 Task: Add an event  with title  Lunch and Learn: Public Speaking Skills, date '2023/11/09' to 2023/11/11 & Select Event type as  Collective. Add location for the event as  321 Versailles Palace, Versailles, France and add a description: Participants will explore the core principles and foundations of effective leadership, including establishing a clear vision, setting goals, and inspiring others to achieve success. They will learn how to balance the needs of the team with organizational objectives.Create an event link  http-lunchandlearn:publicspeakingskillscom & Select the event color as  Bright Yellow. , logged in from the account softage.1@softage.netand send the event invitation to softage.10@softage.net and softage.2@softage.net
Action: Mouse moved to (735, 107)
Screenshot: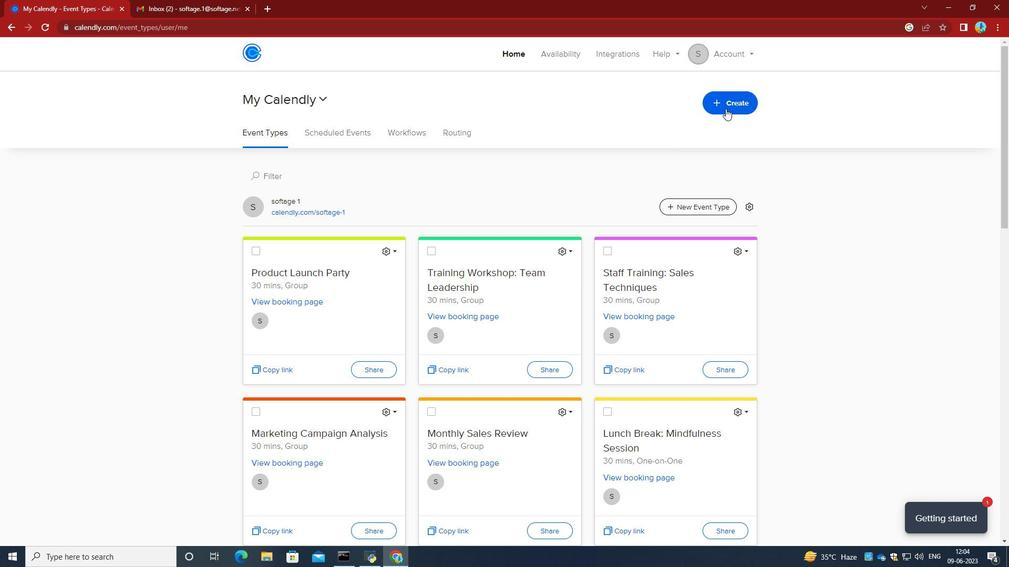 
Action: Mouse pressed left at (735, 107)
Screenshot: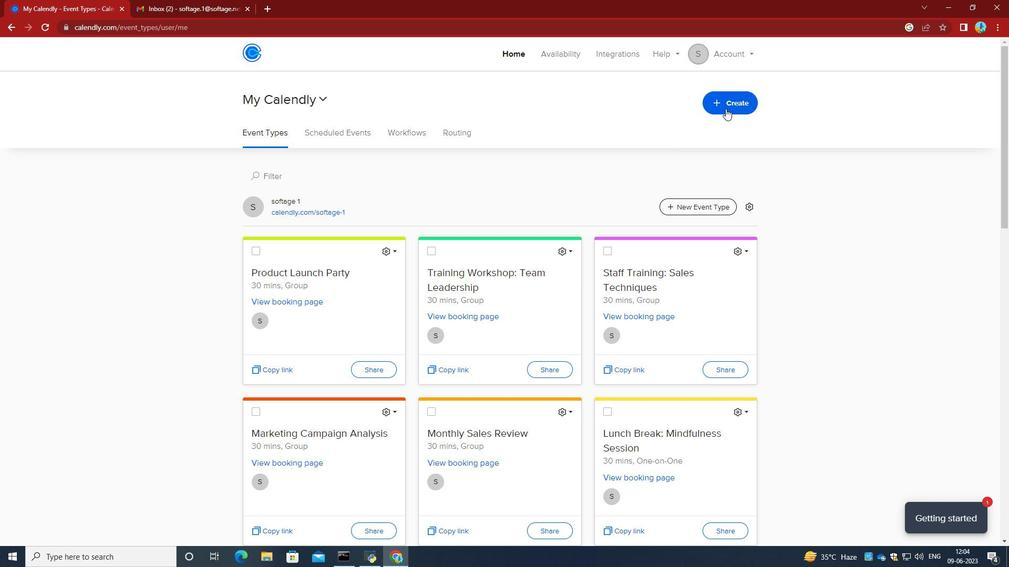 
Action: Mouse moved to (669, 133)
Screenshot: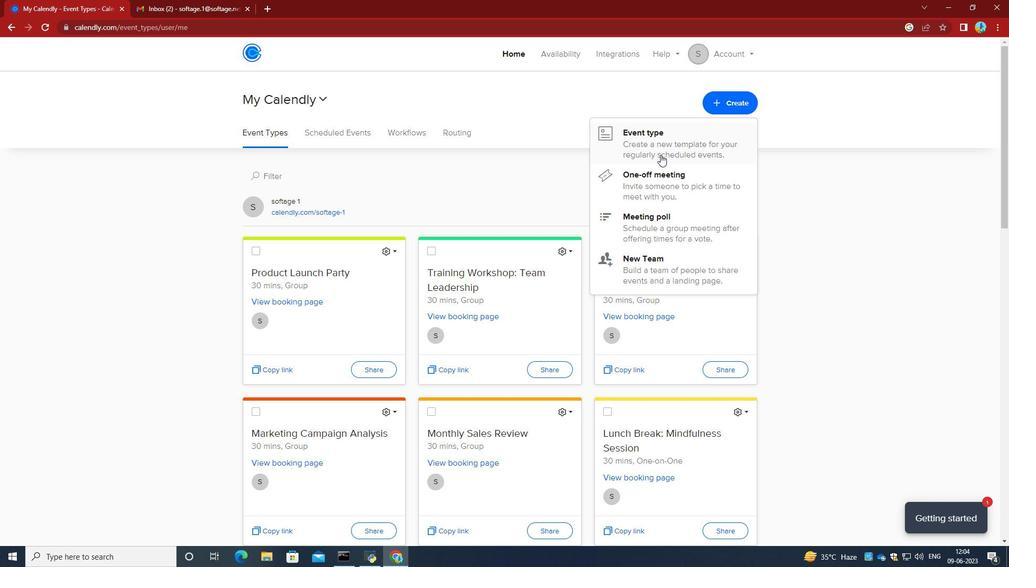 
Action: Mouse pressed left at (669, 133)
Screenshot: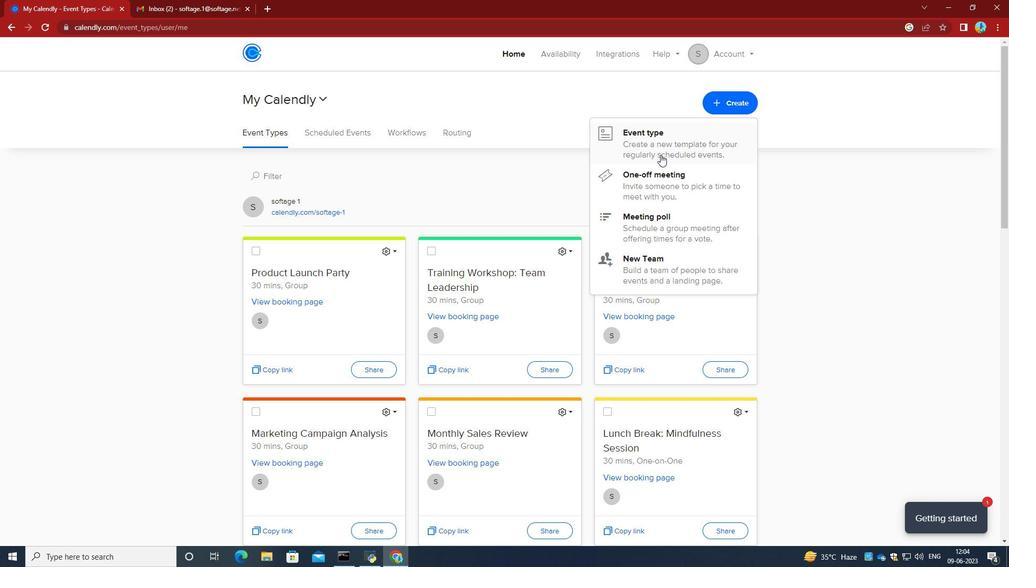 
Action: Mouse moved to (474, 324)
Screenshot: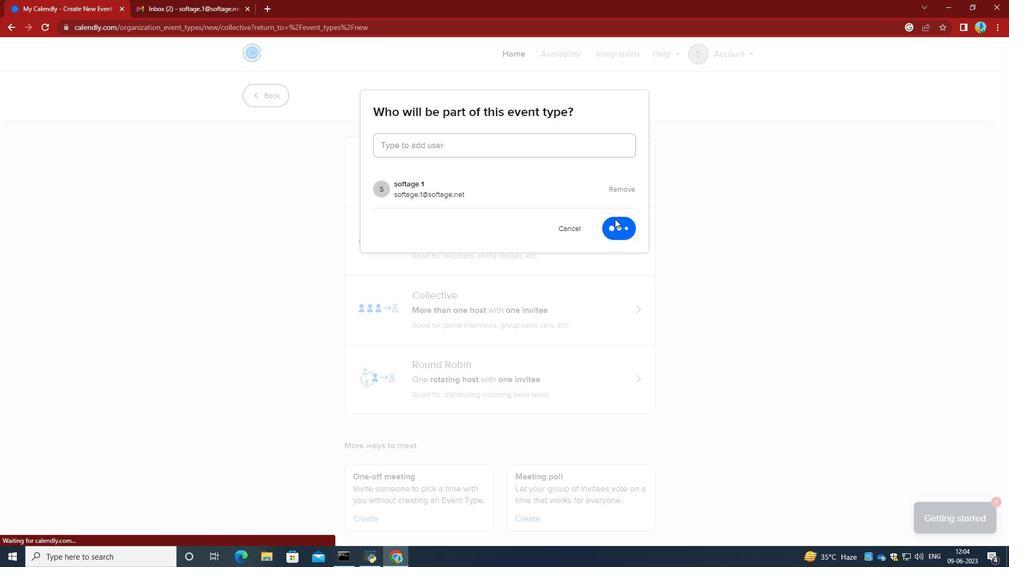 
Action: Mouse pressed left at (474, 324)
Screenshot: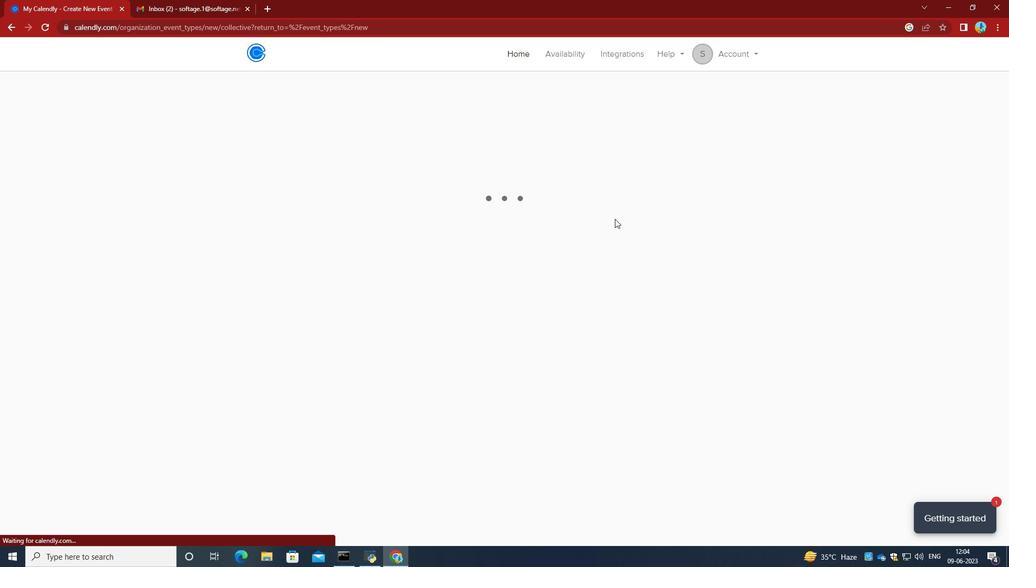 
Action: Mouse moved to (481, 153)
Screenshot: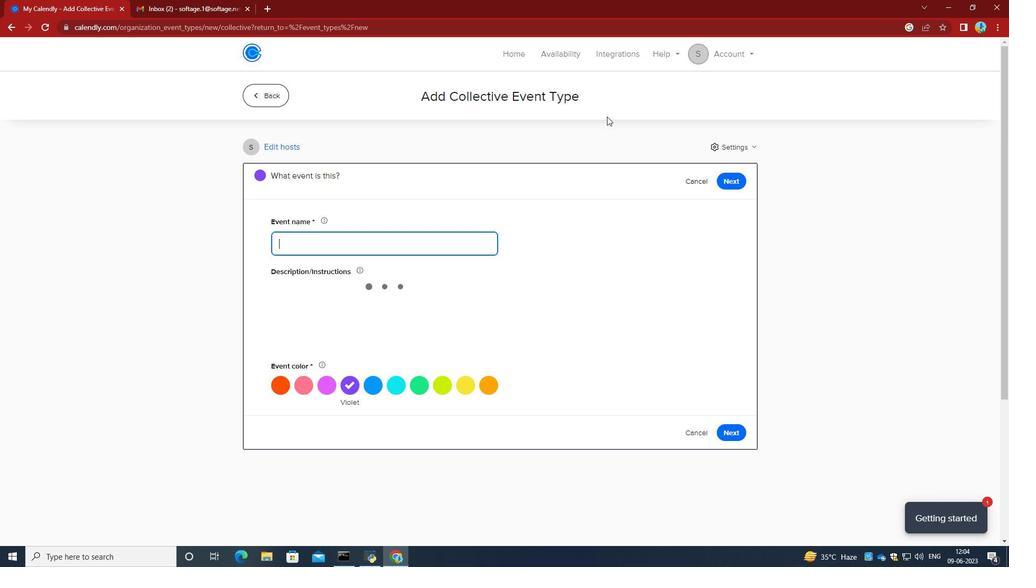 
Action: Mouse pressed left at (481, 153)
Screenshot: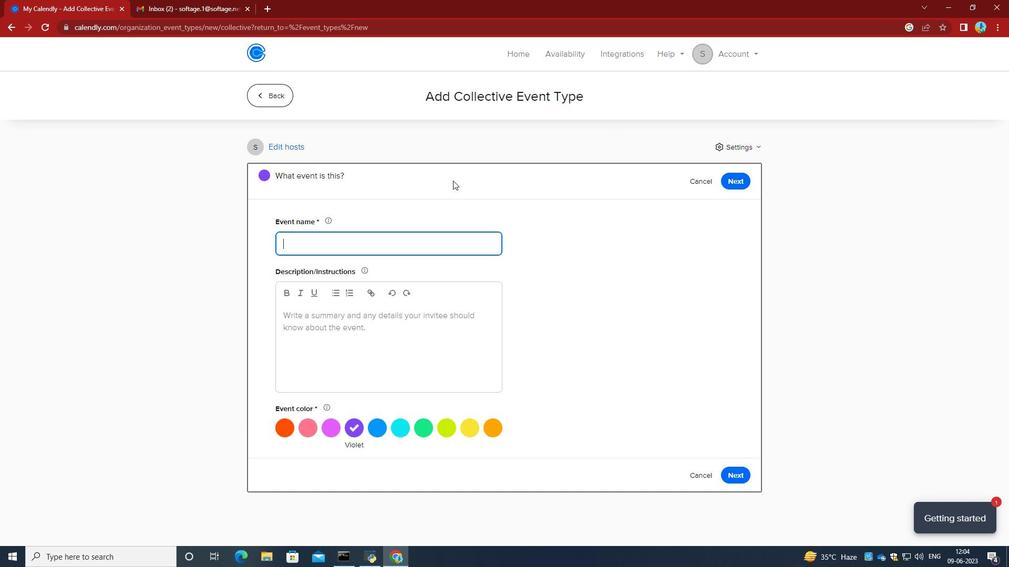 
Action: Key pressed <Key.caps_lock>L<Key.caps_lock>unch<Key.space>and<Key.space><Key.caps_lock>L<Key.caps_lock>earn<Key.shift_r>:<Key.space><Key.caps_lock>P<Key.caps_lock>ublic<Key.space><Key.caps_lock>S<Key.caps_lock>peaking<Key.space><Key.caps_lock>S<Key.caps_lock>kills<Key.space>
Screenshot: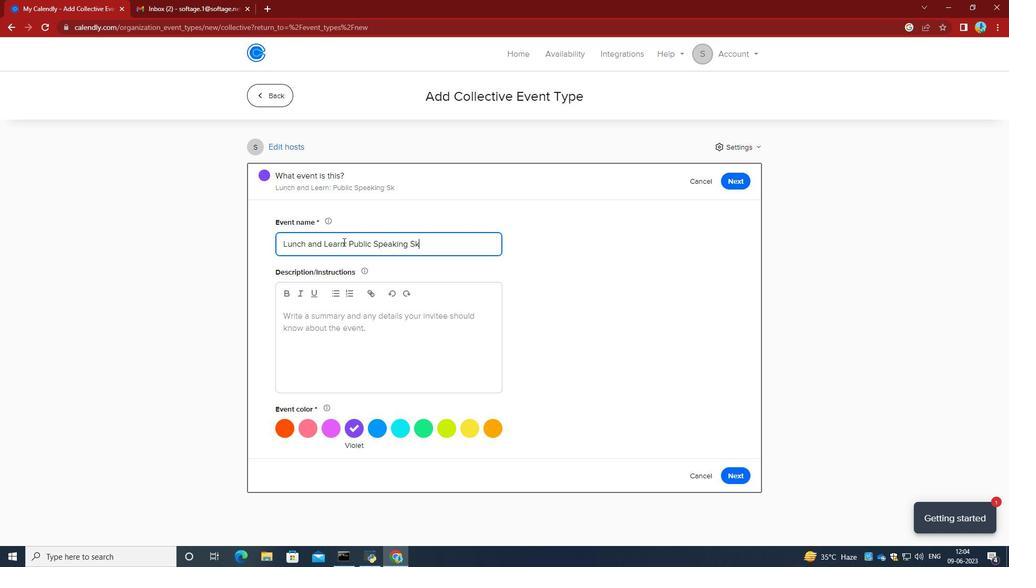 
Action: Mouse moved to (574, 230)
Screenshot: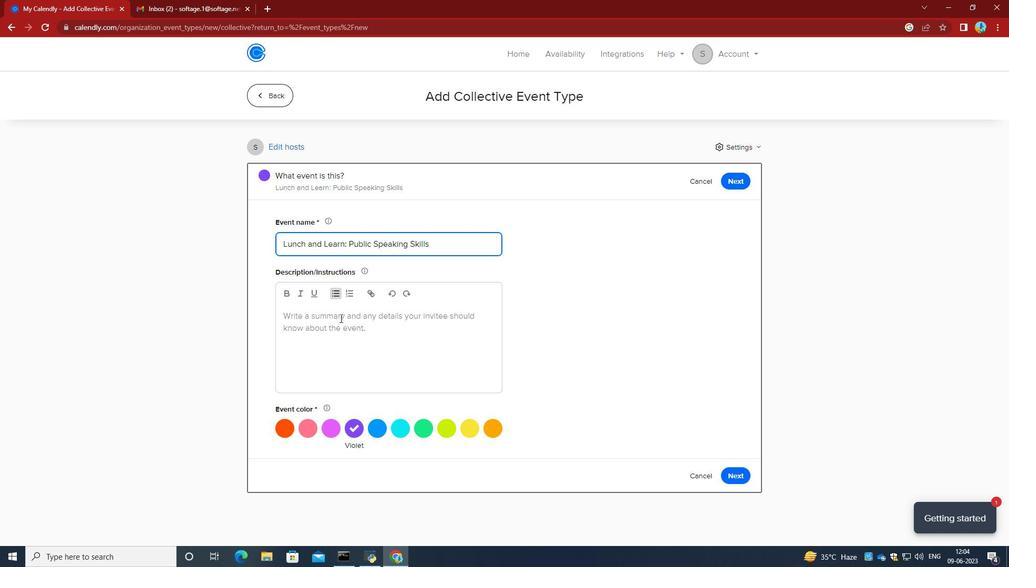 
Action: Mouse pressed left at (574, 230)
Screenshot: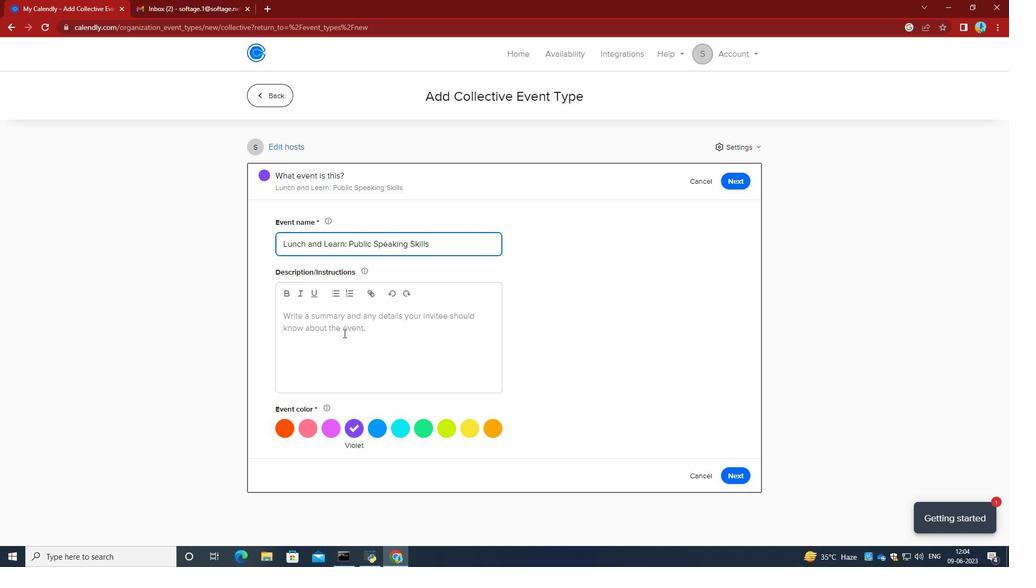 
Action: Mouse moved to (726, 108)
Screenshot: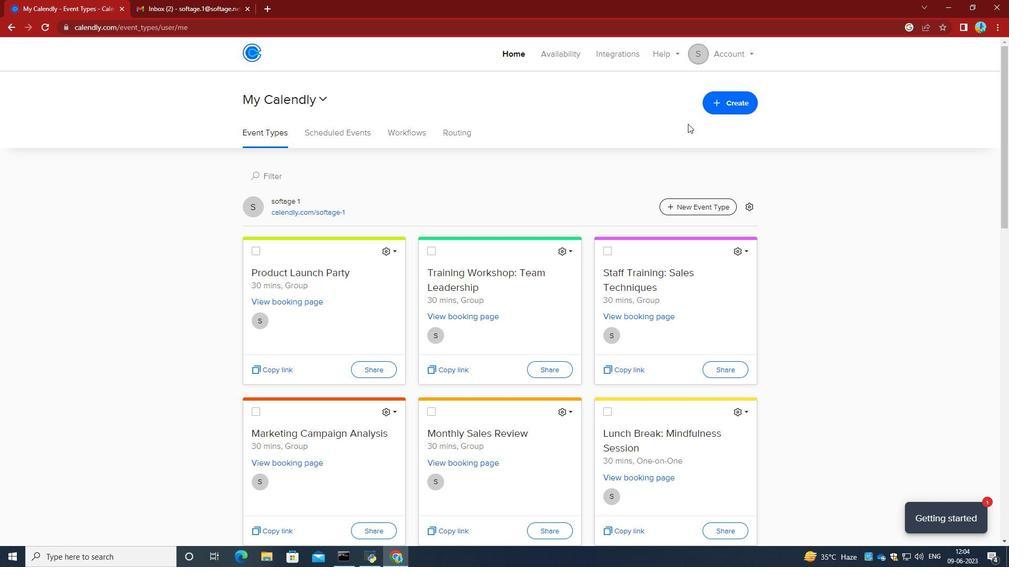 
Action: Mouse pressed left at (726, 108)
Screenshot: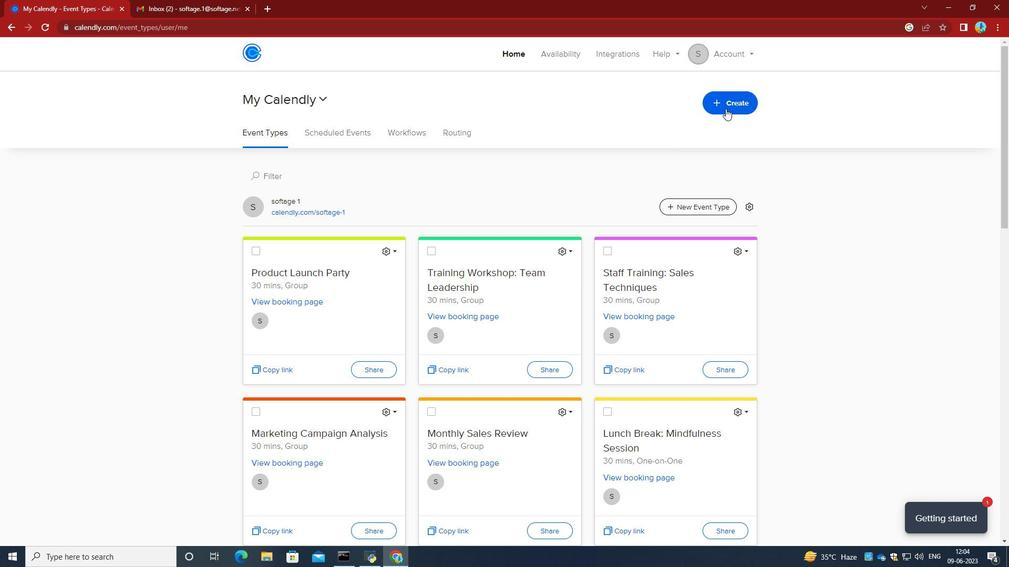 
Action: Mouse moved to (660, 155)
Screenshot: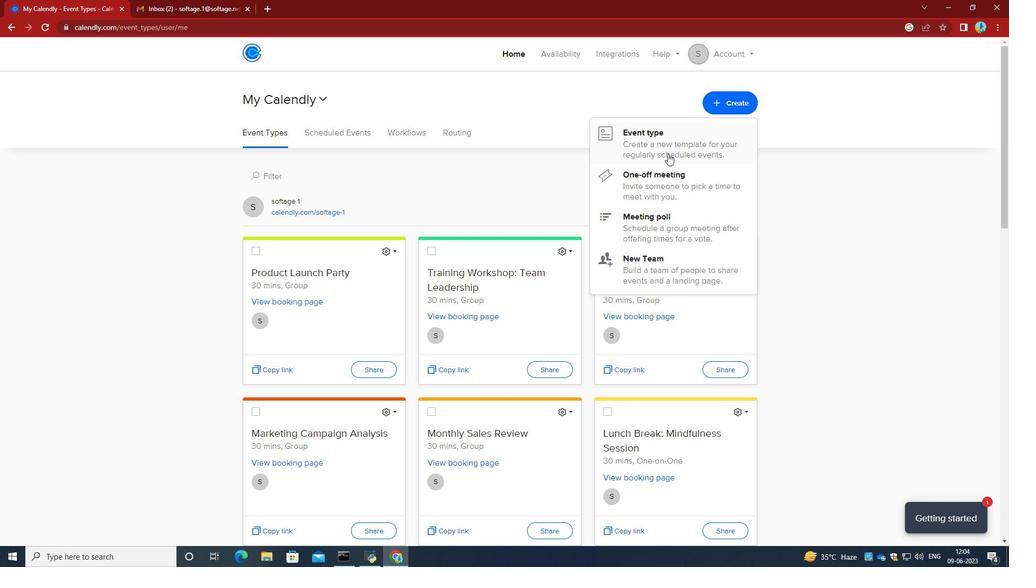 
Action: Mouse pressed left at (660, 155)
Screenshot: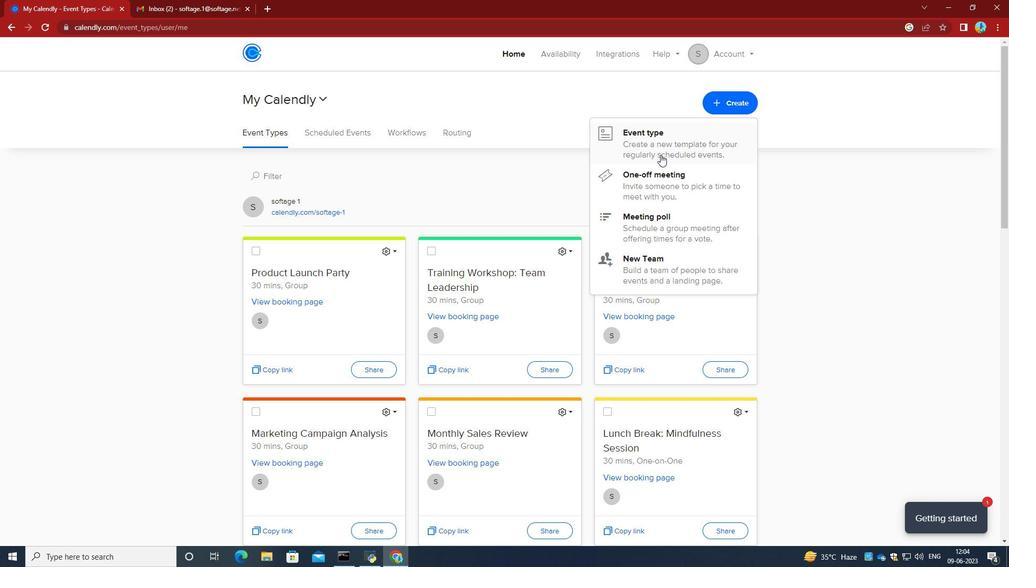 
Action: Mouse moved to (471, 315)
Screenshot: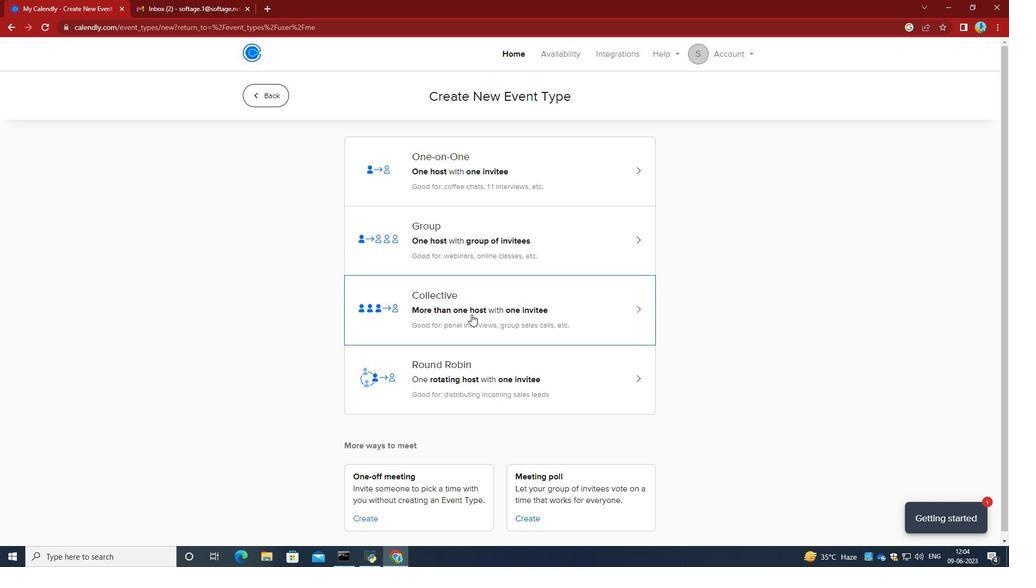 
Action: Mouse pressed left at (471, 315)
Screenshot: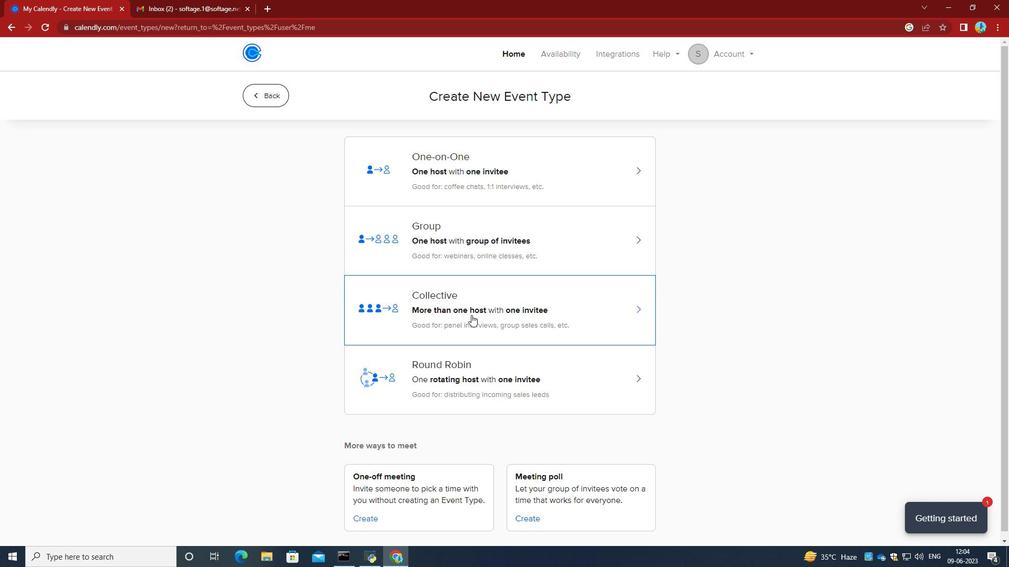 
Action: Mouse moved to (615, 217)
Screenshot: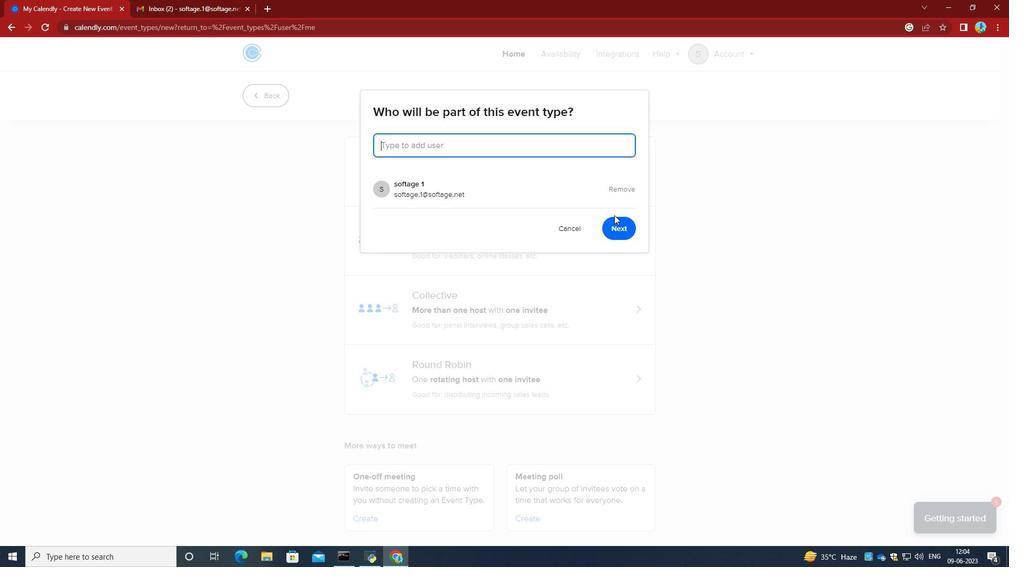 
Action: Mouse pressed left at (615, 217)
Screenshot: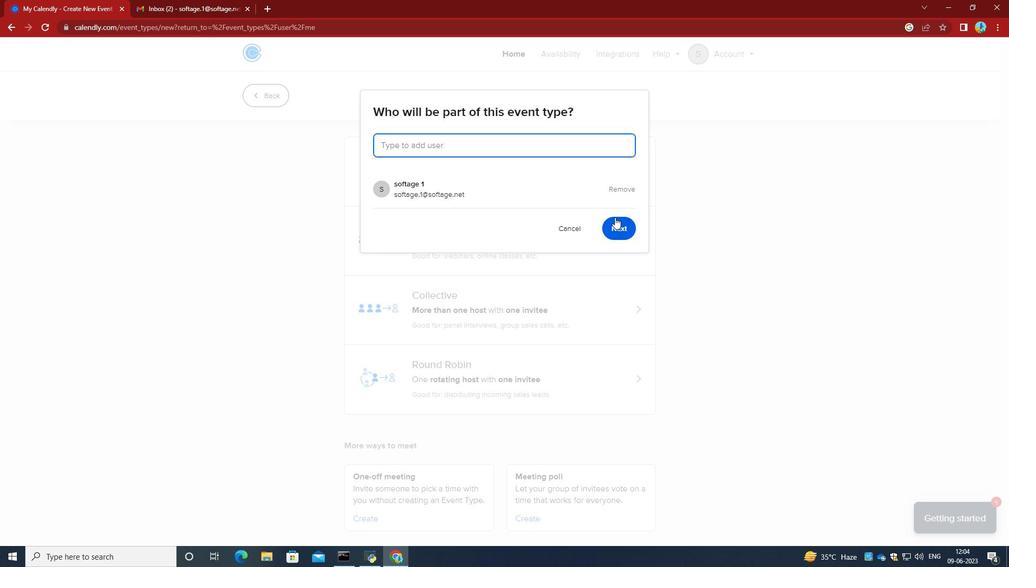 
Action: Mouse moved to (343, 242)
Screenshot: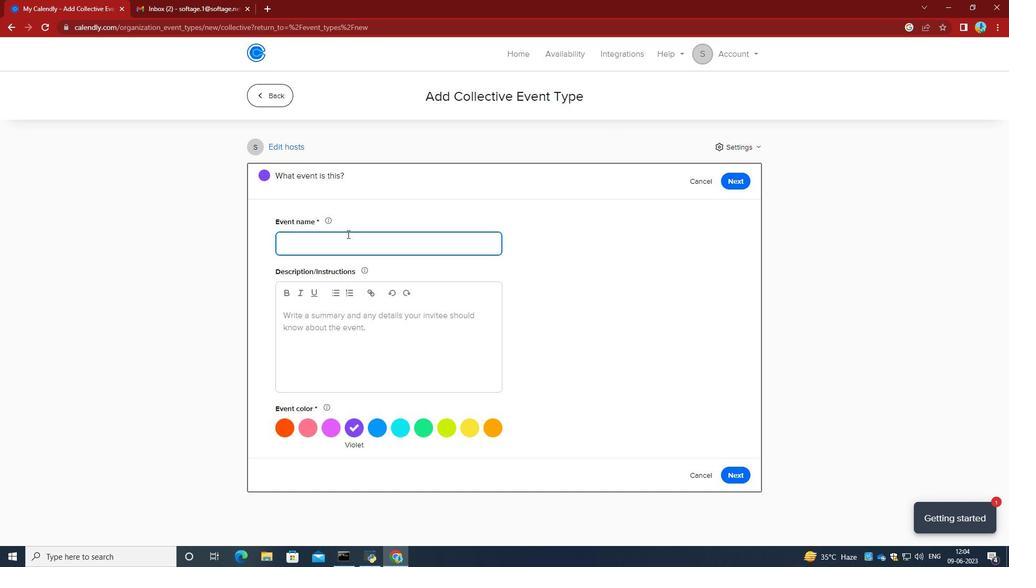 
Action: Mouse pressed left at (343, 242)
Screenshot: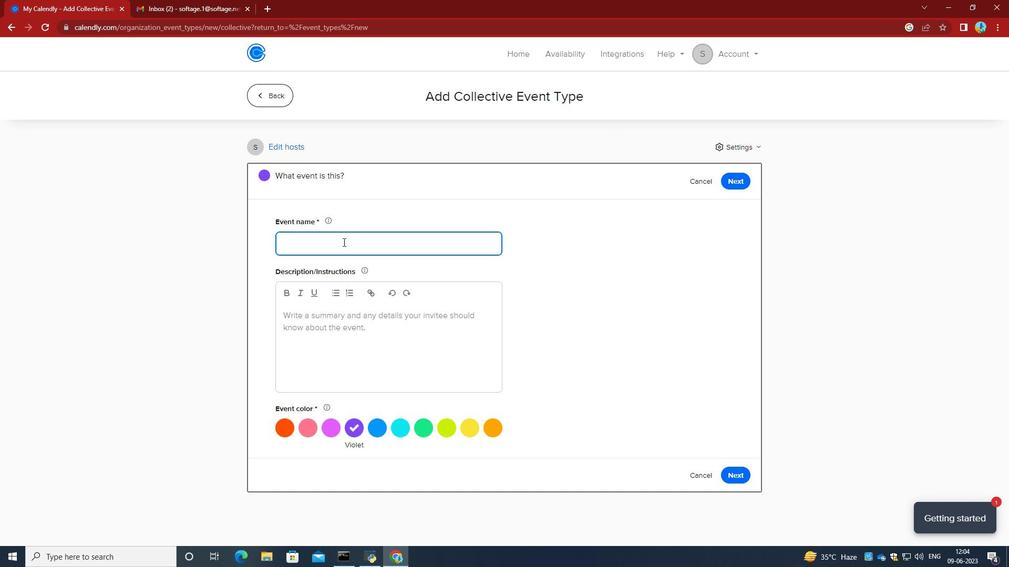 
Action: Key pressed <Key.caps_lock>L<Key.caps_lock>unch<Key.space>and<Key.space><Key.caps_lock>L<Key.caps_lock>eaen<Key.backspace><Key.backspace>rn<Key.shift_r>:<Key.space><Key.caps_lock>P<Key.caps_lock>ublic<Key.space><Key.caps_lock>S<Key.caps_lock>peaking<Key.space><Key.caps_lock>S<Key.caps_lock>kills
Screenshot: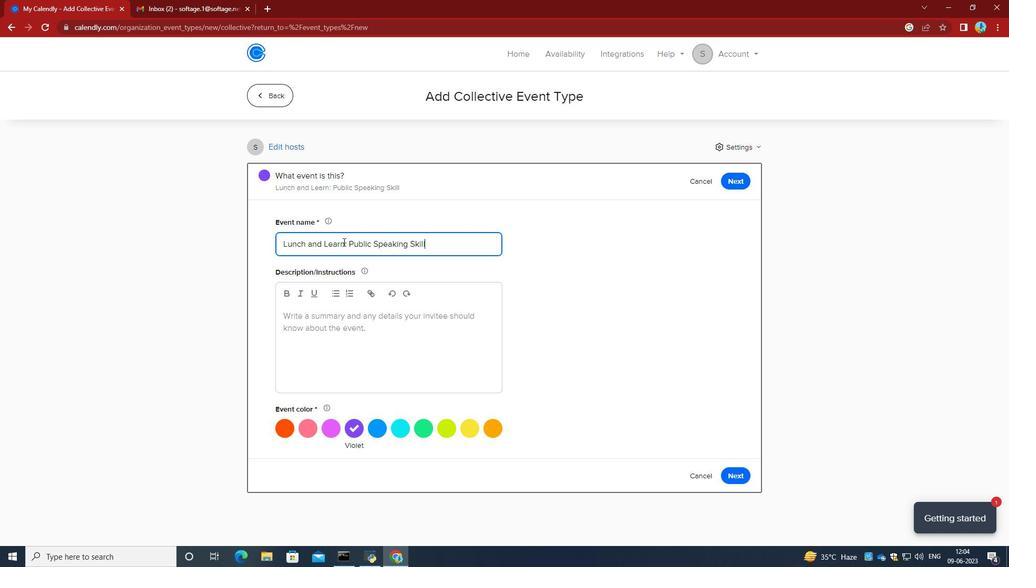
Action: Mouse moved to (343, 334)
Screenshot: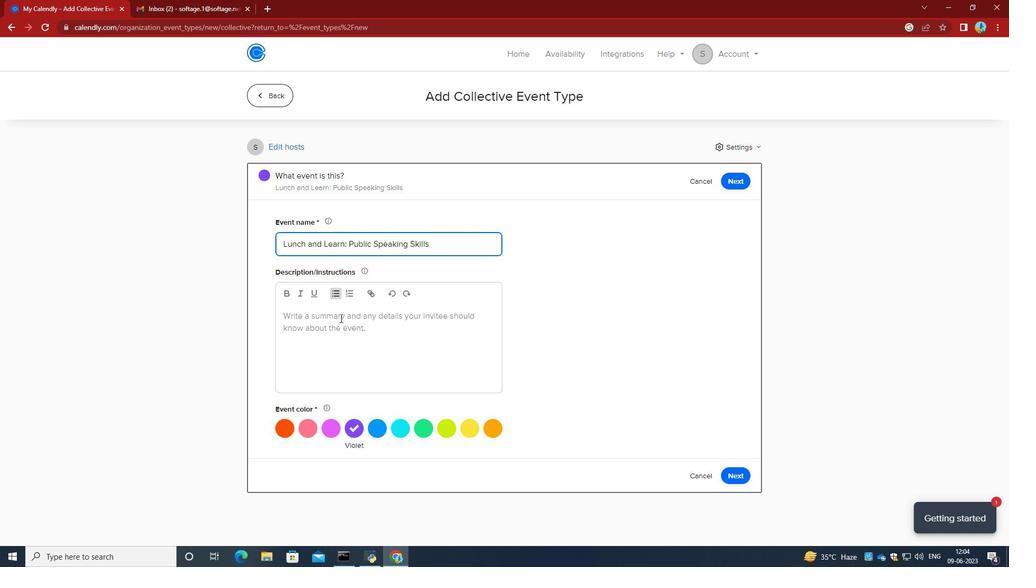
Action: Mouse pressed left at (343, 334)
Screenshot: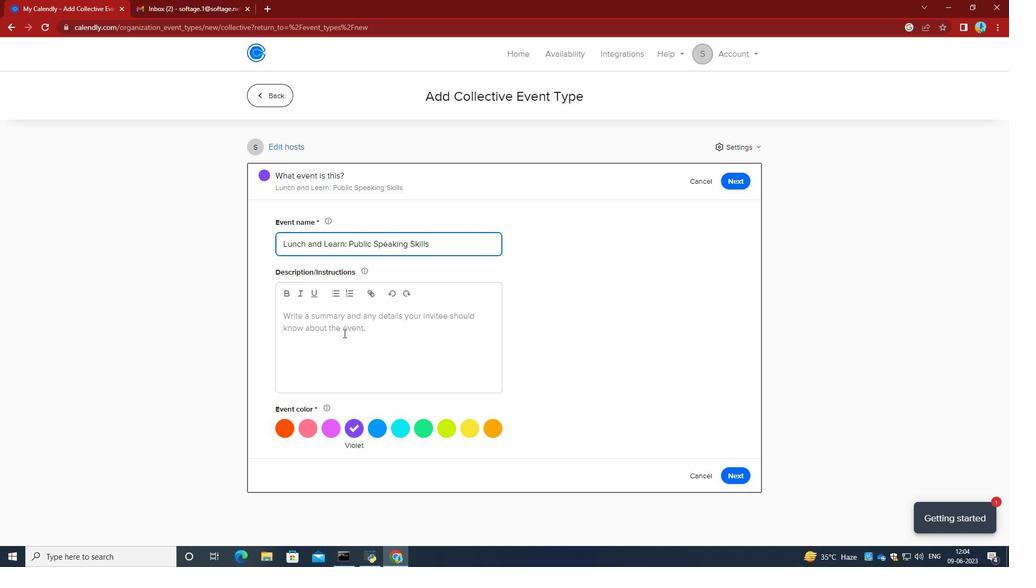 
Action: Key pressed <Key.caps_lock>P<Key.caps_lock>articipants<Key.space>will<Key.space>explore<Key.space>the<Key.space>core<Key.space>priniciple<Key.backspace>s<Key.space><Key.backspace><Key.backspace><Key.backspace><Key.backspace><Key.backspace><Key.backspace><Key.backspace>cio<Key.backspace>ples<Key.space>and<Key.space>foundation<Key.space>of<Key.space>effective<Key.space>leadership,<Key.space>including<Key.space>establishing<Key.space>a<Key.space>clear<Key.space>vision,<Key.space>setting<Key.space>goals,<Key.space>and<Key.space>inspiritn<Key.space><Key.backspace><Key.backspace>g<Key.backspace><Key.backspace>ng<Key.space>other<Key.space><Key.backspace>s<Key.space>to<Key.space>acheive<Key.space>s<Key.backspace><Key.backspace><Key.backspace><Key.backspace><Key.backspace>i<Key.backspace><Key.backspace>ieve<Key.space>success.<Key.space><Key.caps_lock><Key.caps_lock>h<Key.backspace><Key.caps_lock>T<Key.caps_lock>hey<Key.space>will<Key.space>learn<Key.space>how<Key.space>to<Key.space>balance<Key.space>the<Key.space>nees<Key.backspace>ds<Key.space>of<Key.space>the<Key.space>team<Key.space>with<Key.space>organizational<Key.space>objectisve<Key.backspace><Key.backspace><Key.backspace>vess<Key.backspace>.
Screenshot: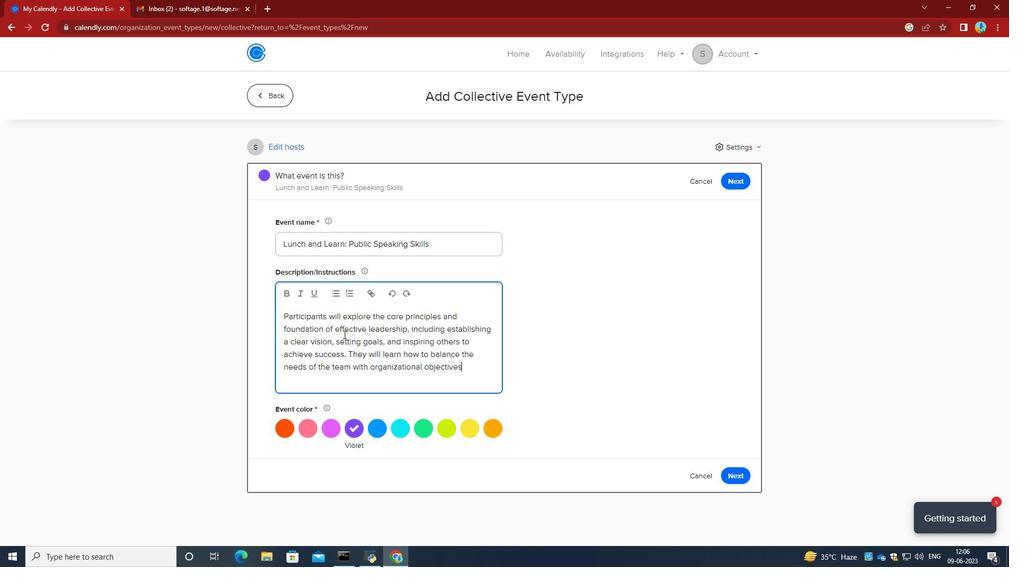 
Action: Mouse moved to (389, 349)
Screenshot: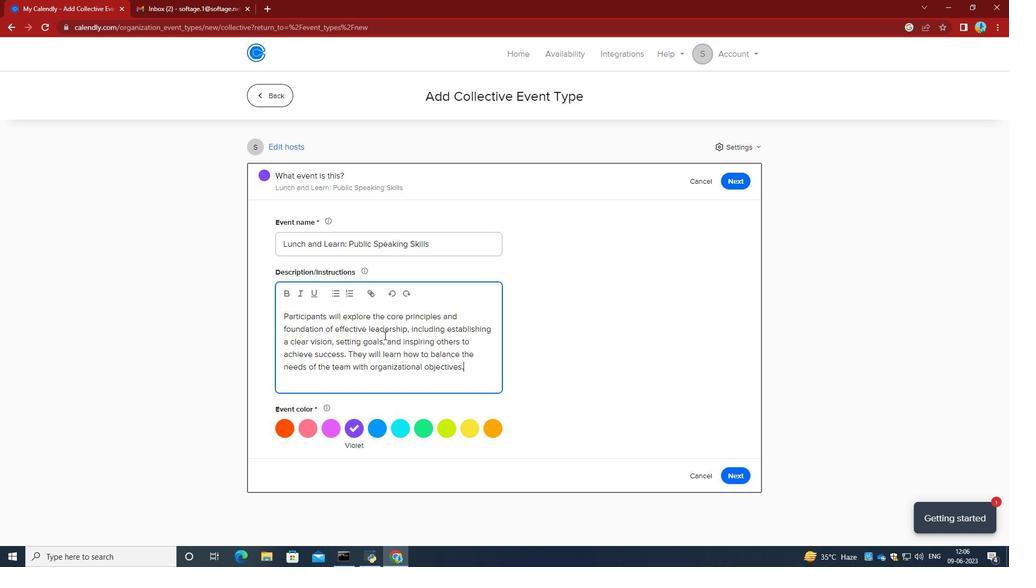 
Action: Mouse scrolled (389, 349) with delta (0, 0)
Screenshot: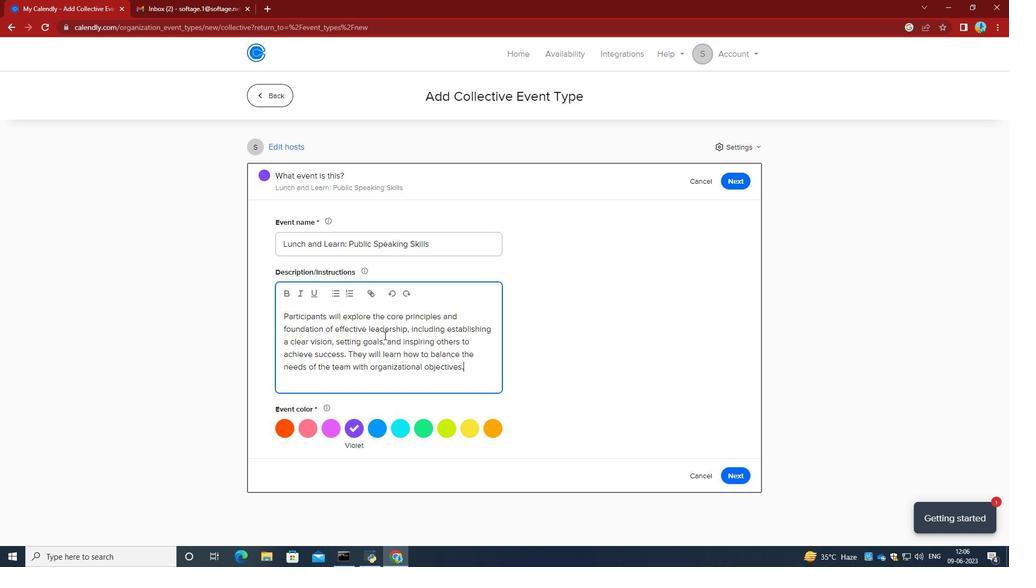 
Action: Mouse scrolled (389, 349) with delta (0, 0)
Screenshot: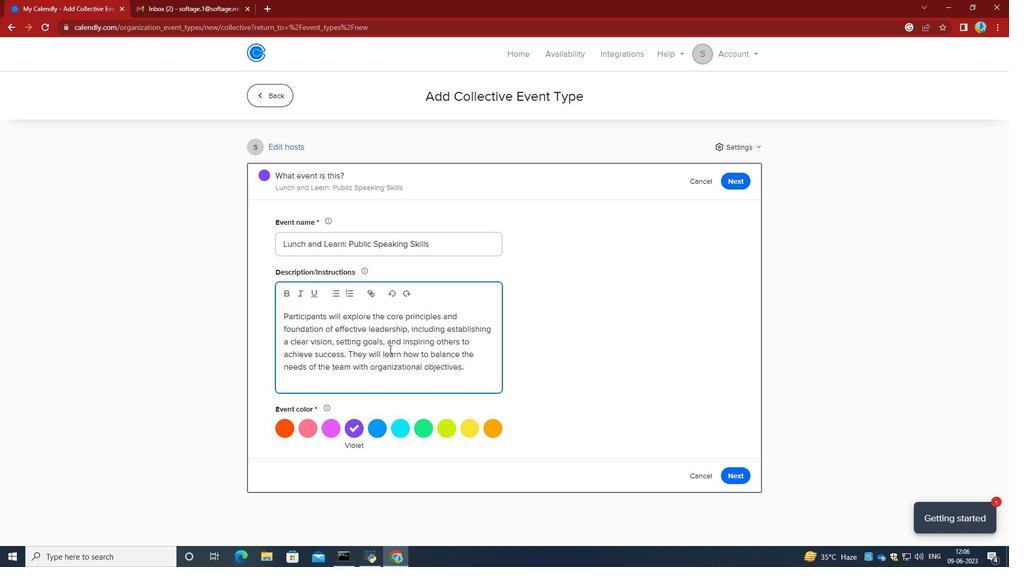 
Action: Mouse moved to (471, 430)
Screenshot: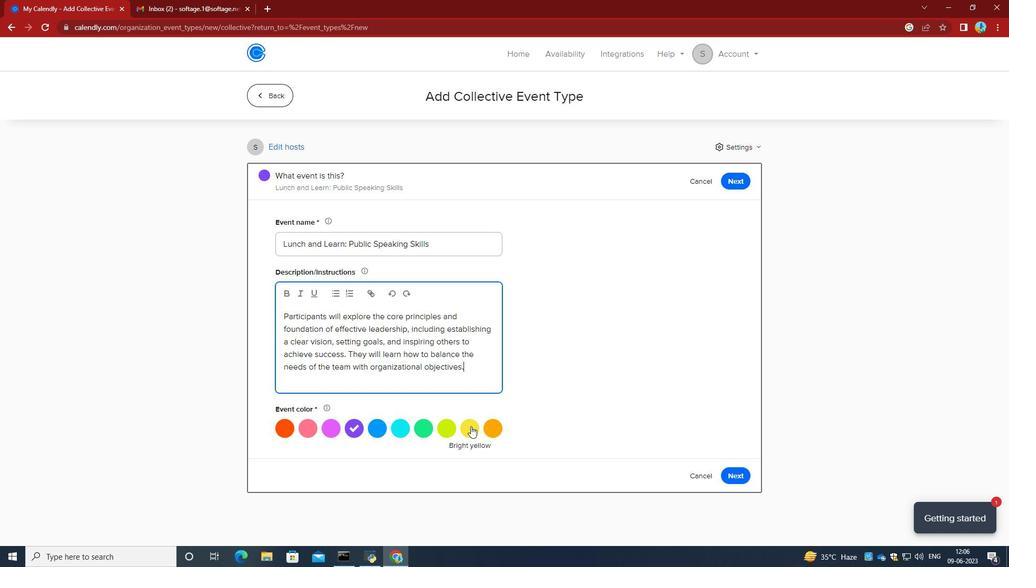 
Action: Mouse pressed left at (471, 430)
Screenshot: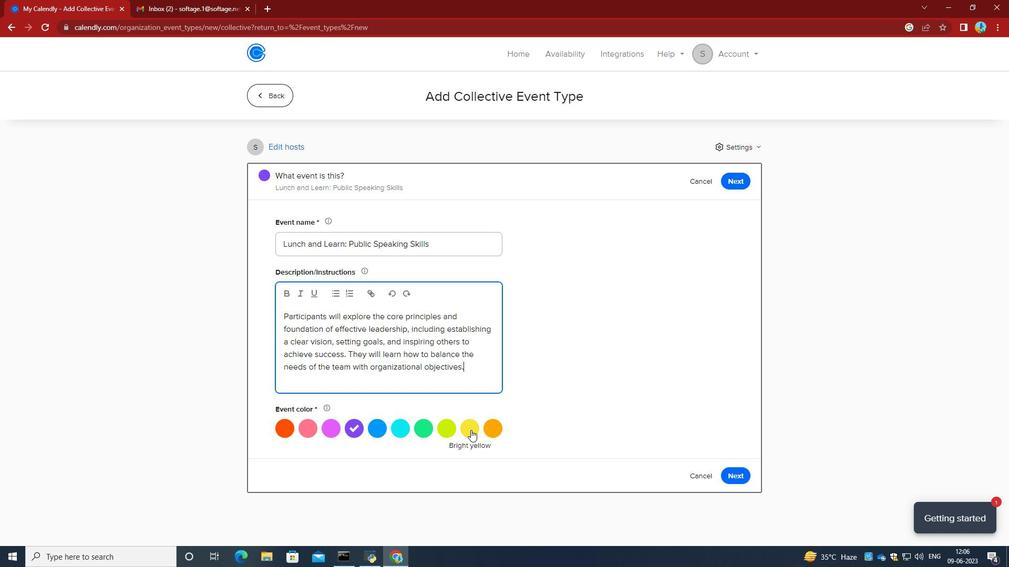 
Action: Mouse moved to (730, 475)
Screenshot: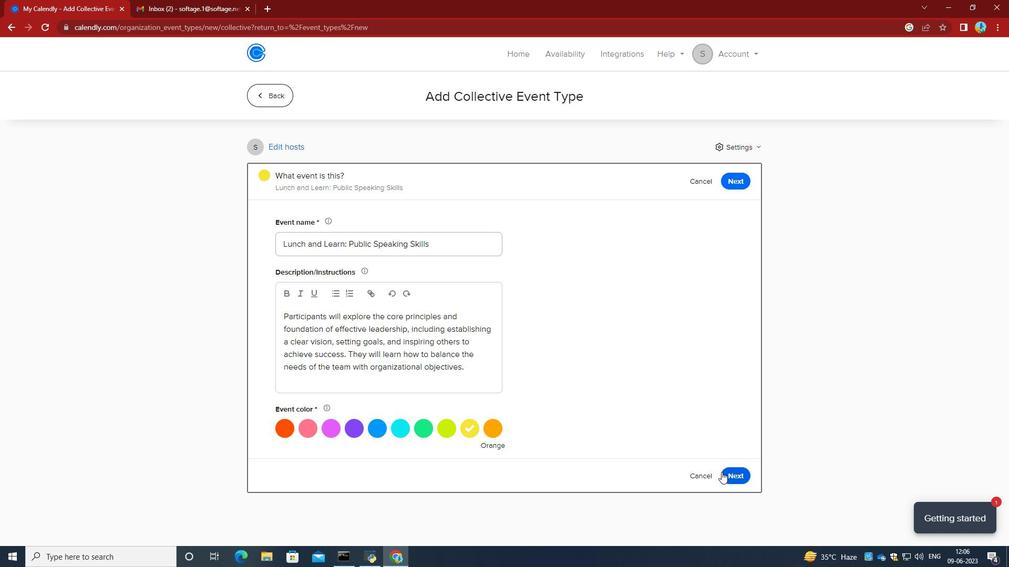 
Action: Mouse pressed left at (730, 475)
Screenshot: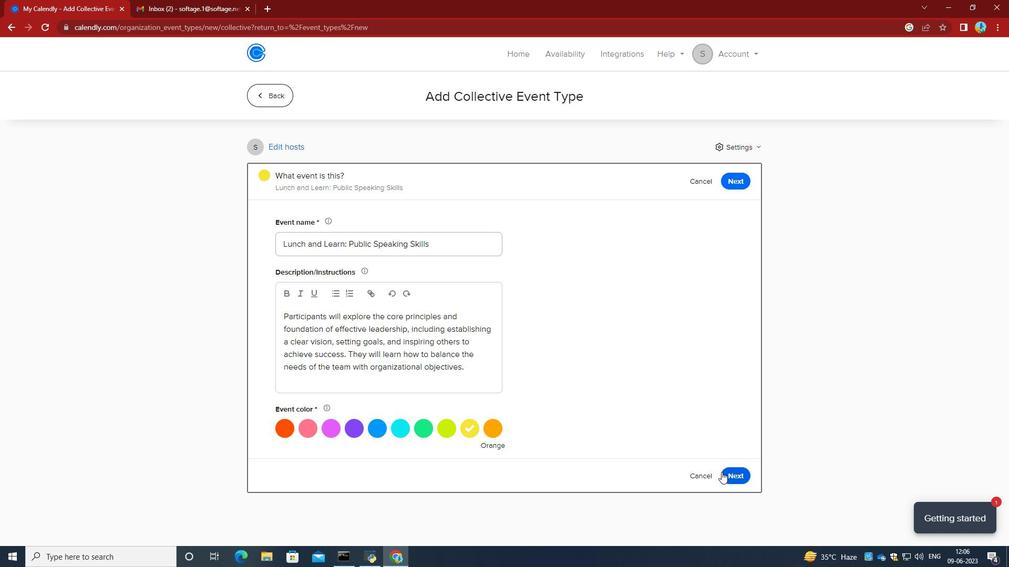 
Action: Mouse moved to (327, 306)
Screenshot: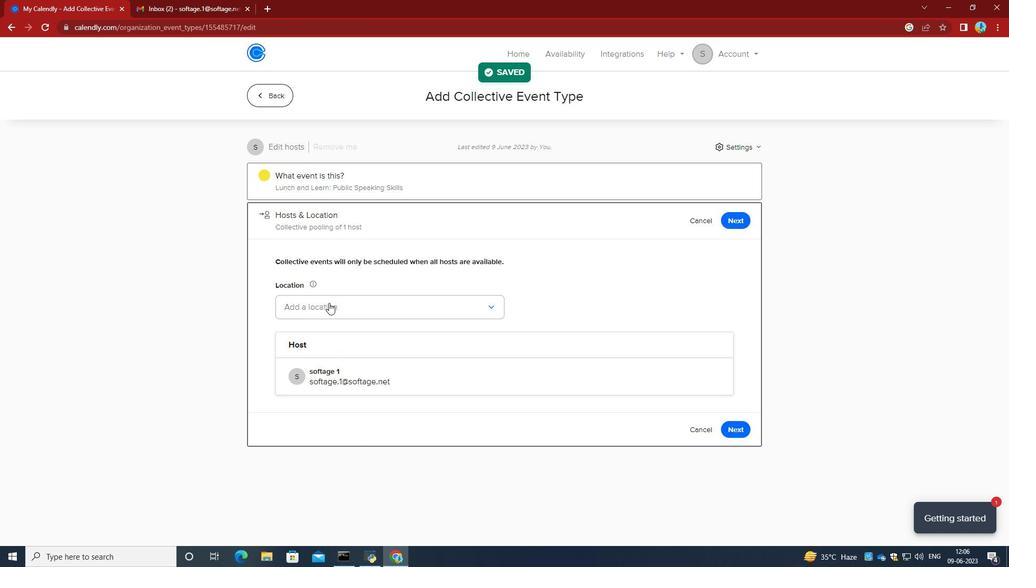 
Action: Mouse pressed left at (327, 306)
Screenshot: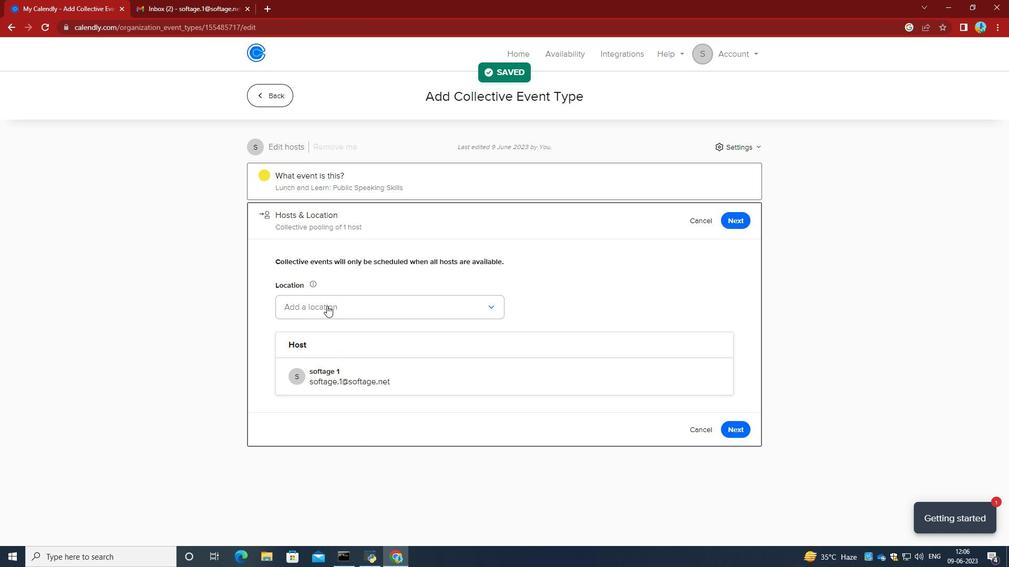 
Action: Mouse moved to (337, 347)
Screenshot: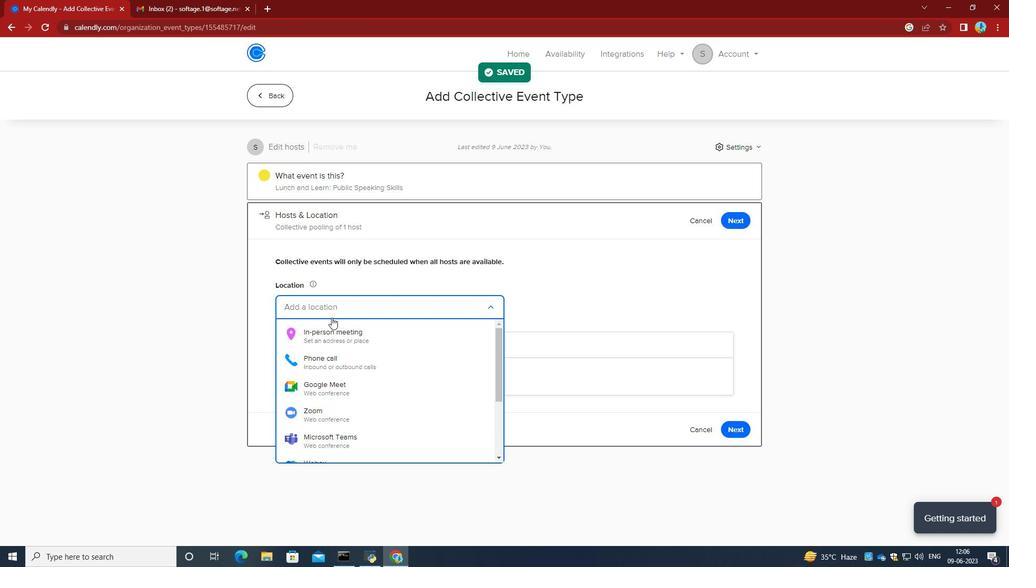 
Action: Mouse pressed left at (337, 347)
Screenshot: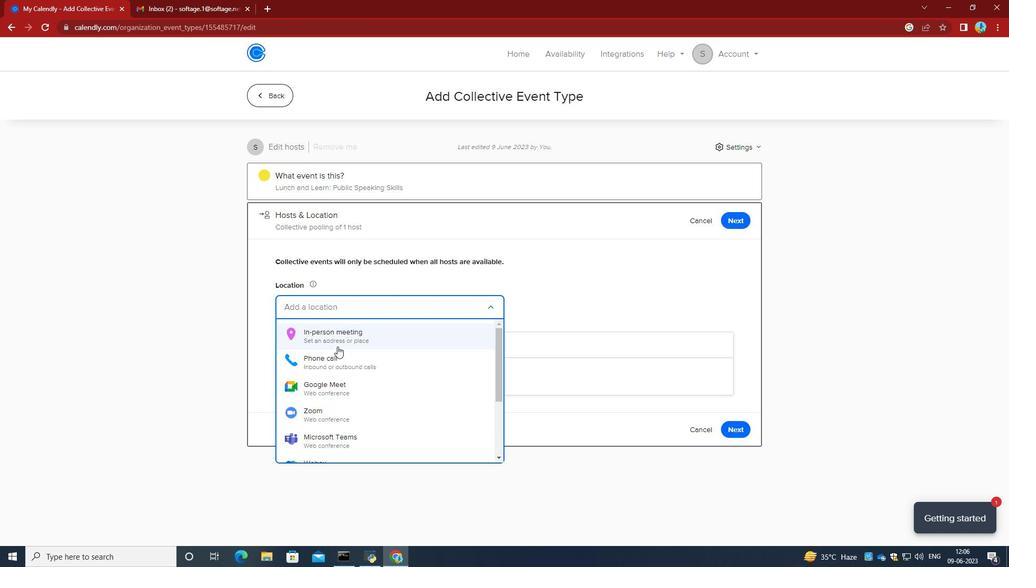 
Action: Mouse moved to (467, 170)
Screenshot: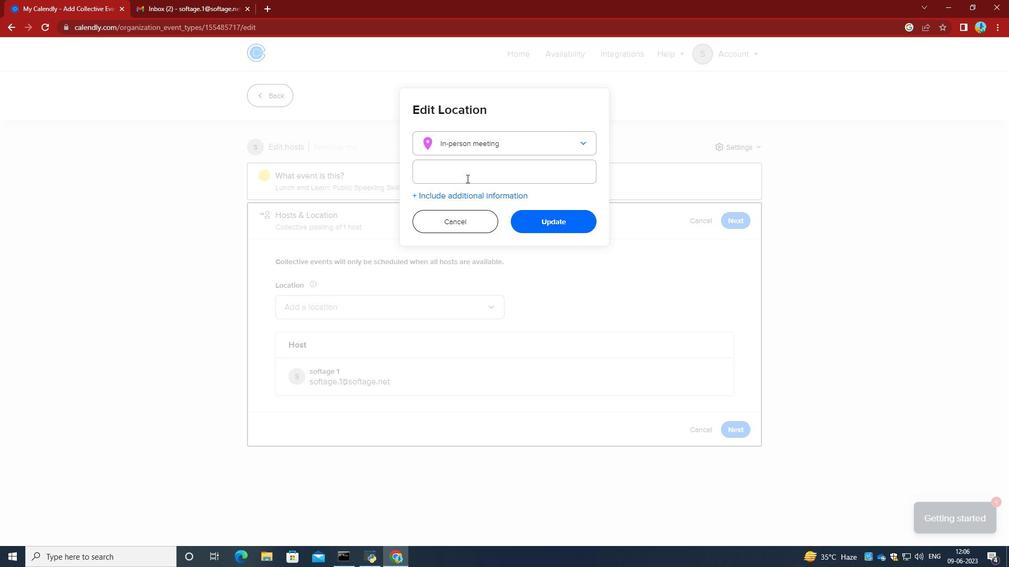 
Action: Mouse pressed left at (467, 170)
Screenshot: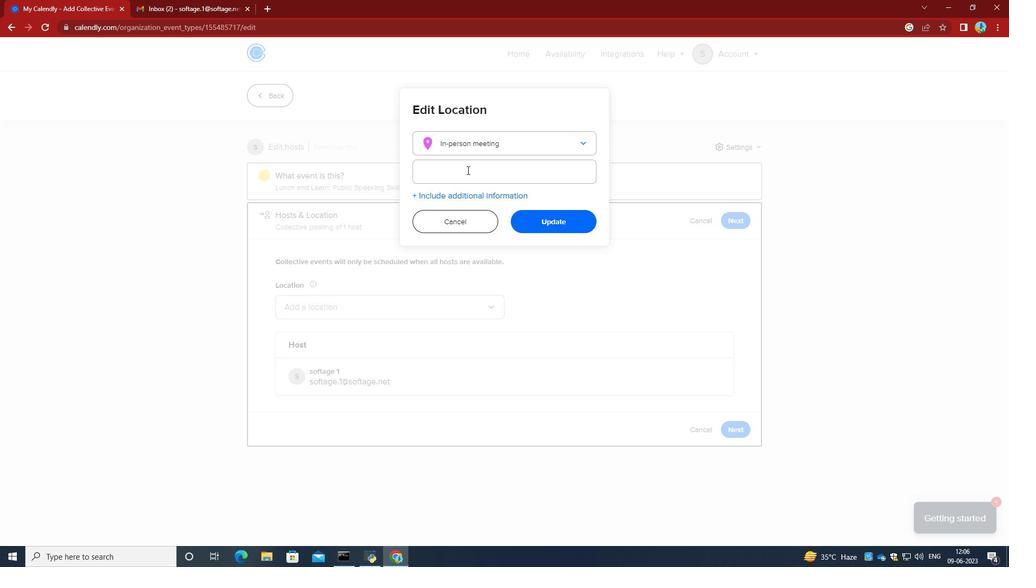 
Action: Key pressed 321<Key.space><Key.caps_lock>V<Key.caps_lock>ersailles<Key.space><Key.caps_lock>P<Key.caps_lock>alace,<Key.space><Key.caps_lock>V<Key.caps_lock>ersailles,<Key.space><Key.caps_lock>F<Key.caps_lock>rance
Screenshot: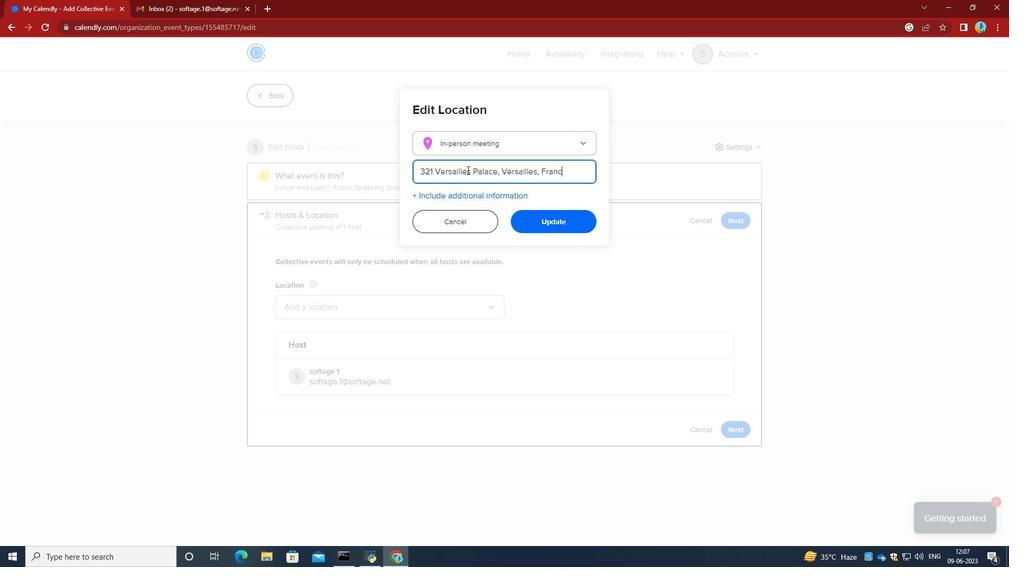 
Action: Mouse moved to (548, 219)
Screenshot: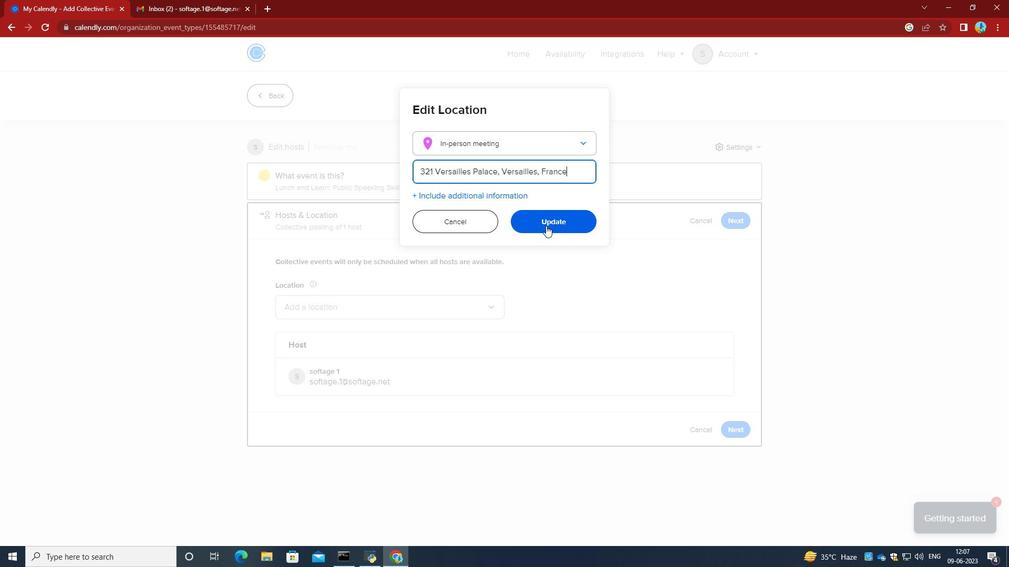 
Action: Mouse pressed left at (548, 219)
Screenshot: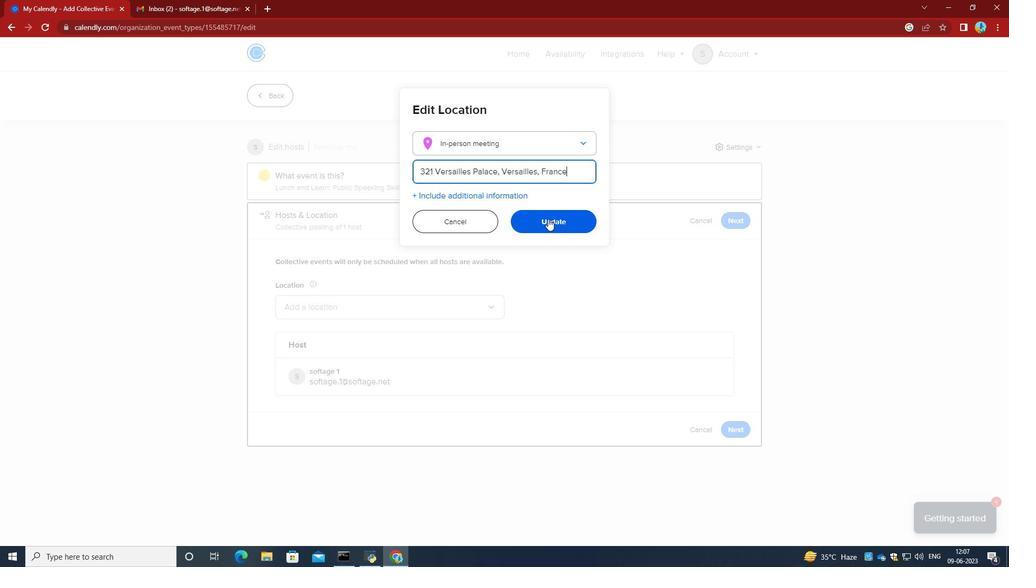 
Action: Mouse moved to (732, 432)
Screenshot: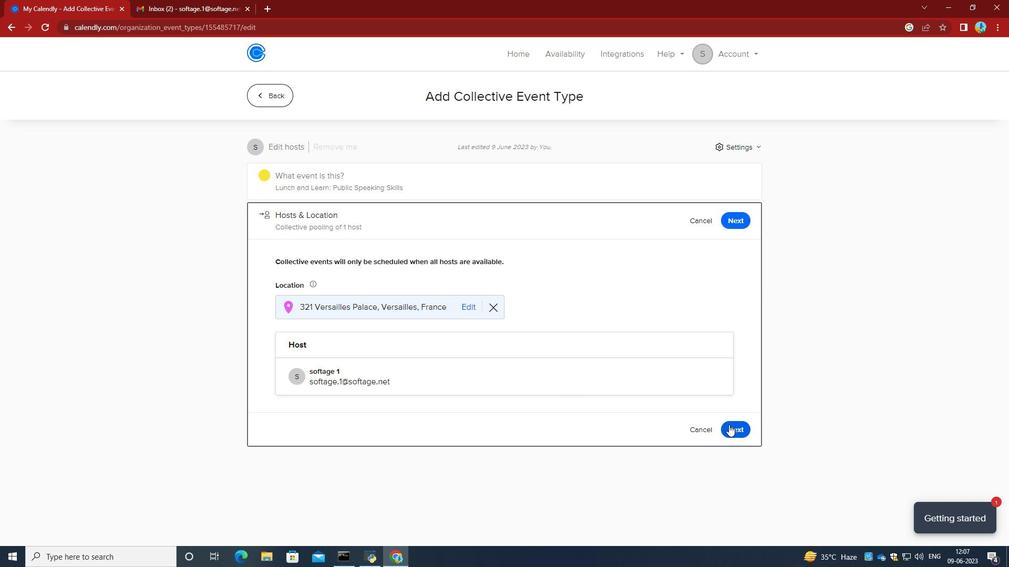 
Action: Mouse pressed left at (732, 432)
Screenshot: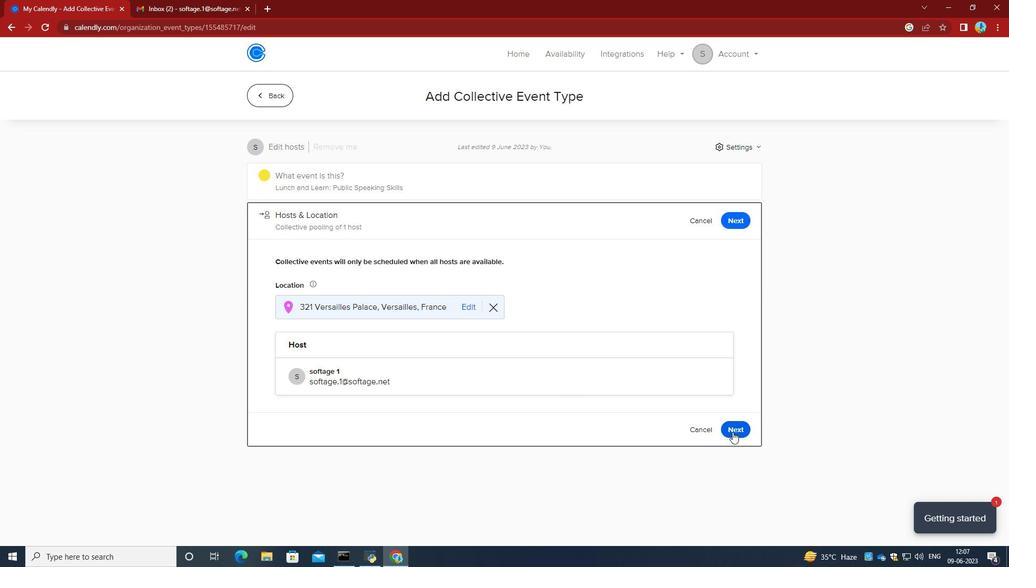 
Action: Mouse moved to (595, 329)
Screenshot: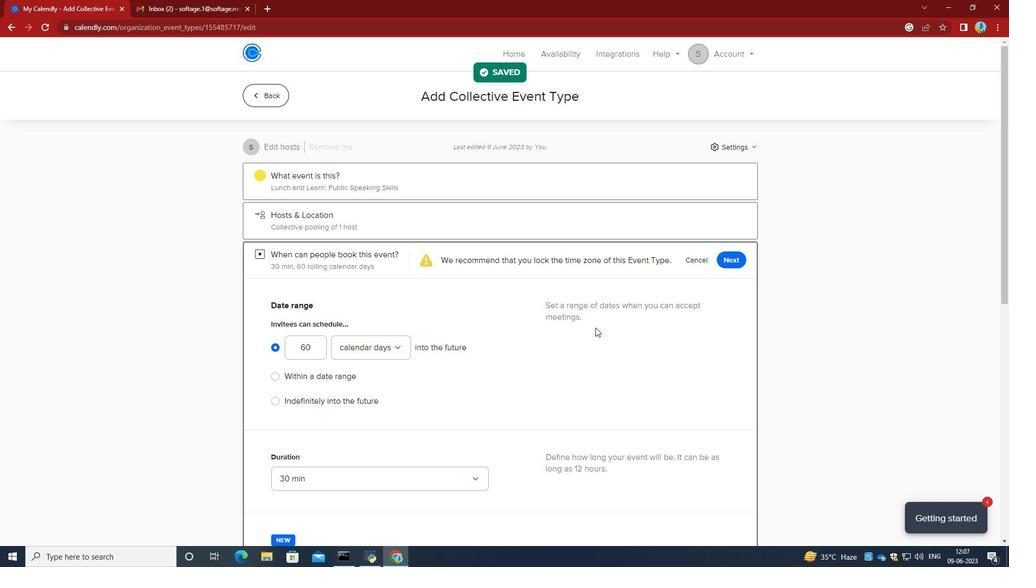
Action: Mouse scrolled (595, 328) with delta (0, 0)
Screenshot: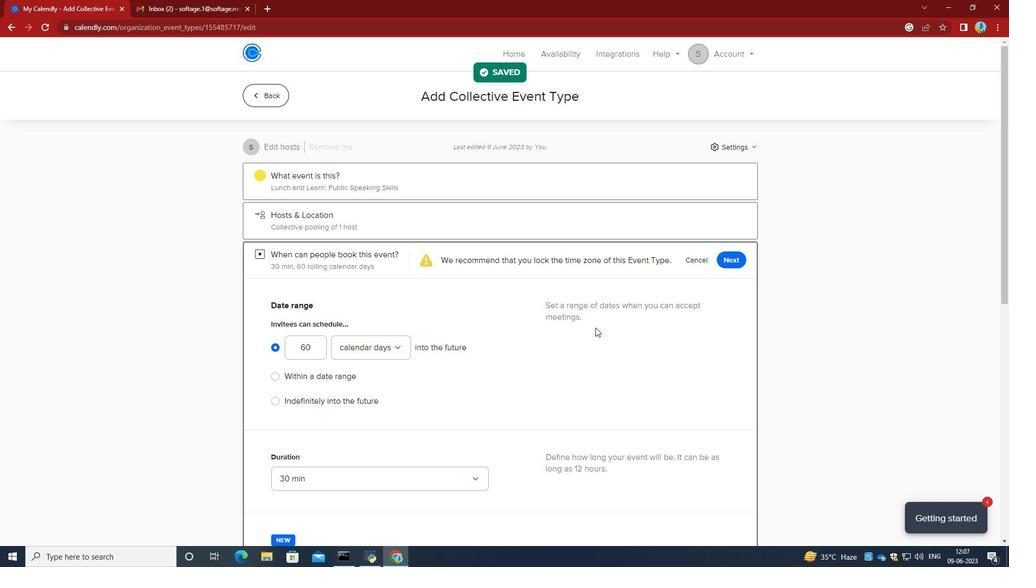 
Action: Mouse scrolled (595, 328) with delta (0, 0)
Screenshot: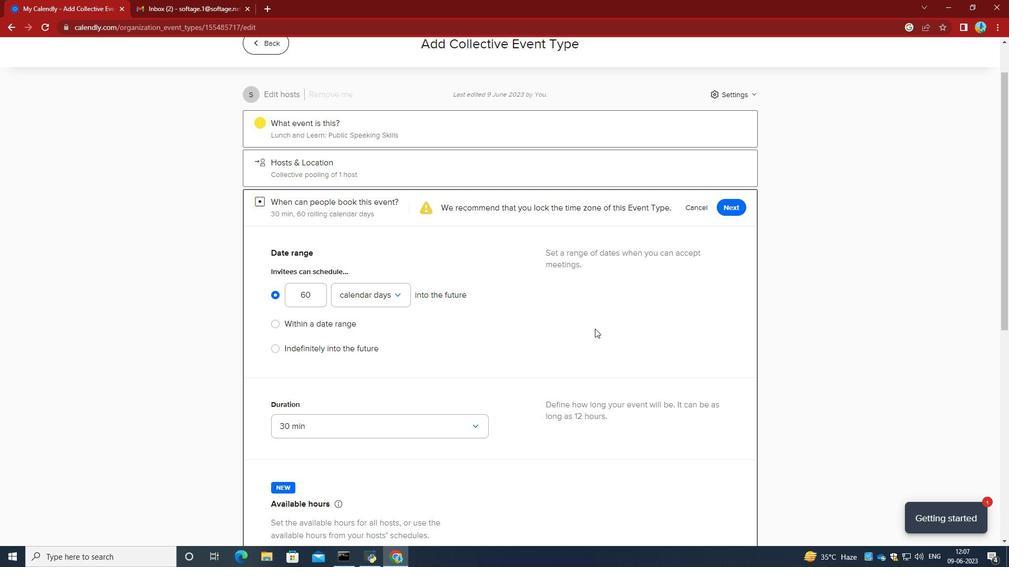 
Action: Mouse scrolled (595, 328) with delta (0, 0)
Screenshot: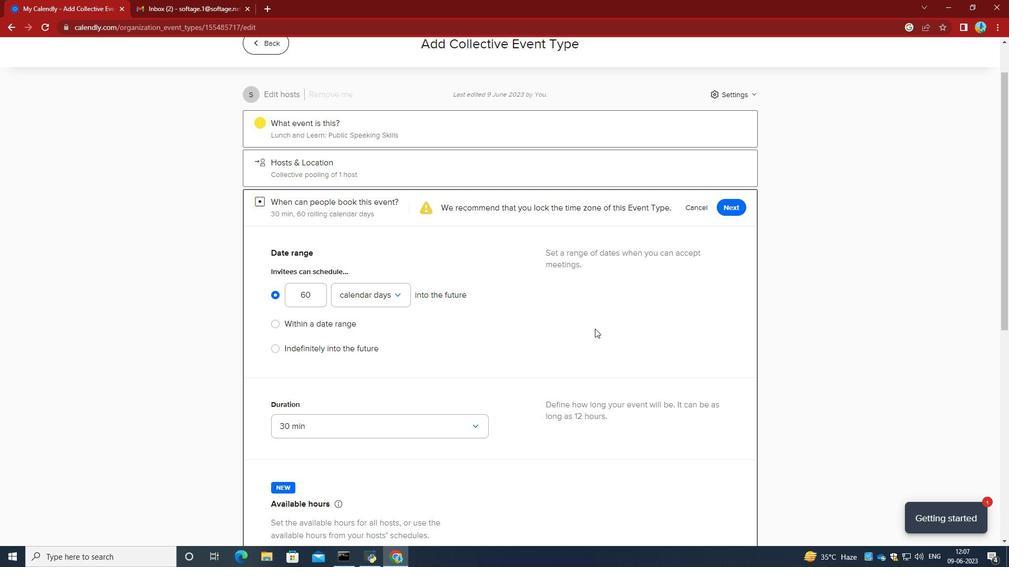 
Action: Mouse moved to (595, 326)
Screenshot: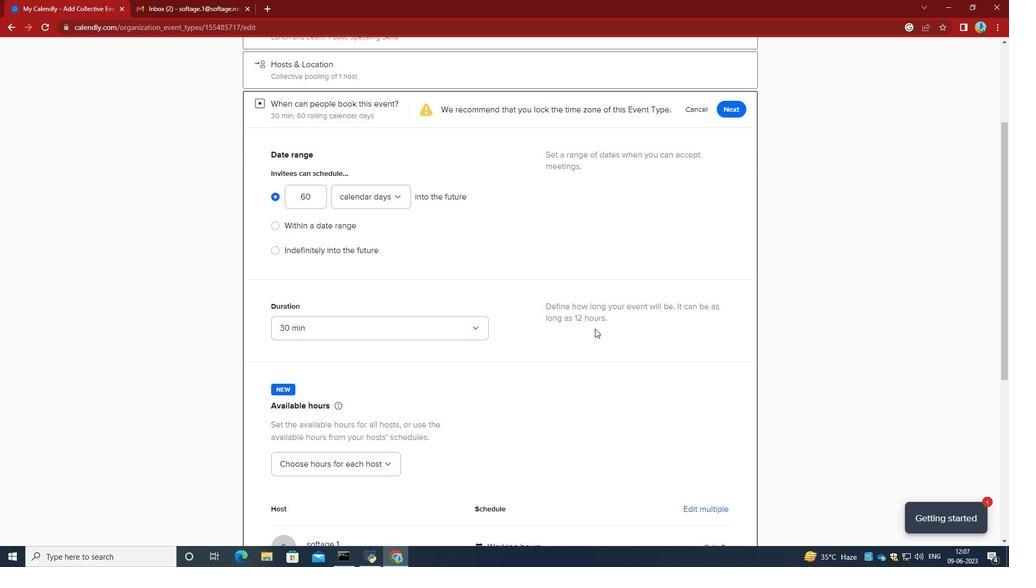 
Action: Mouse scrolled (595, 326) with delta (0, 0)
Screenshot: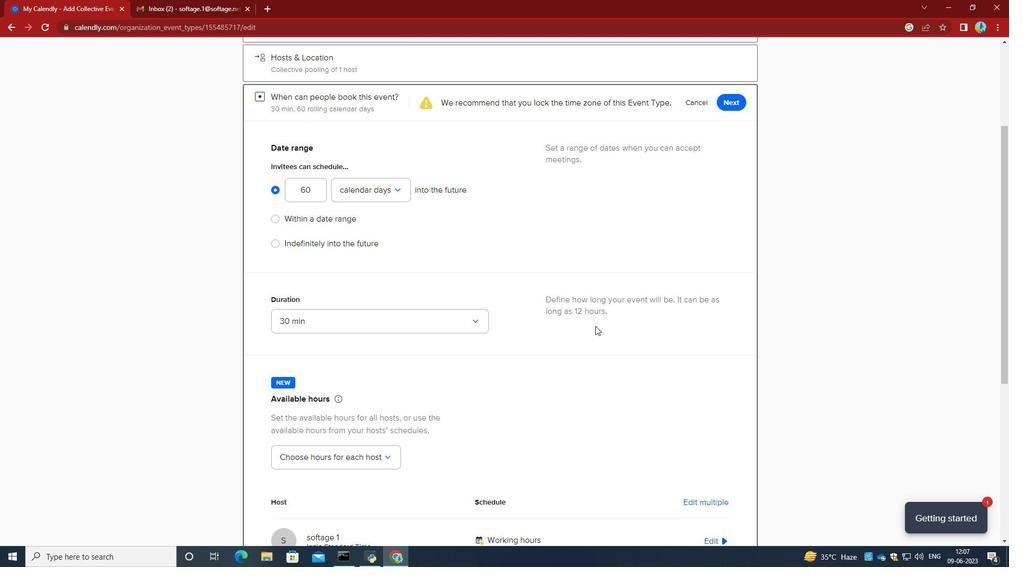 
Action: Mouse scrolled (595, 326) with delta (0, 0)
Screenshot: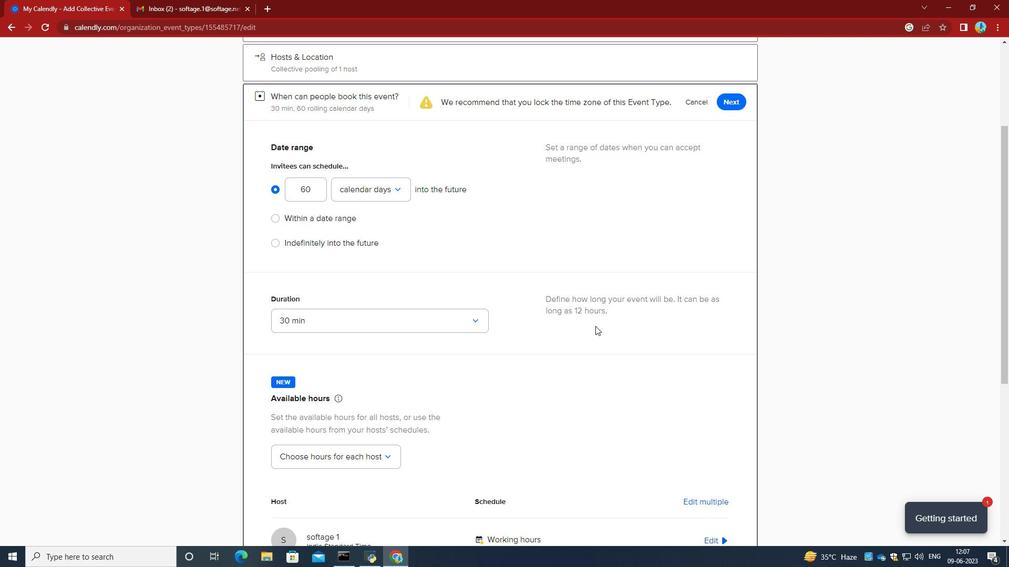 
Action: Mouse moved to (594, 330)
Screenshot: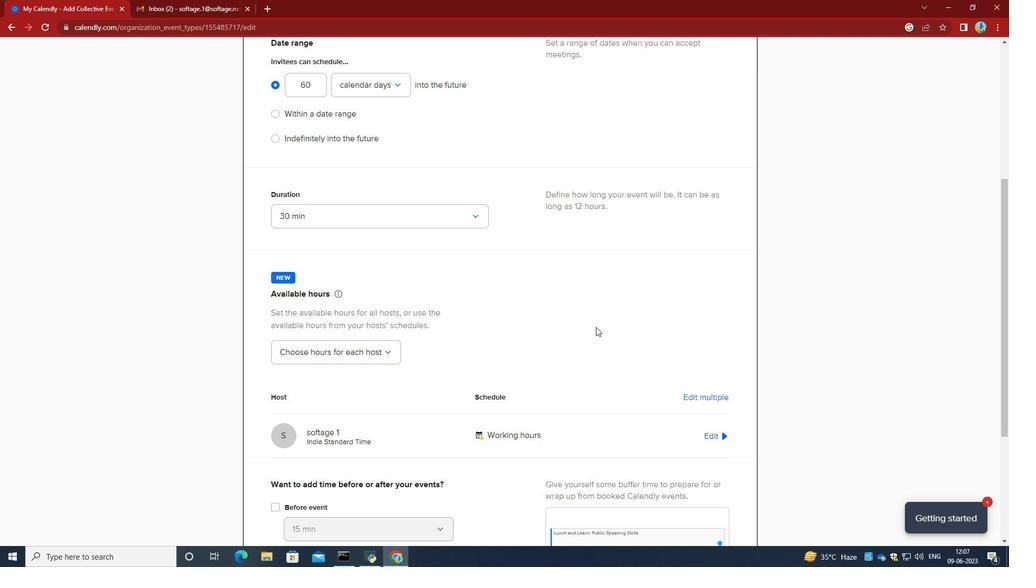 
Action: Mouse scrolled (594, 330) with delta (0, 0)
Screenshot: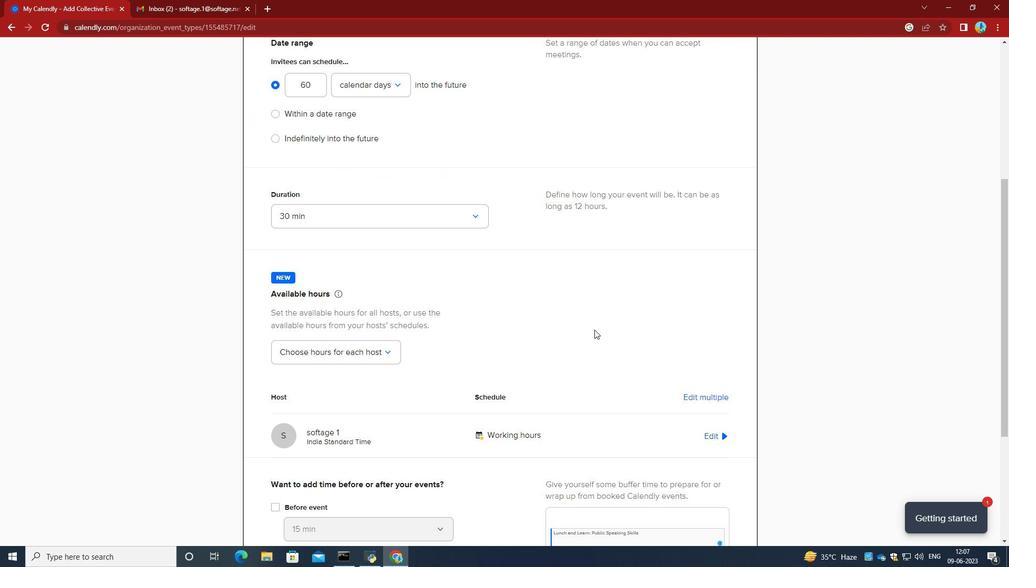 
Action: Mouse moved to (594, 330)
Screenshot: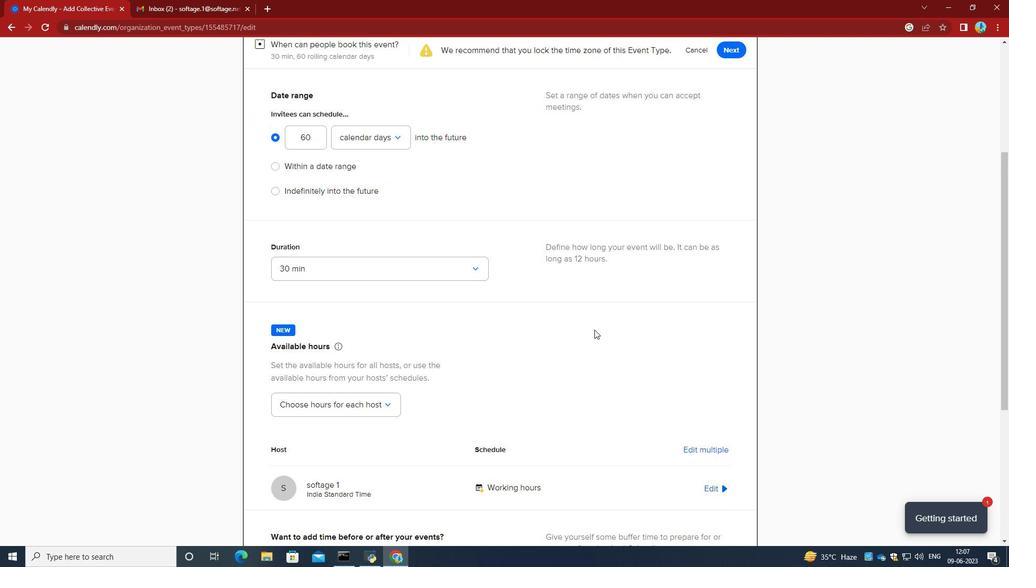 
Action: Mouse scrolled (594, 329) with delta (0, 0)
Screenshot: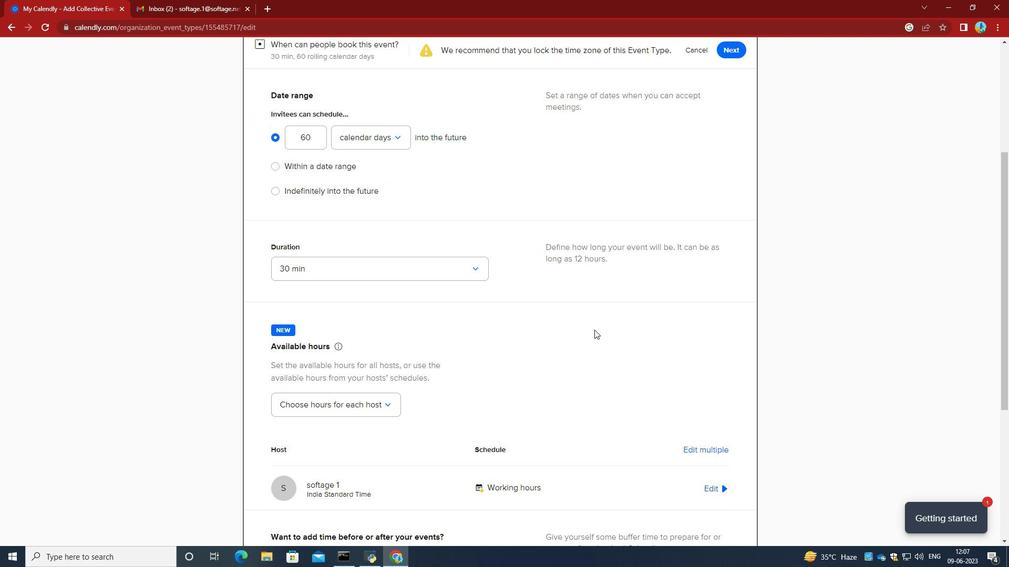 
Action: Mouse moved to (501, 272)
Screenshot: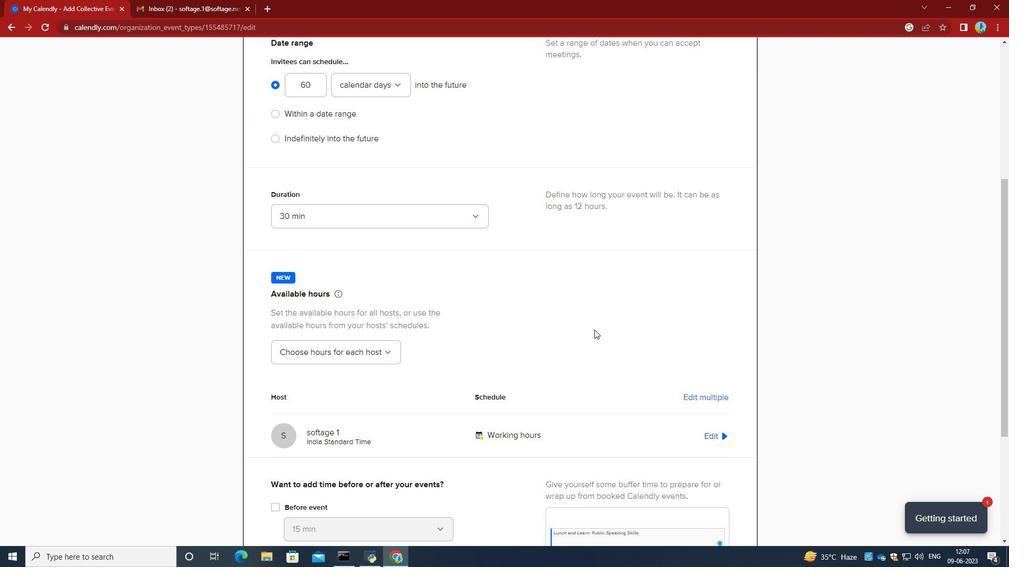 
Action: Mouse scrolled (501, 272) with delta (0, 0)
Screenshot: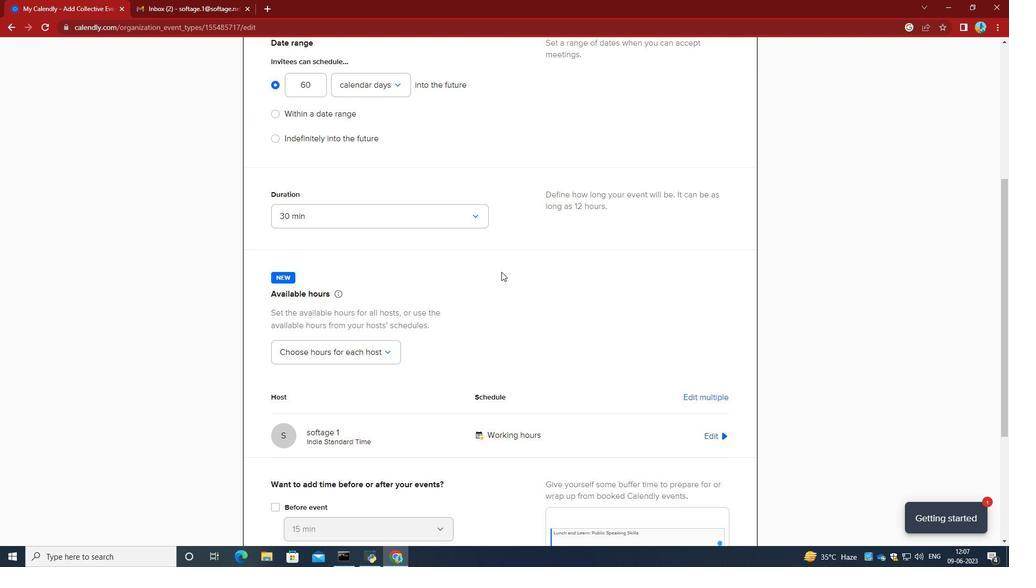 
Action: Mouse scrolled (501, 272) with delta (0, 0)
Screenshot: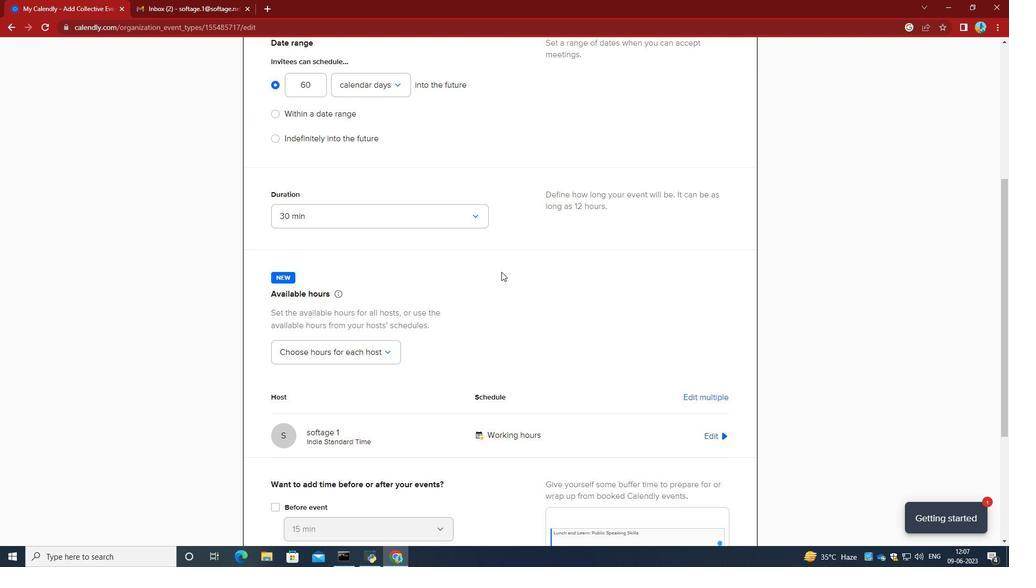 
Action: Mouse scrolled (501, 272) with delta (0, 0)
Screenshot: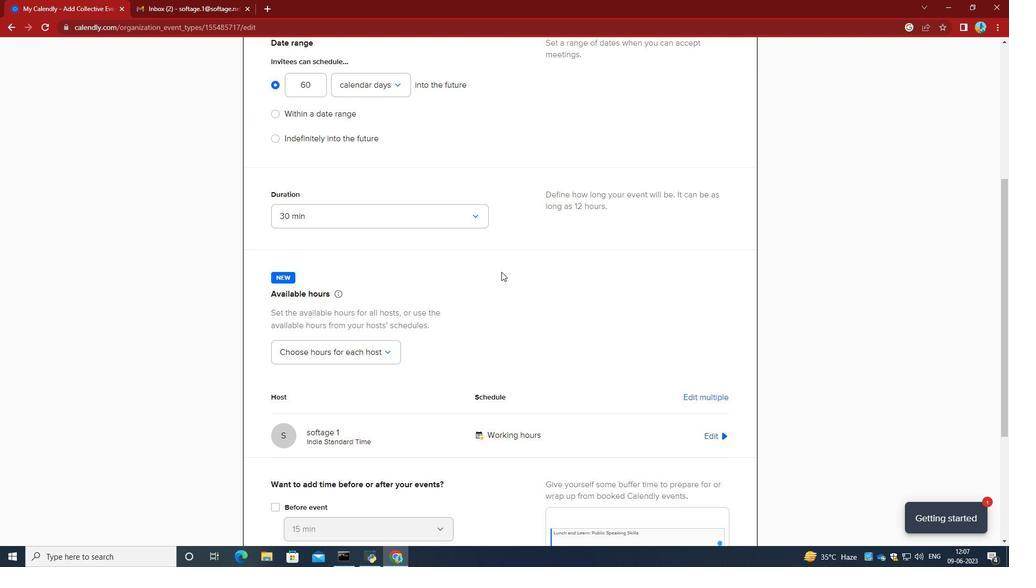 
Action: Mouse scrolled (501, 272) with delta (0, 0)
Screenshot: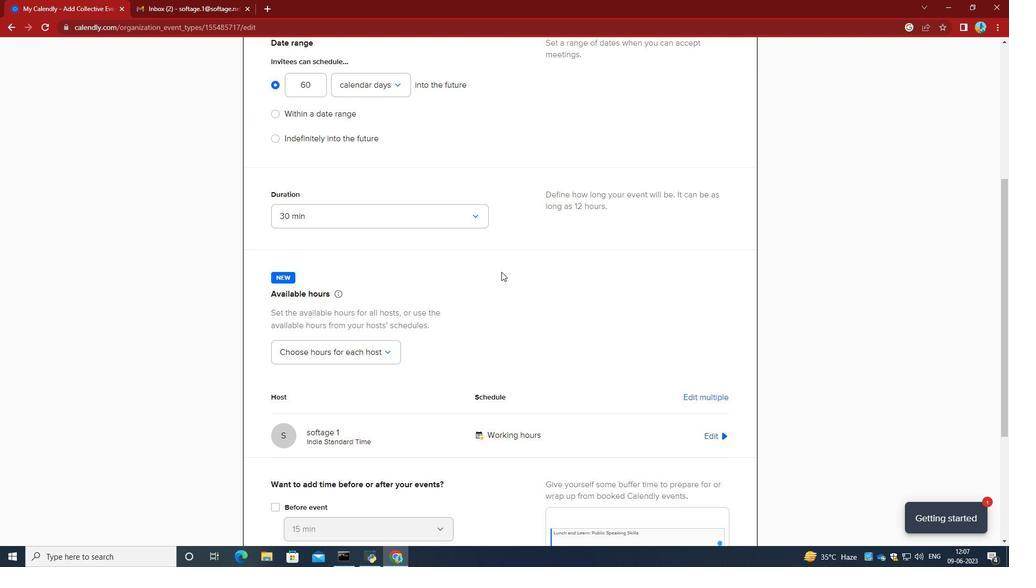 
Action: Mouse moved to (283, 326)
Screenshot: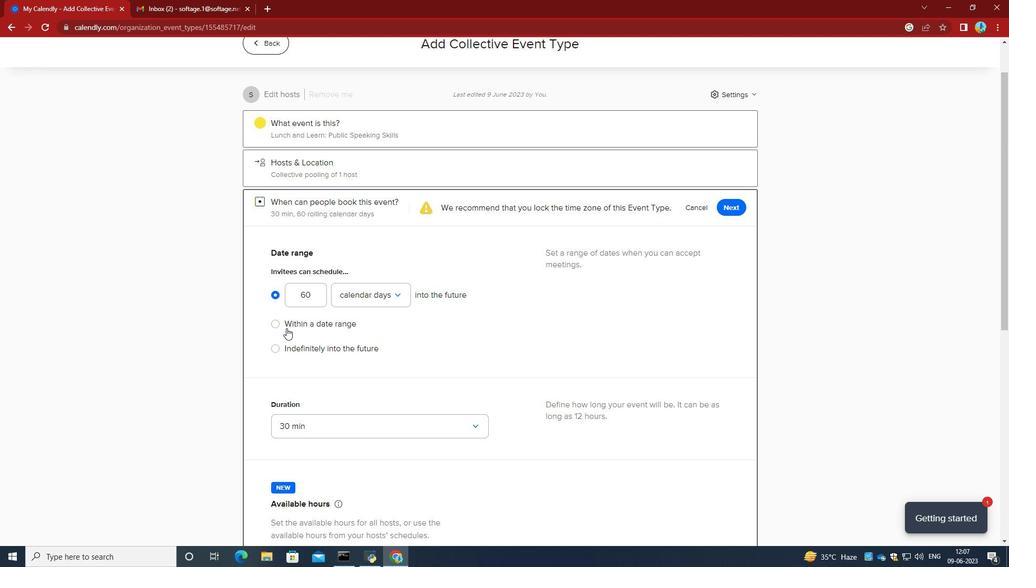 
Action: Mouse pressed left at (283, 326)
Screenshot: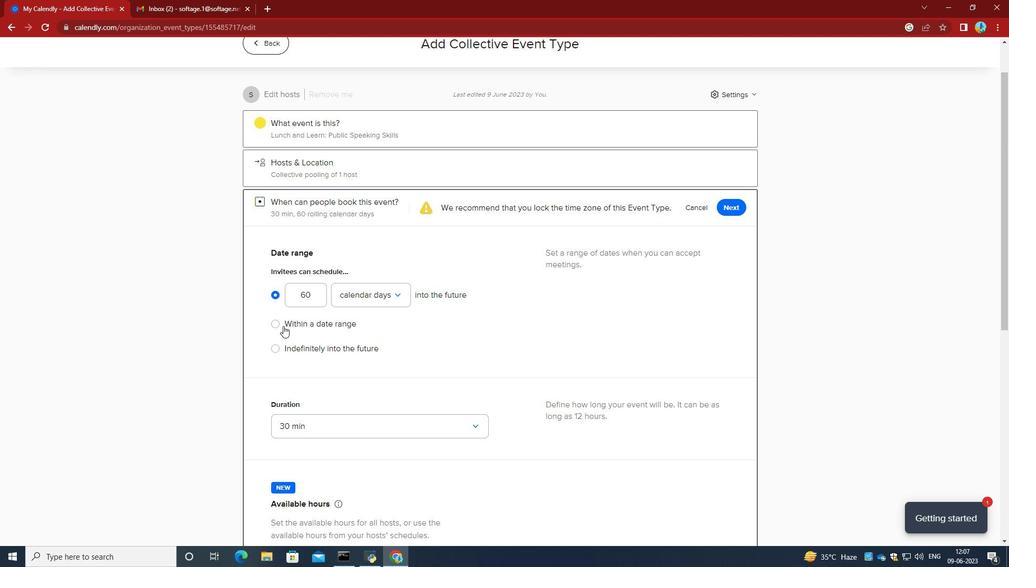 
Action: Mouse moved to (398, 319)
Screenshot: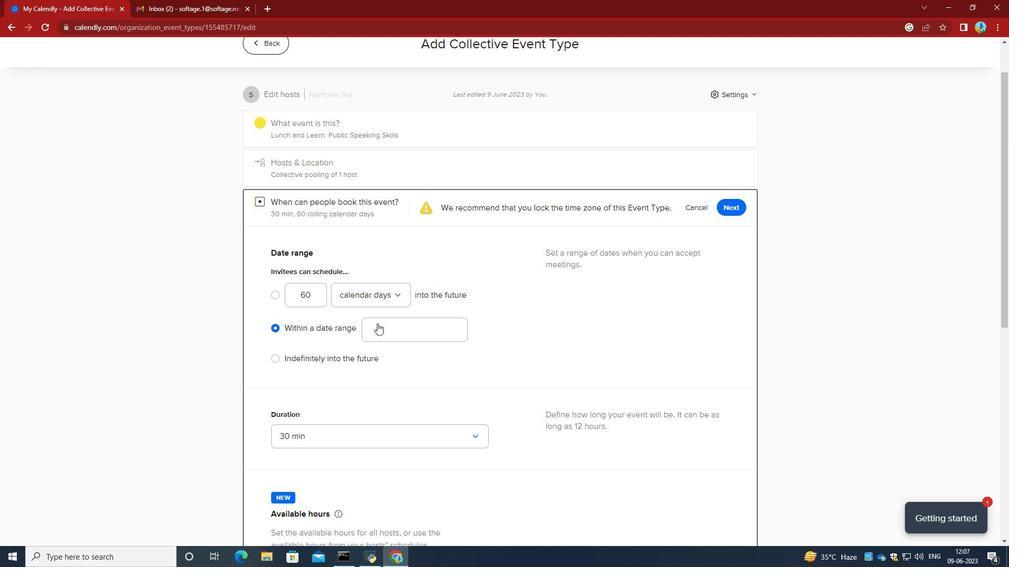 
Action: Mouse pressed left at (398, 319)
Screenshot: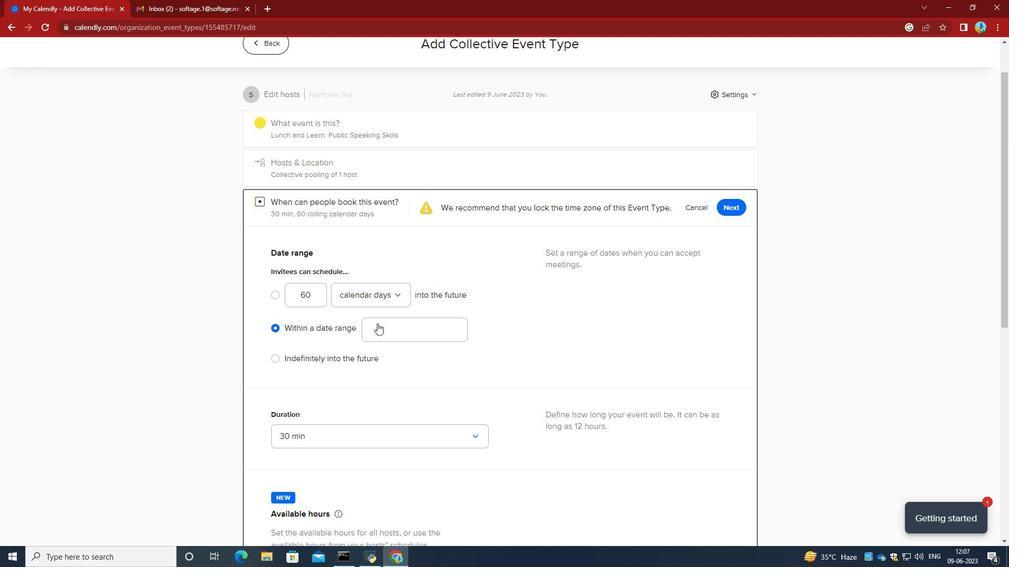 
Action: Mouse moved to (430, 413)
Screenshot: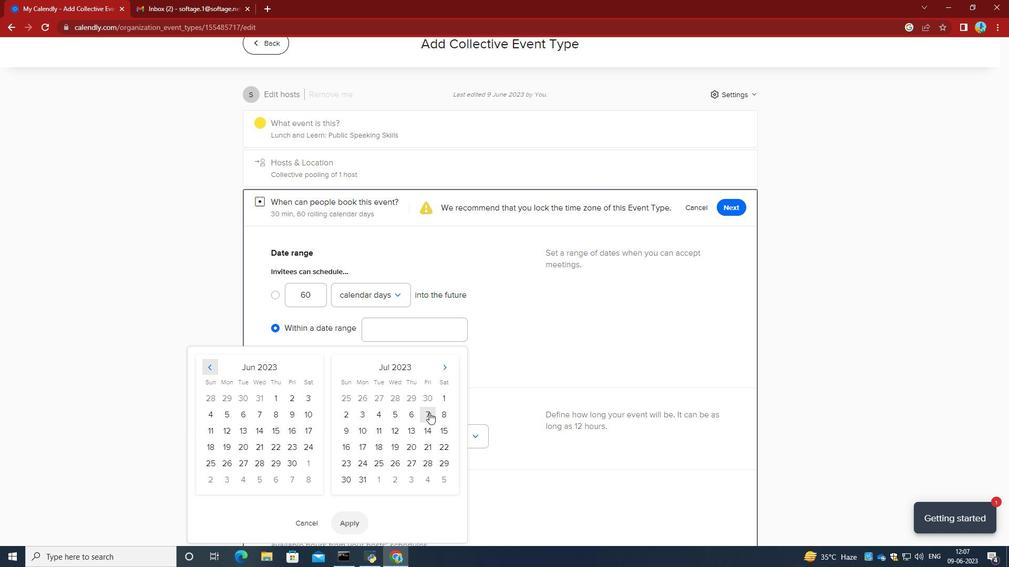 
Action: Mouse scrolled (430, 413) with delta (0, 0)
Screenshot: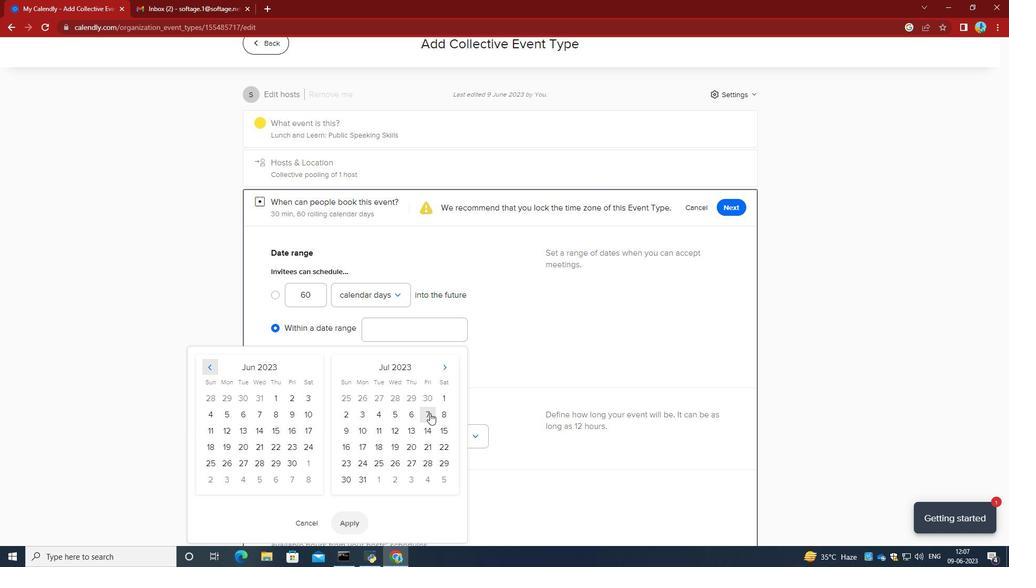 
Action: Mouse moved to (447, 366)
Screenshot: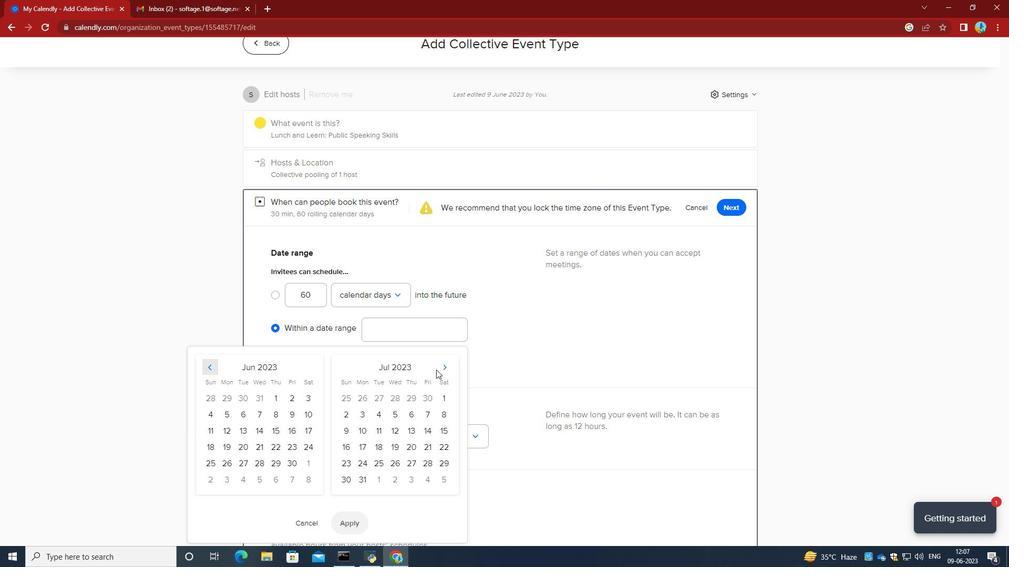 
Action: Mouse pressed left at (447, 366)
Screenshot: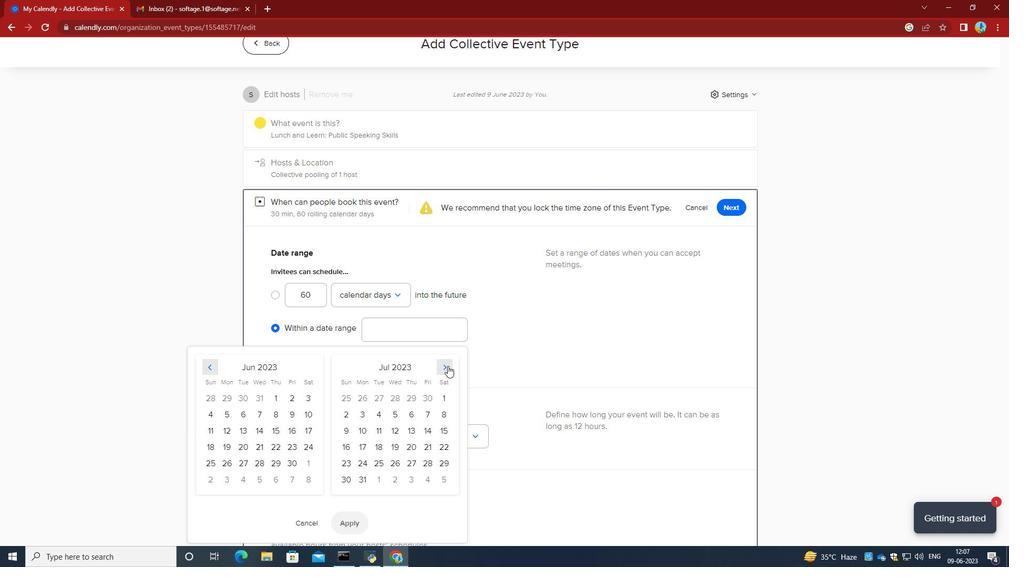 
Action: Mouse pressed left at (447, 366)
Screenshot: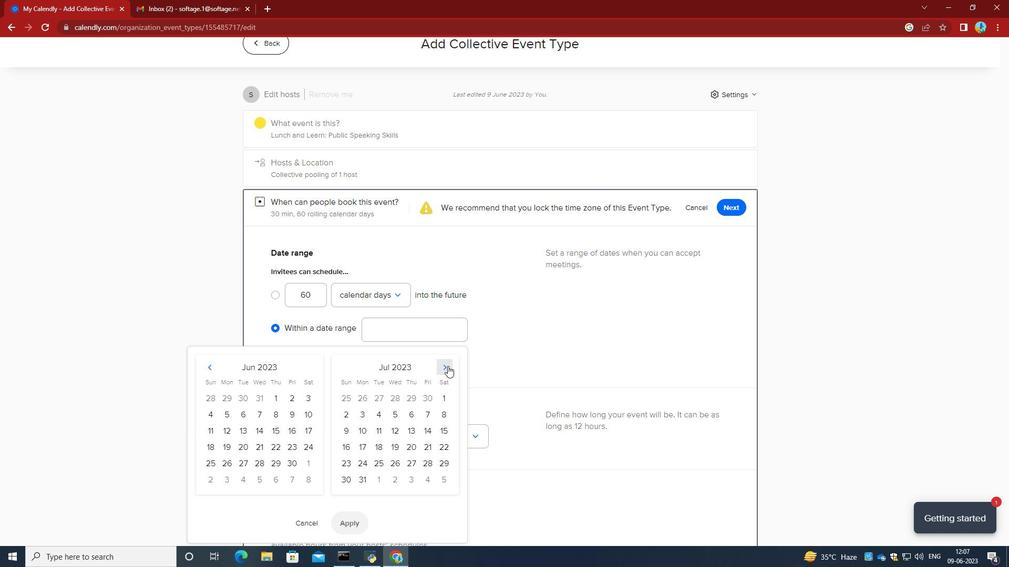 
Action: Mouse pressed left at (447, 366)
Screenshot: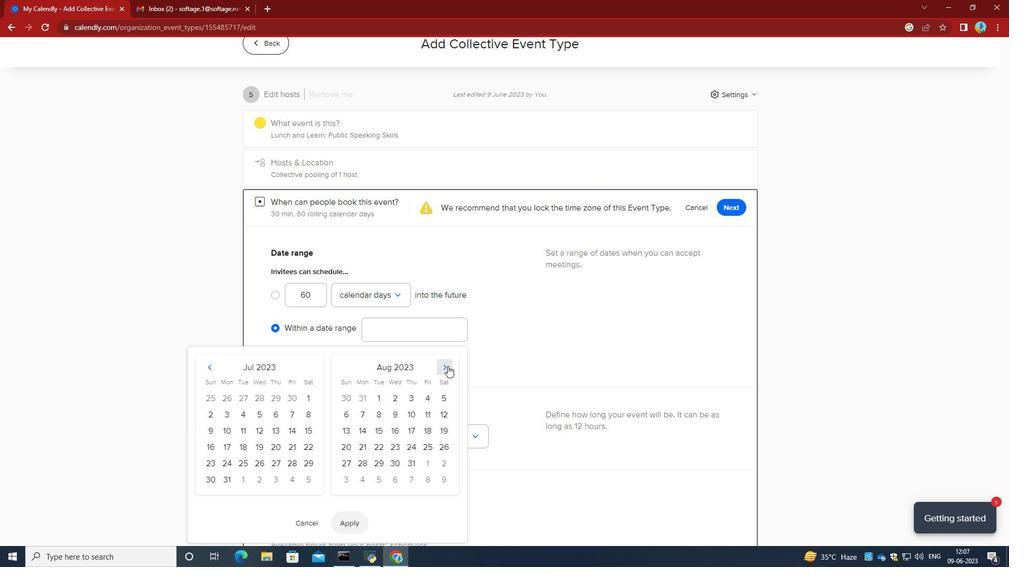 
Action: Mouse pressed left at (447, 366)
Screenshot: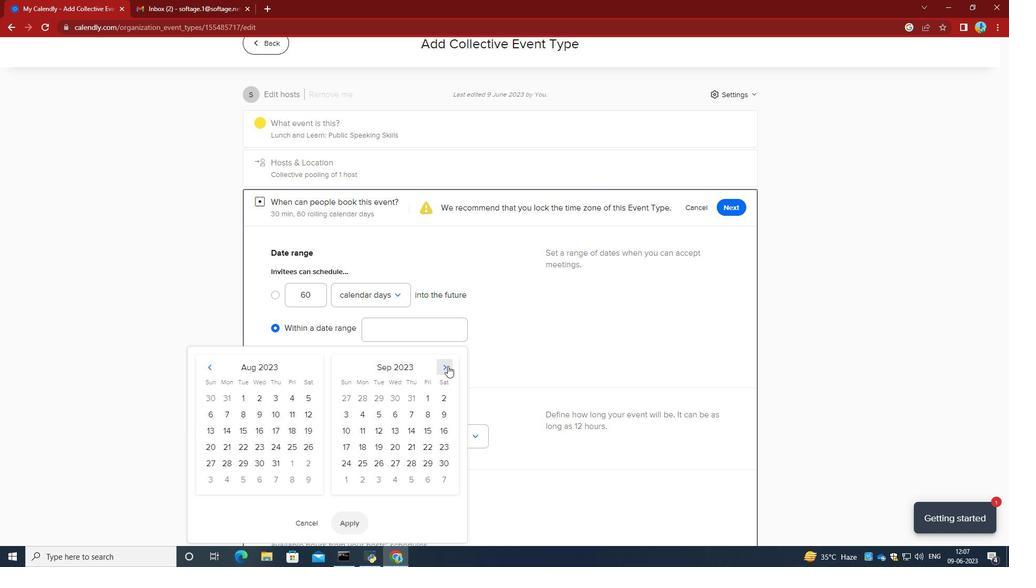 
Action: Mouse pressed left at (447, 366)
Screenshot: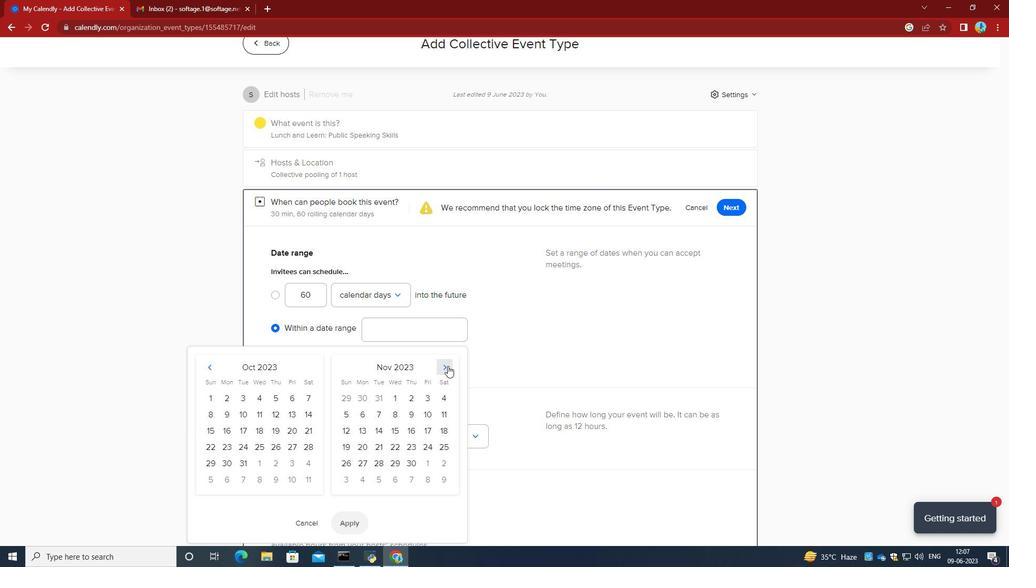 
Action: Mouse pressed left at (447, 366)
Screenshot: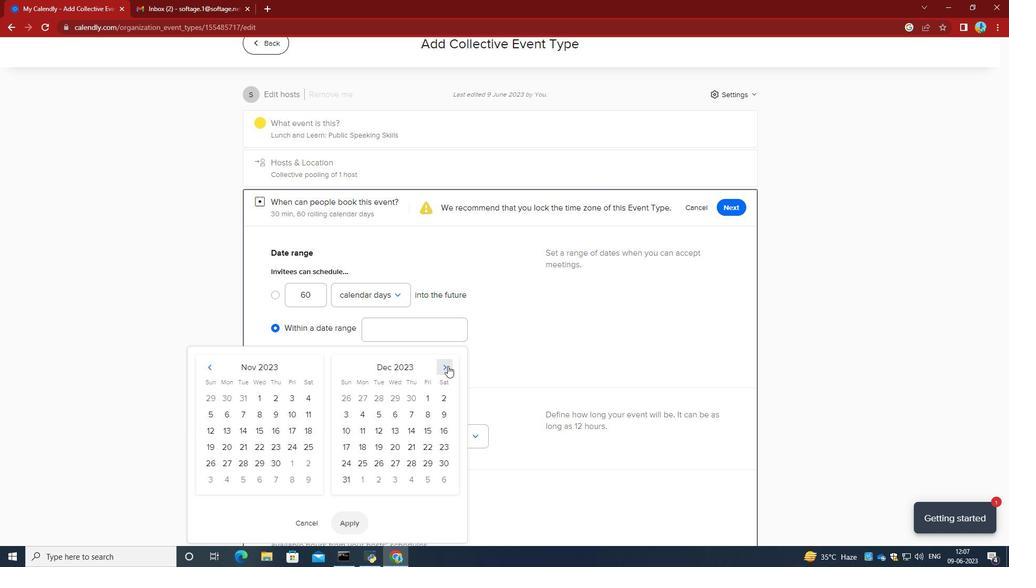 
Action: Mouse moved to (215, 368)
Screenshot: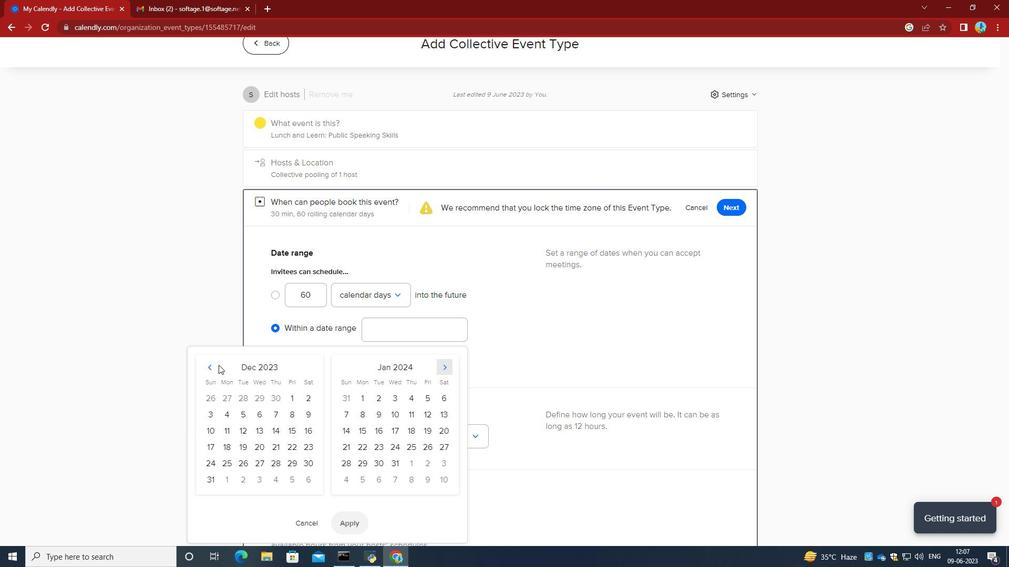
Action: Mouse pressed left at (215, 368)
Screenshot: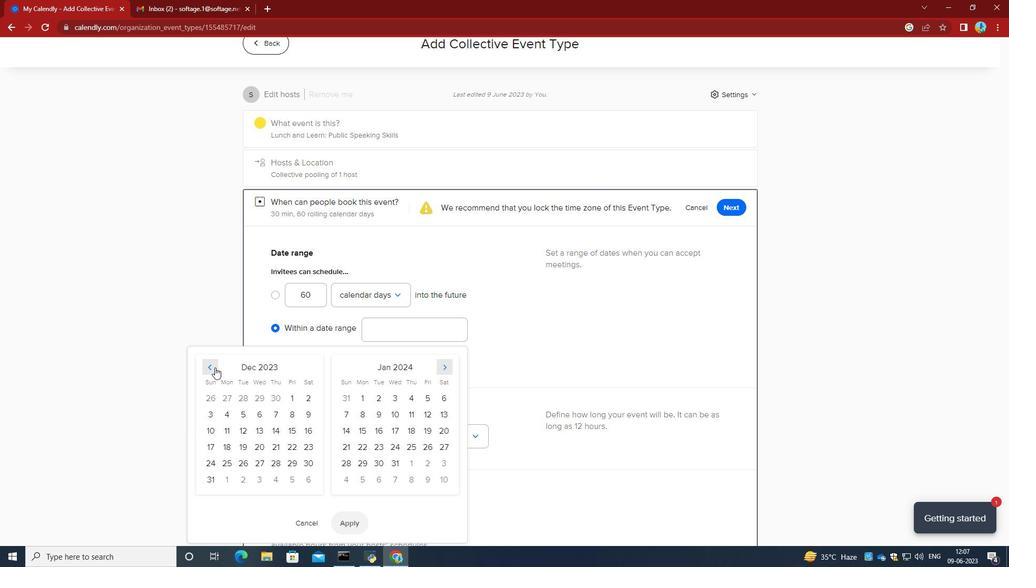 
Action: Mouse moved to (302, 412)
Screenshot: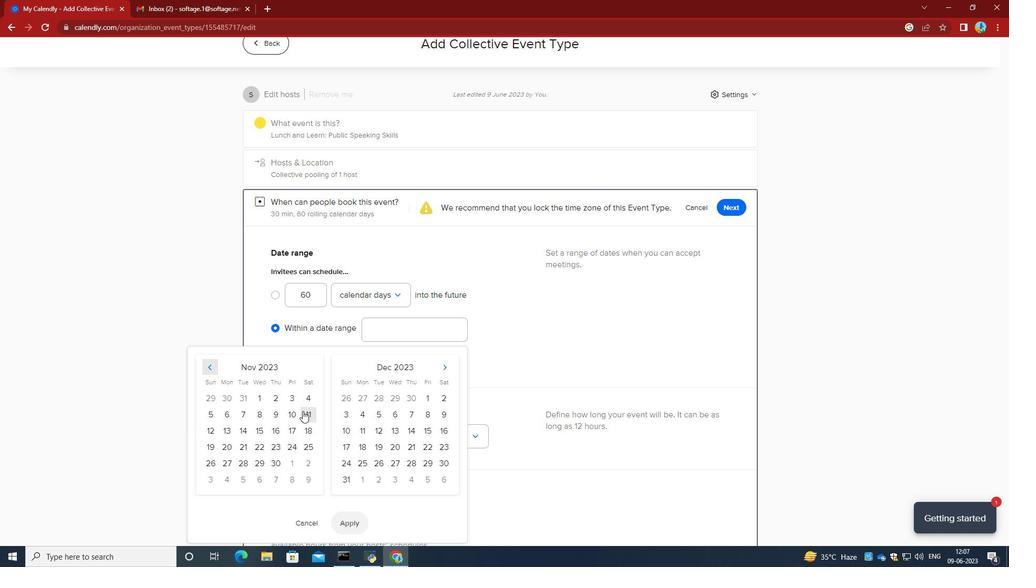 
Action: Mouse pressed left at (302, 412)
Screenshot: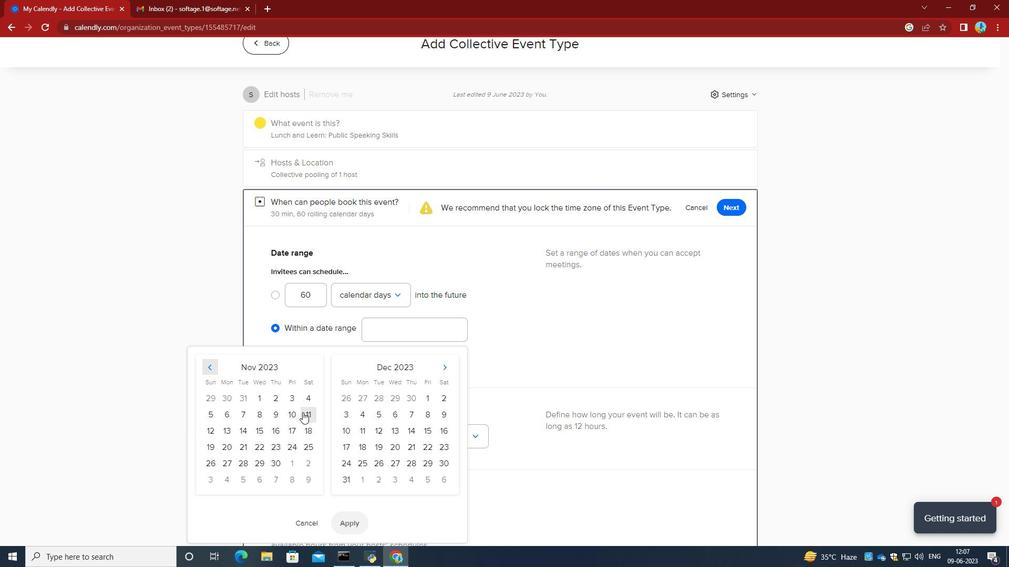 
Action: Mouse moved to (281, 418)
Screenshot: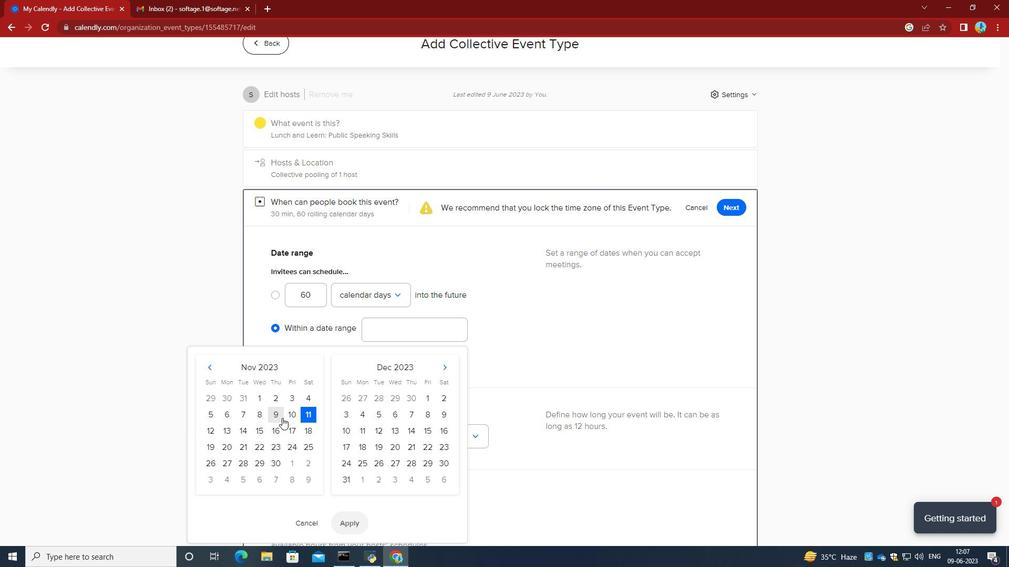 
Action: Mouse pressed left at (281, 418)
Screenshot: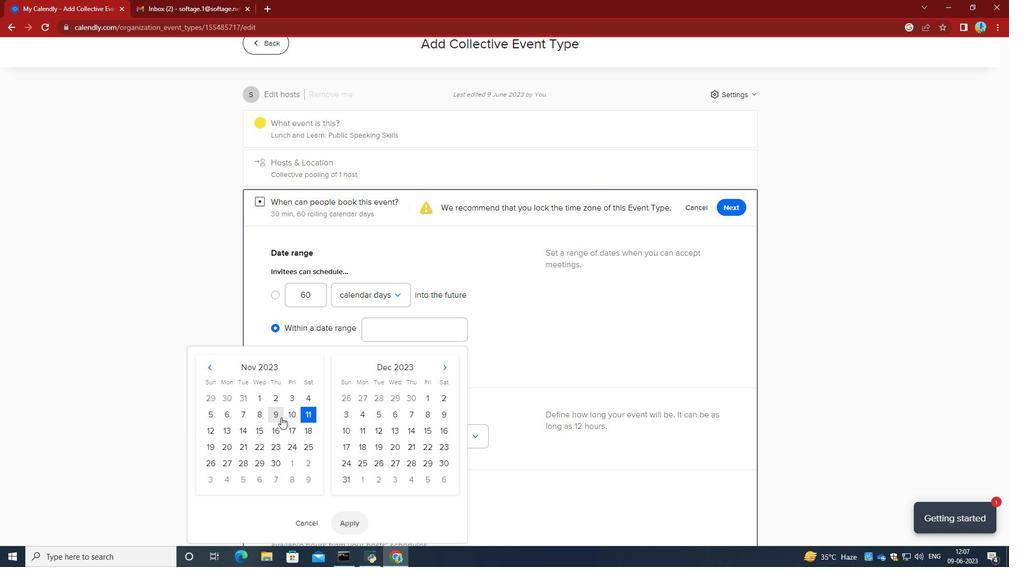 
Action: Mouse moved to (306, 416)
Screenshot: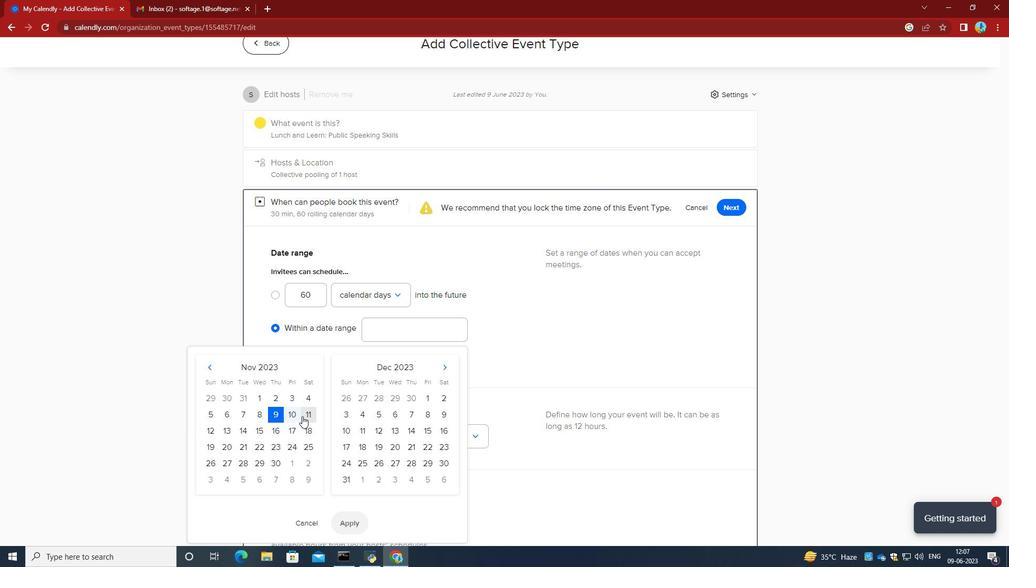 
Action: Mouse pressed left at (306, 416)
Screenshot: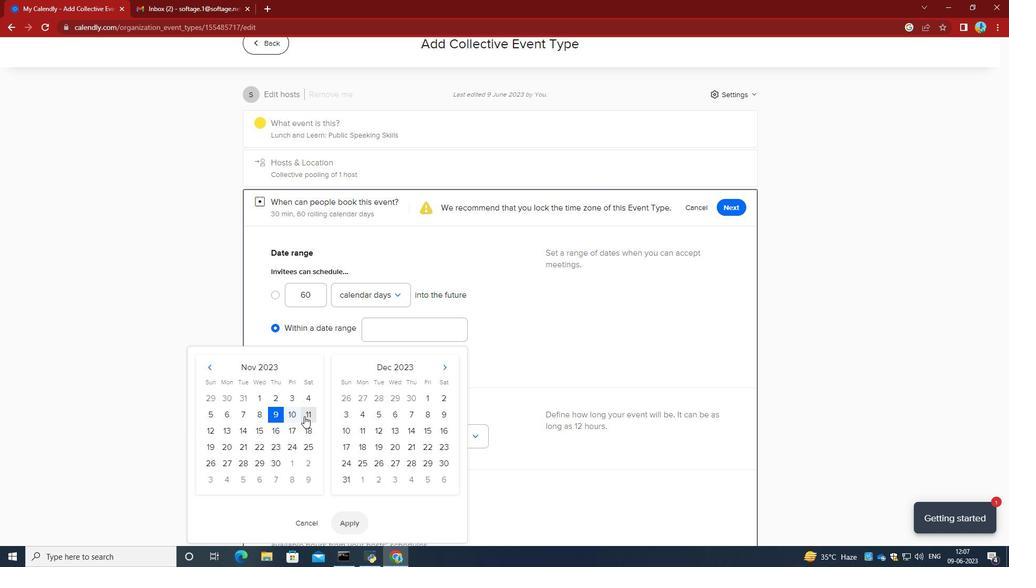 
Action: Mouse moved to (356, 528)
Screenshot: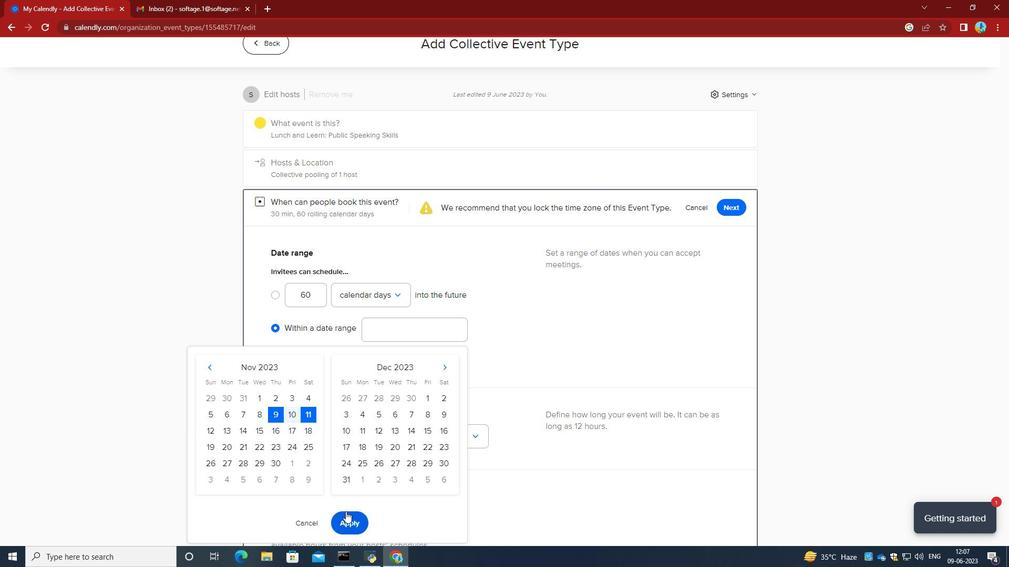 
Action: Mouse pressed left at (356, 528)
Screenshot: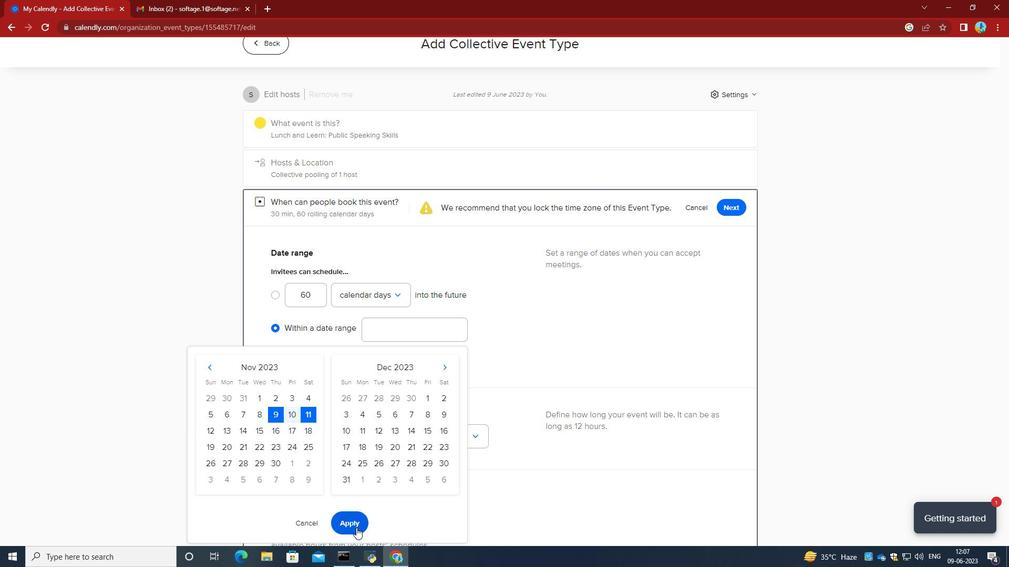 
Action: Mouse moved to (524, 338)
Screenshot: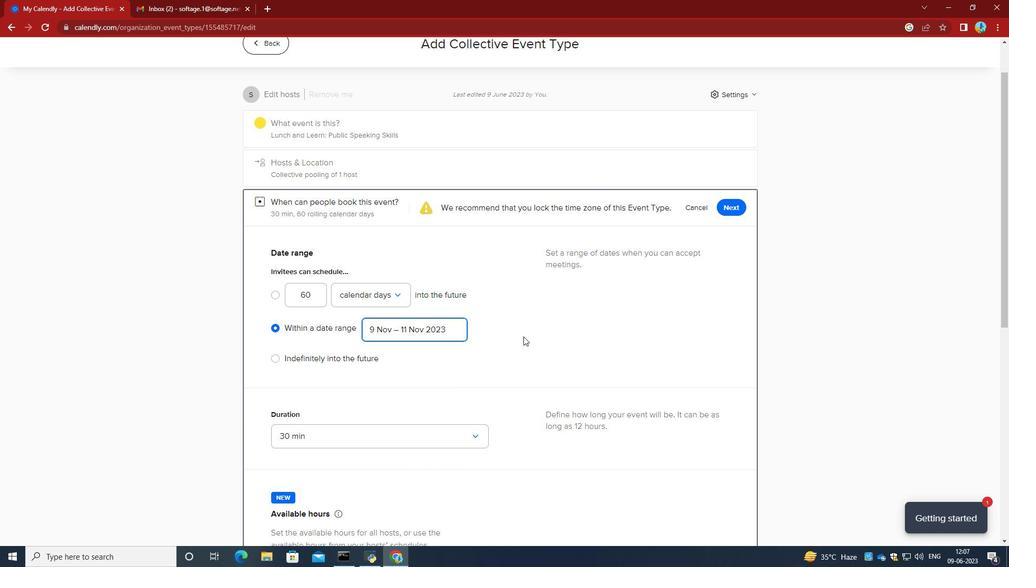 
Action: Mouse scrolled (524, 337) with delta (0, 0)
Screenshot: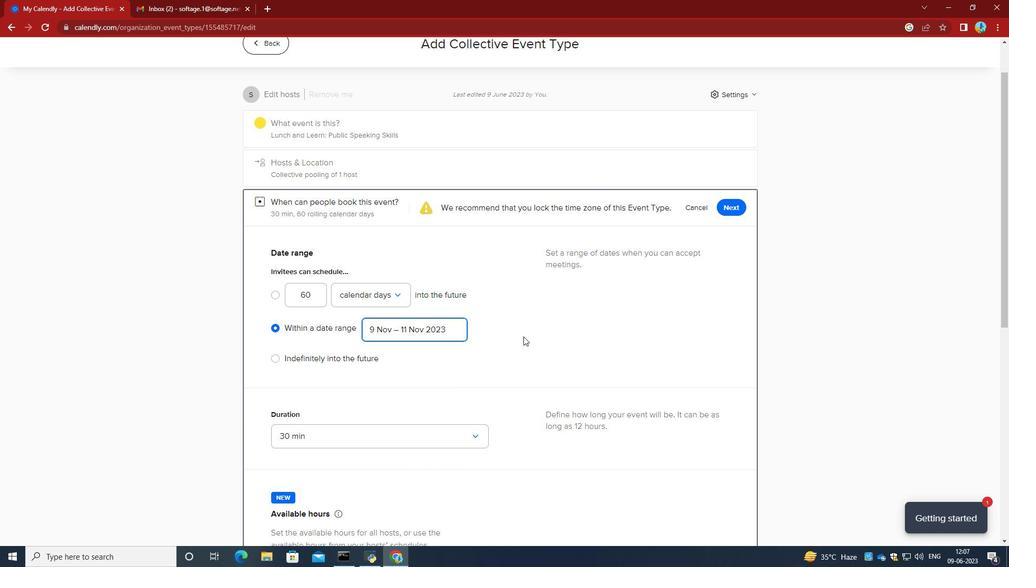
Action: Mouse moved to (524, 340)
Screenshot: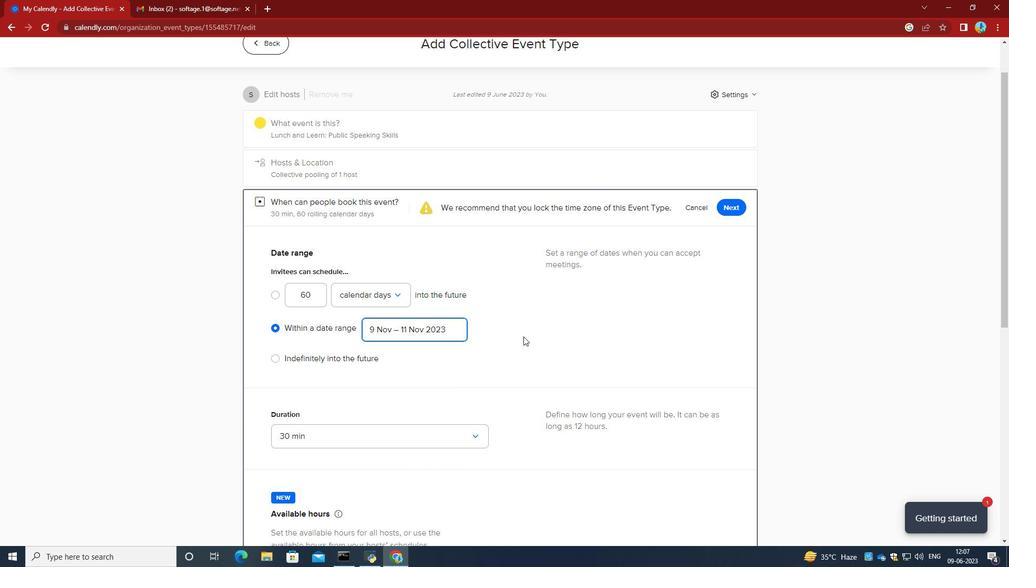 
Action: Mouse scrolled (524, 339) with delta (0, 0)
Screenshot: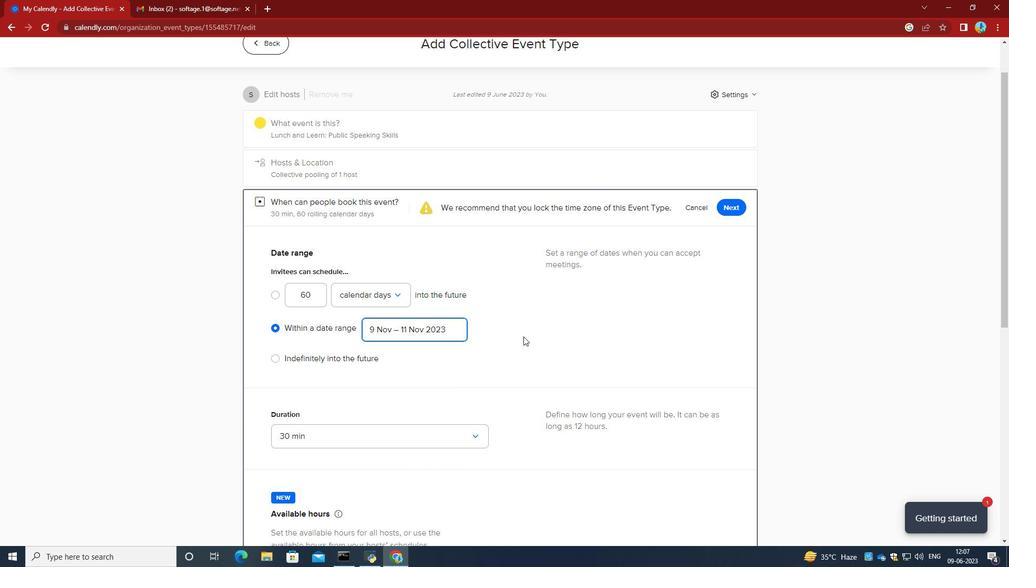 
Action: Mouse scrolled (524, 339) with delta (0, 0)
Screenshot: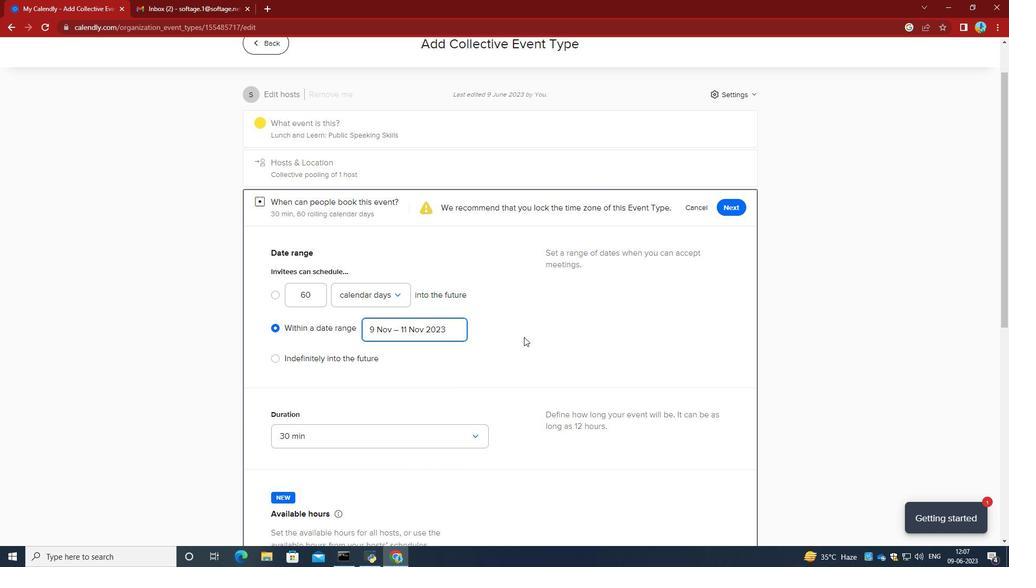
Action: Mouse moved to (524, 343)
Screenshot: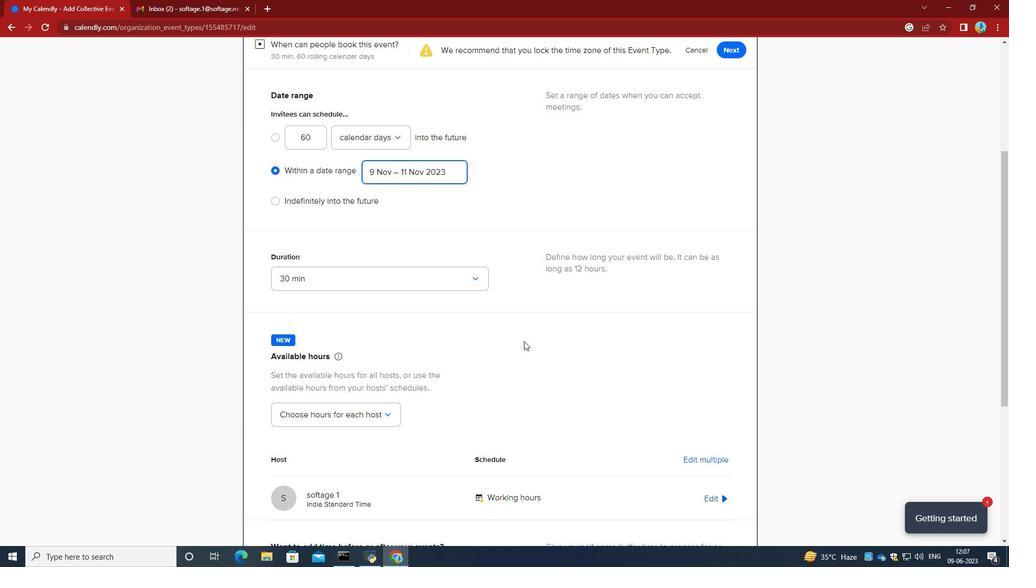 
Action: Mouse scrolled (524, 342) with delta (0, 0)
Screenshot: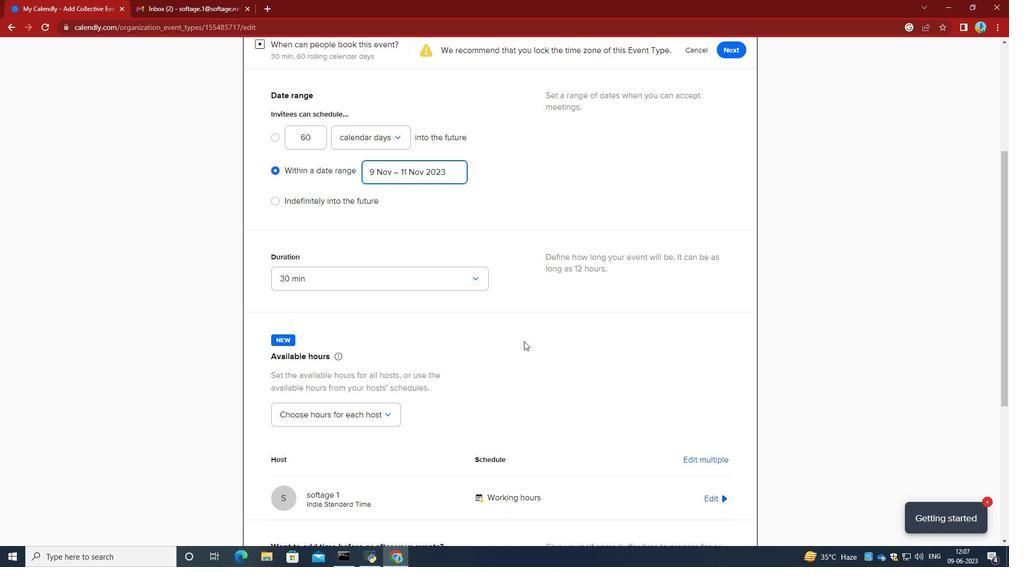 
Action: Mouse moved to (524, 344)
Screenshot: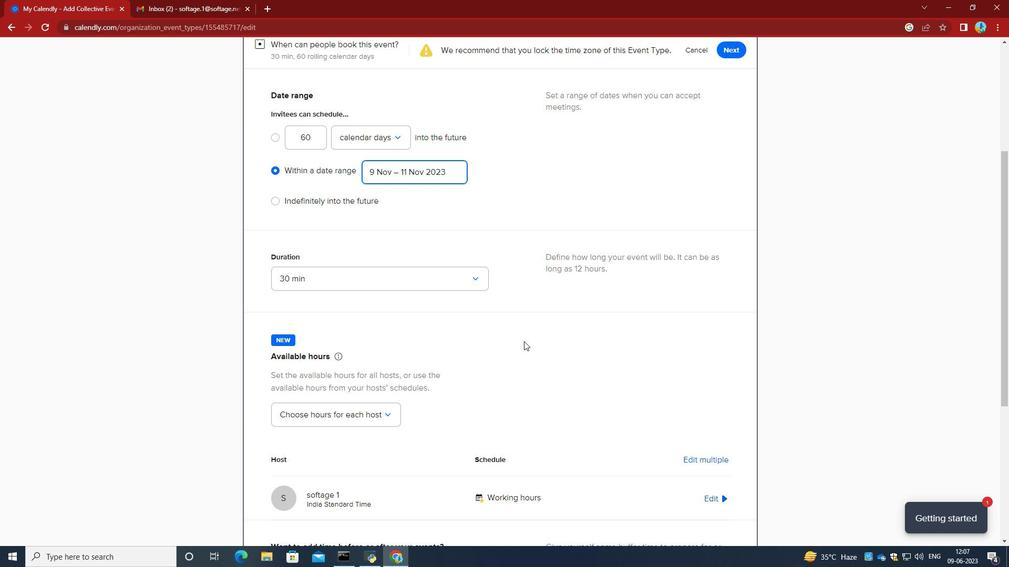 
Action: Mouse scrolled (524, 343) with delta (0, 0)
Screenshot: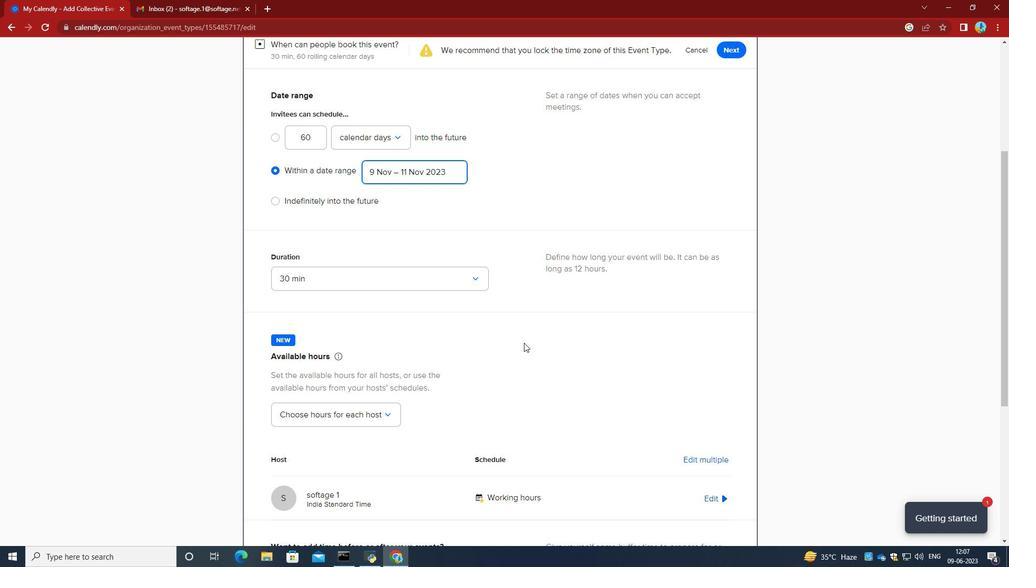 
Action: Mouse moved to (525, 359)
Screenshot: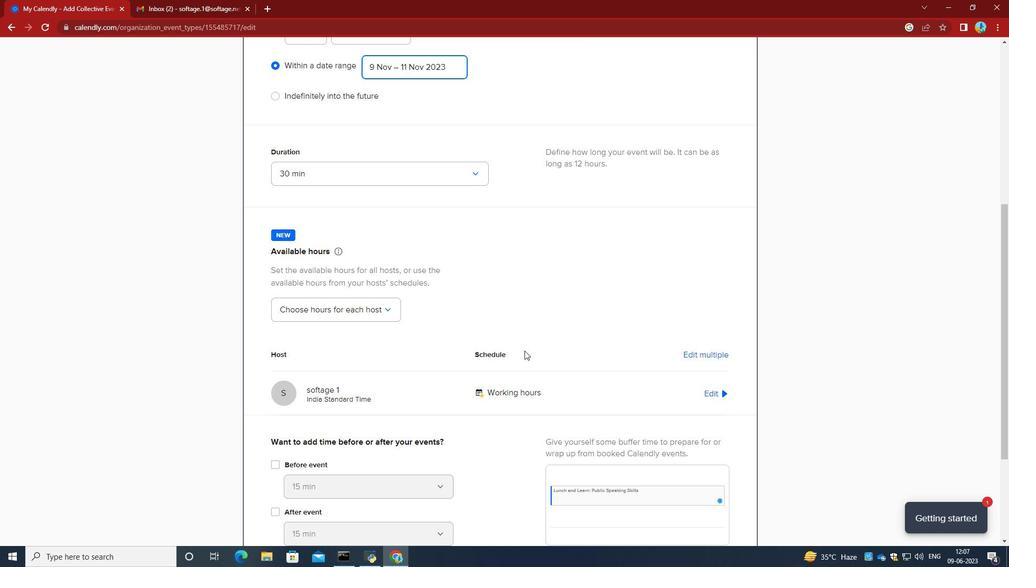 
Action: Mouse scrolled (525, 358) with delta (0, 0)
Screenshot: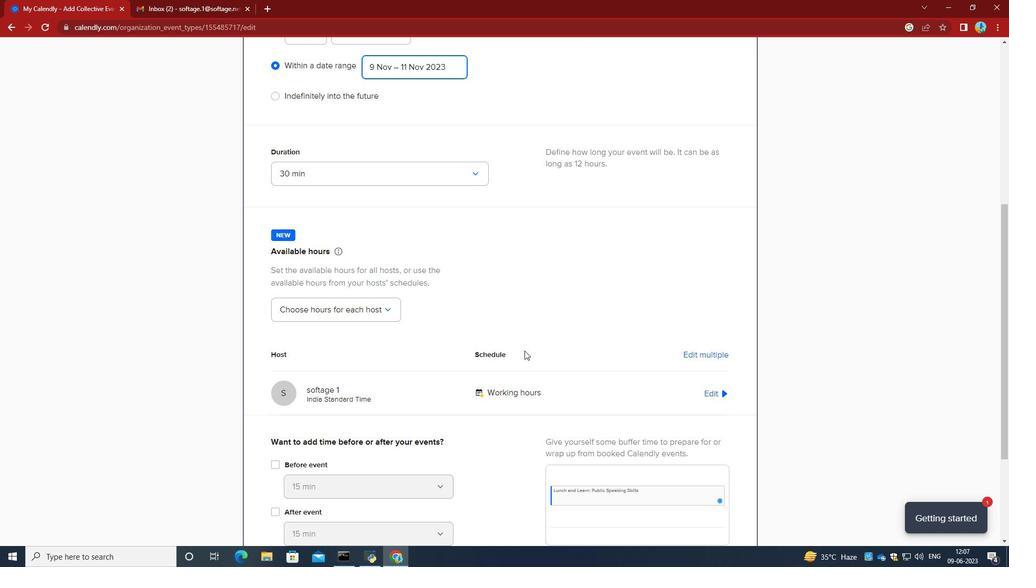 
Action: Mouse moved to (526, 368)
Screenshot: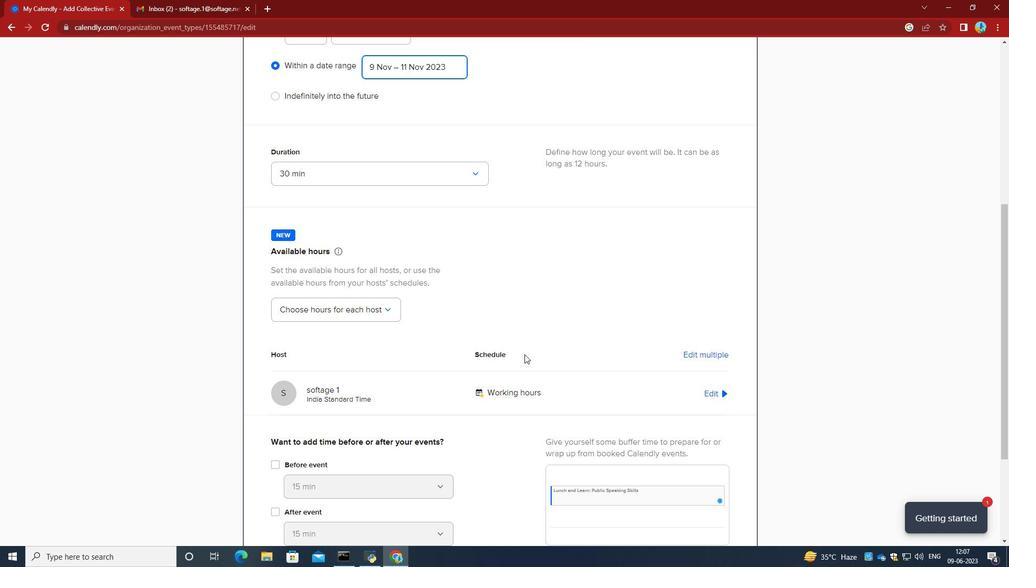 
Action: Mouse scrolled (526, 368) with delta (0, 0)
Screenshot: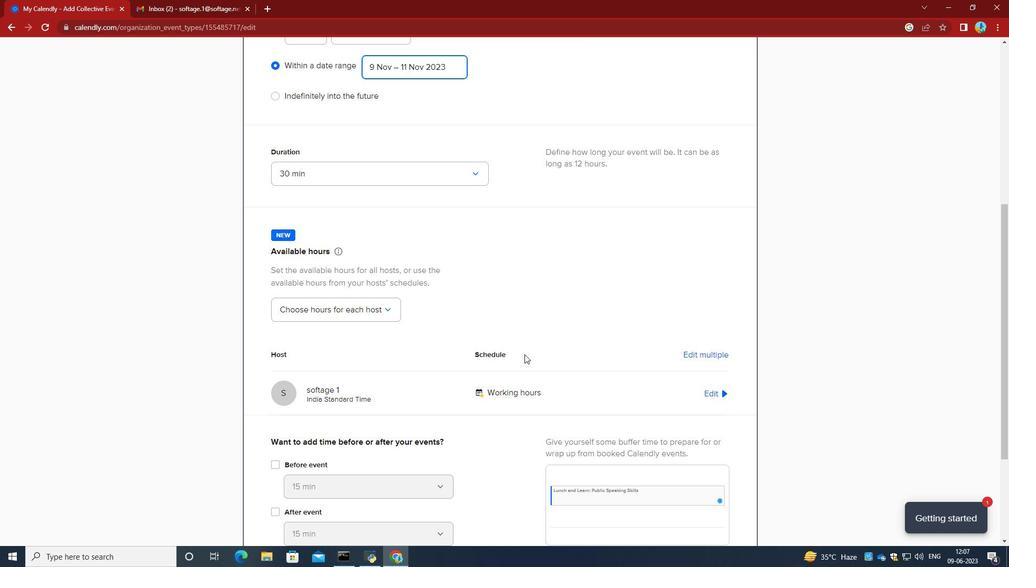 
Action: Mouse moved to (561, 474)
Screenshot: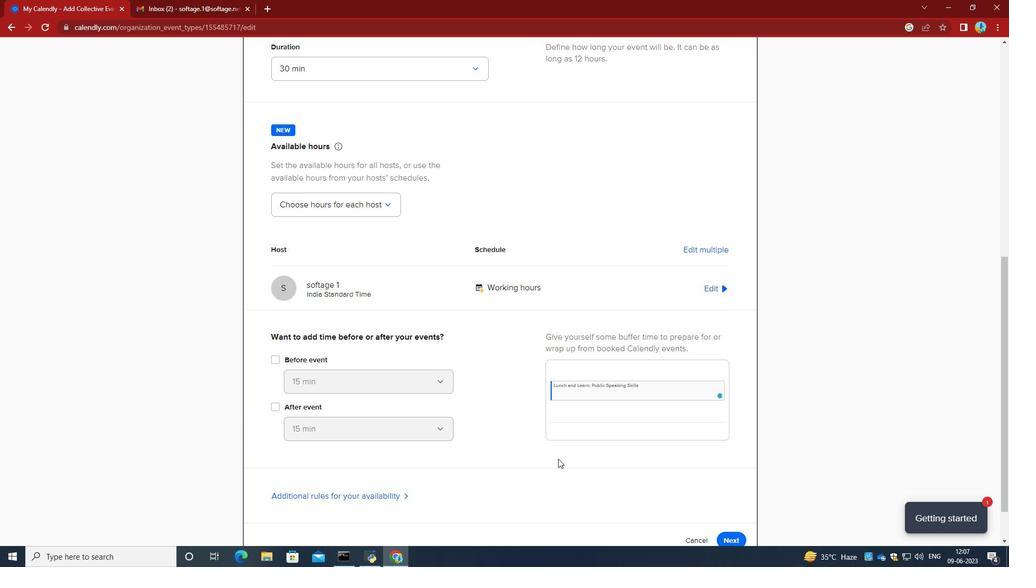 
Action: Mouse scrolled (561, 474) with delta (0, 0)
Screenshot: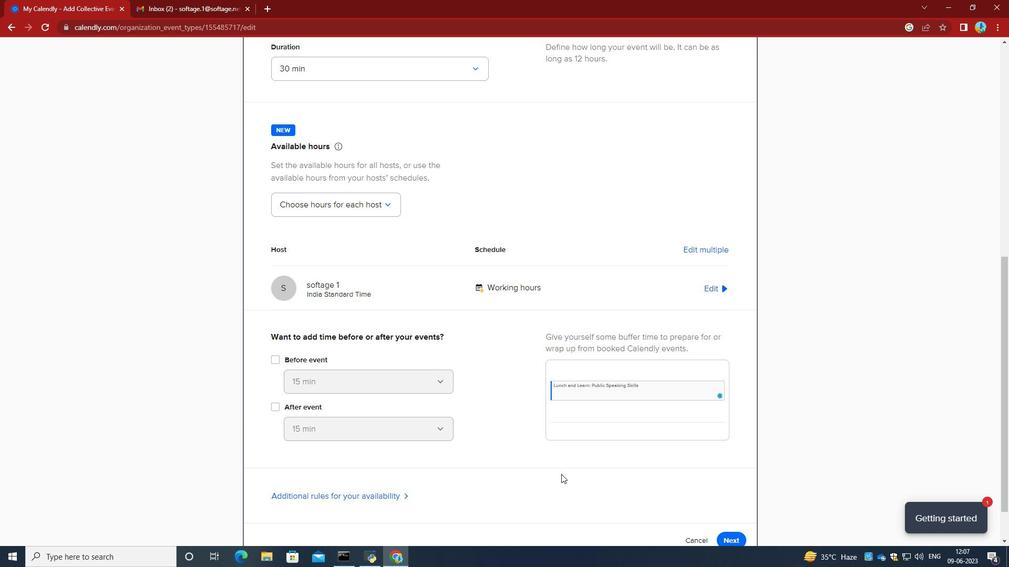 
Action: Mouse scrolled (561, 474) with delta (0, 0)
Screenshot: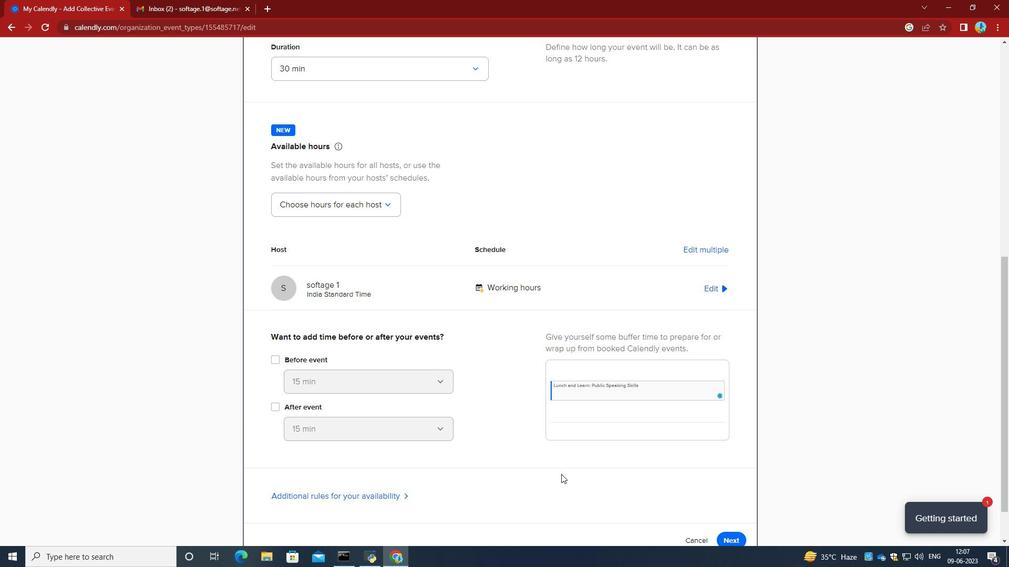 
Action: Mouse moved to (735, 496)
Screenshot: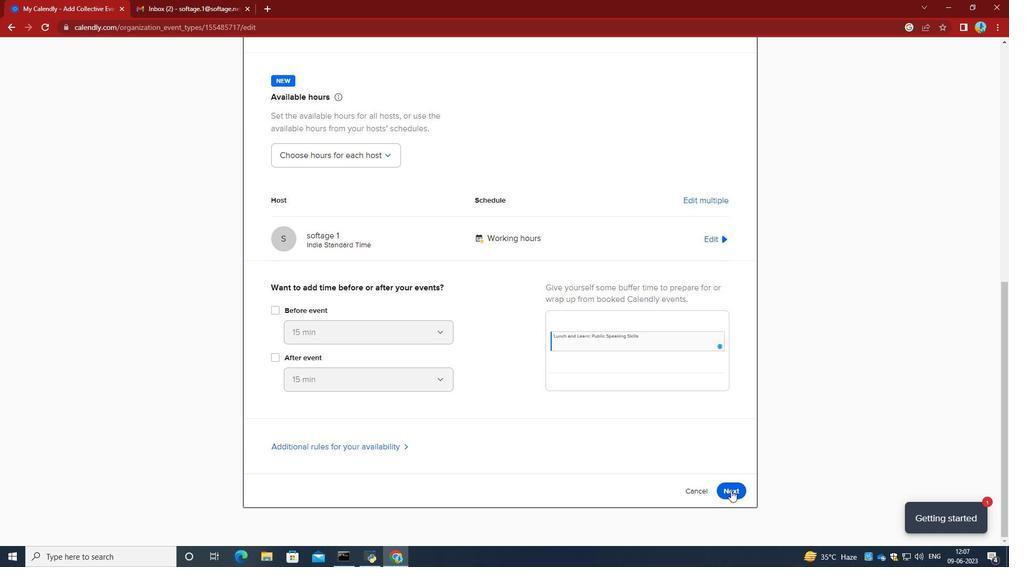 
Action: Mouse pressed left at (735, 496)
Screenshot: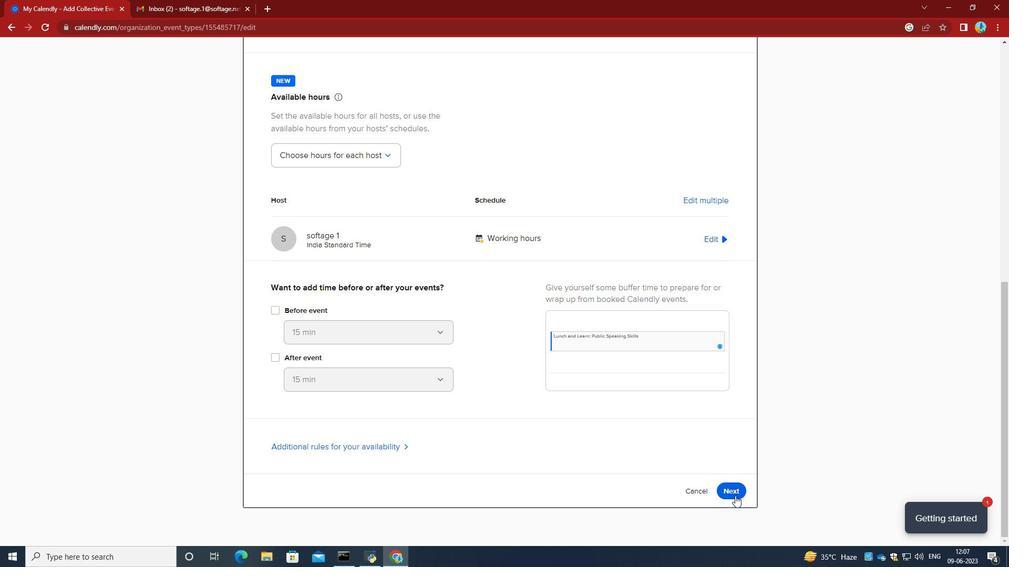 
Action: Mouse moved to (735, 94)
Screenshot: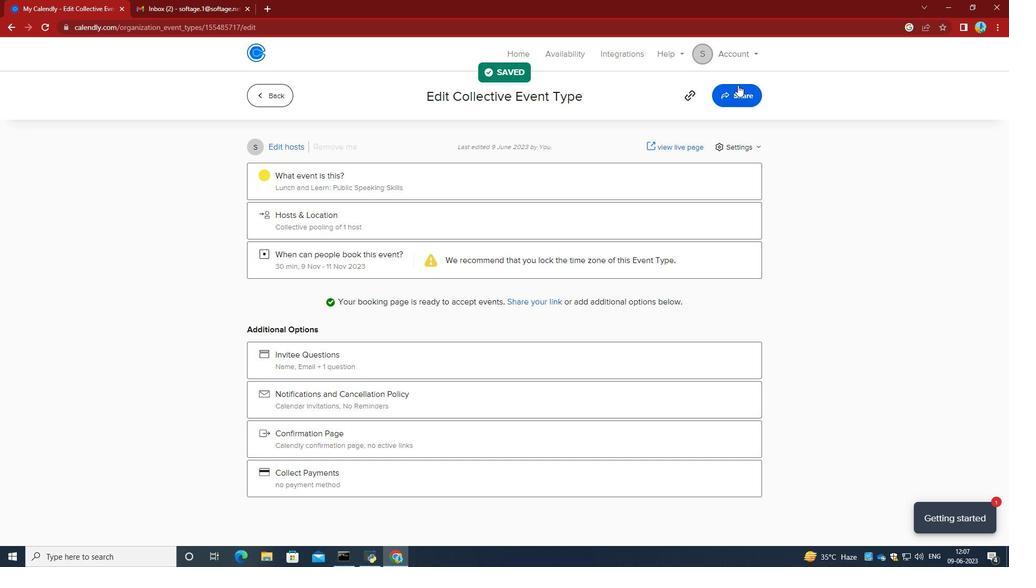 
Action: Mouse pressed left at (735, 94)
Screenshot: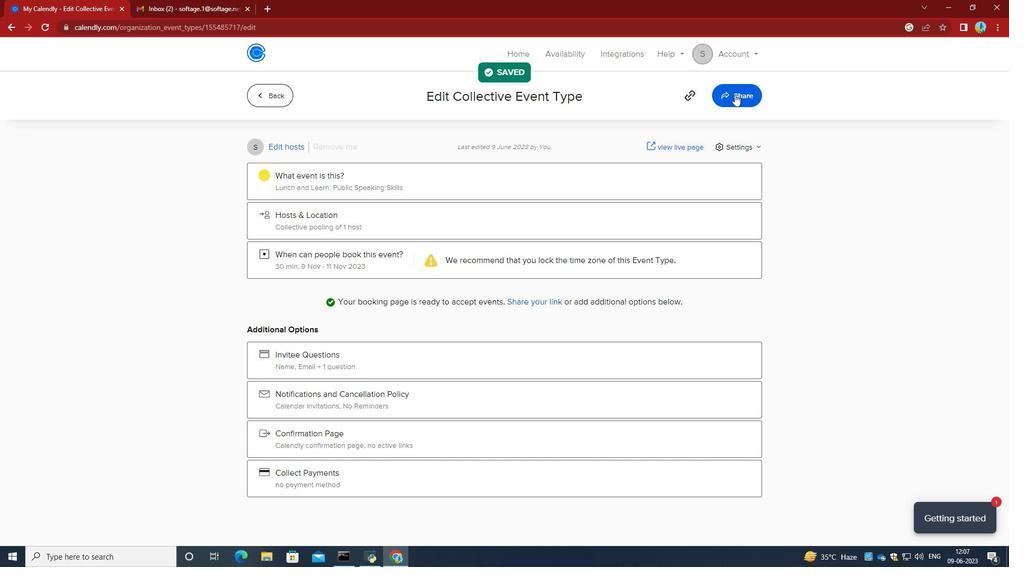 
Action: Mouse moved to (637, 200)
Screenshot: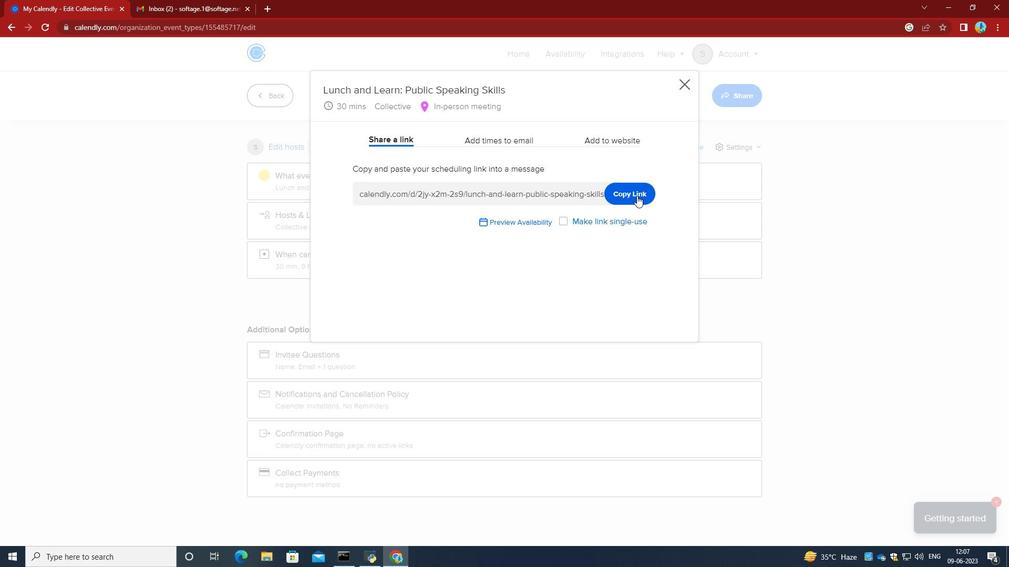 
Action: Mouse pressed left at (637, 200)
Screenshot: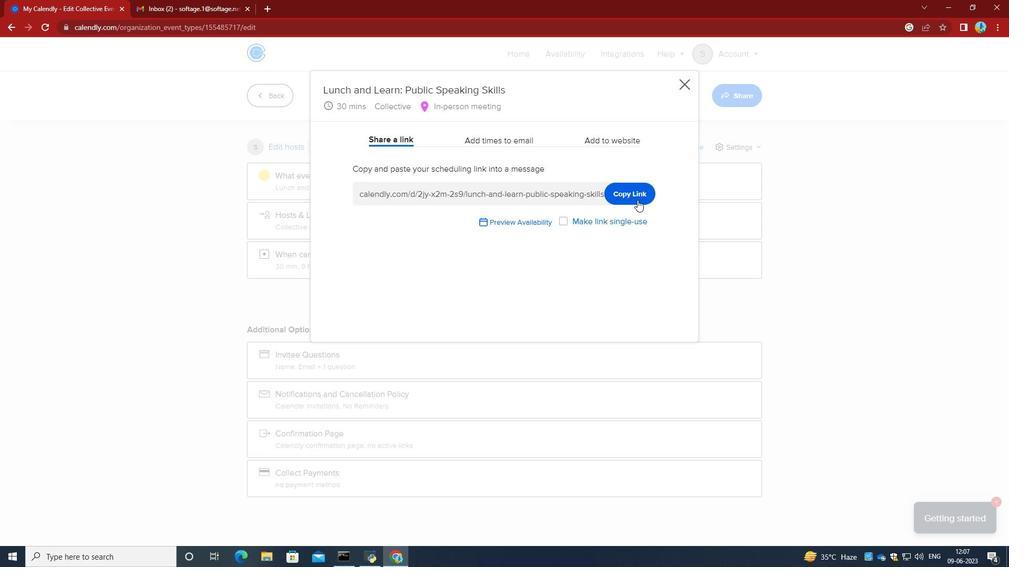 
Action: Mouse moved to (188, 6)
Screenshot: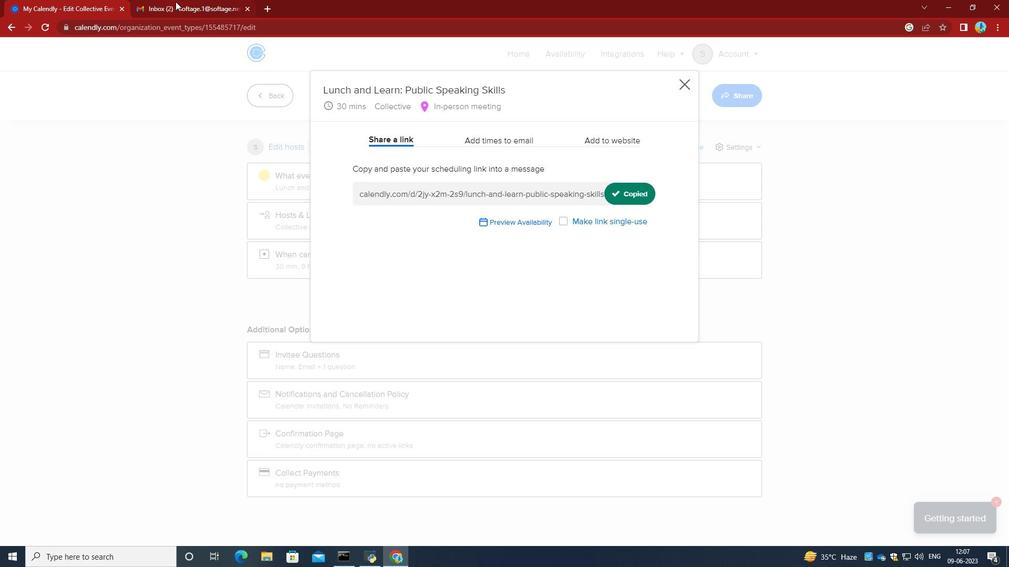 
Action: Mouse pressed left at (188, 6)
Screenshot: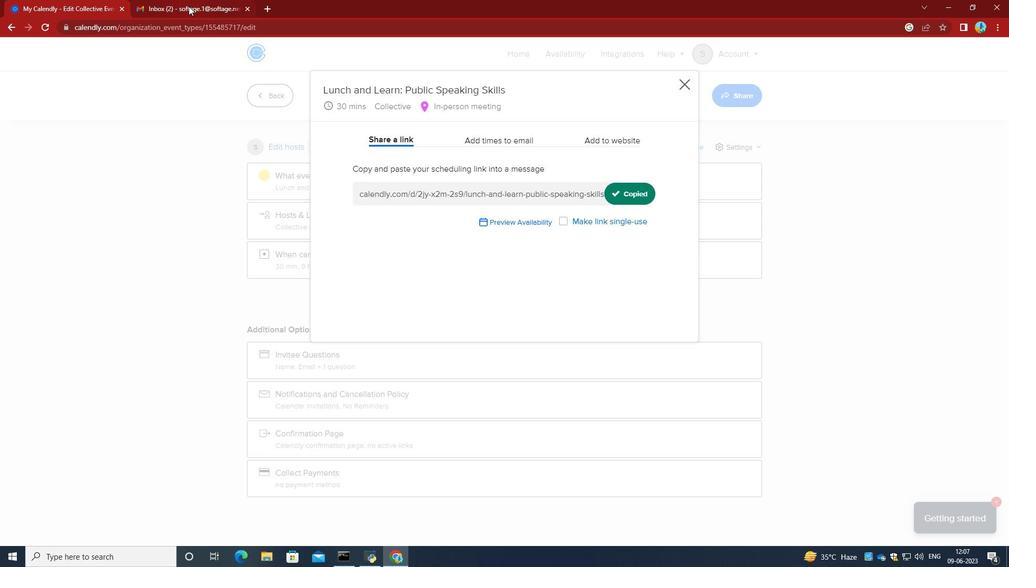 
Action: Mouse moved to (98, 82)
Screenshot: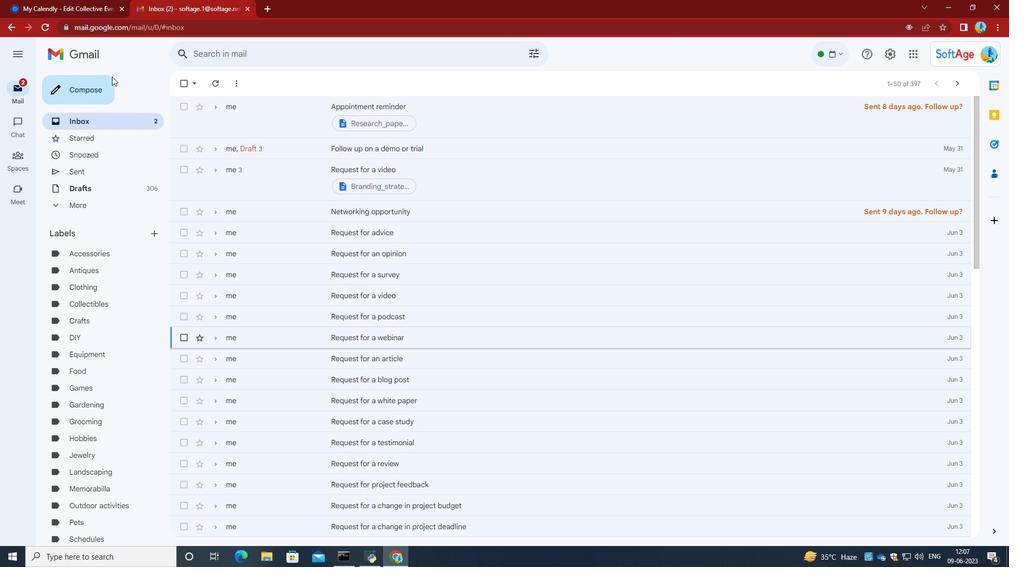 
Action: Mouse pressed left at (98, 82)
Screenshot: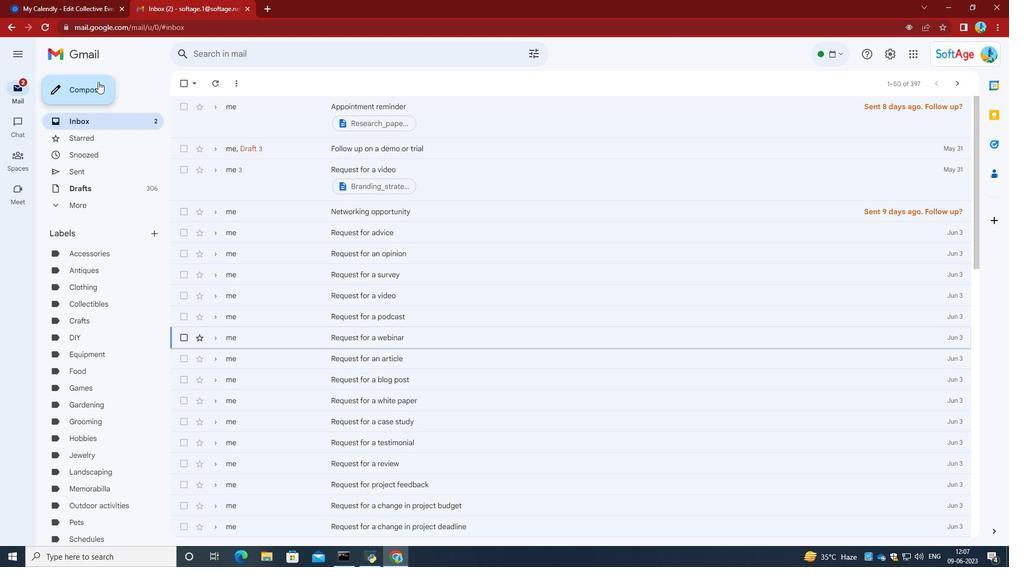 
Action: Mouse moved to (760, 352)
Screenshot: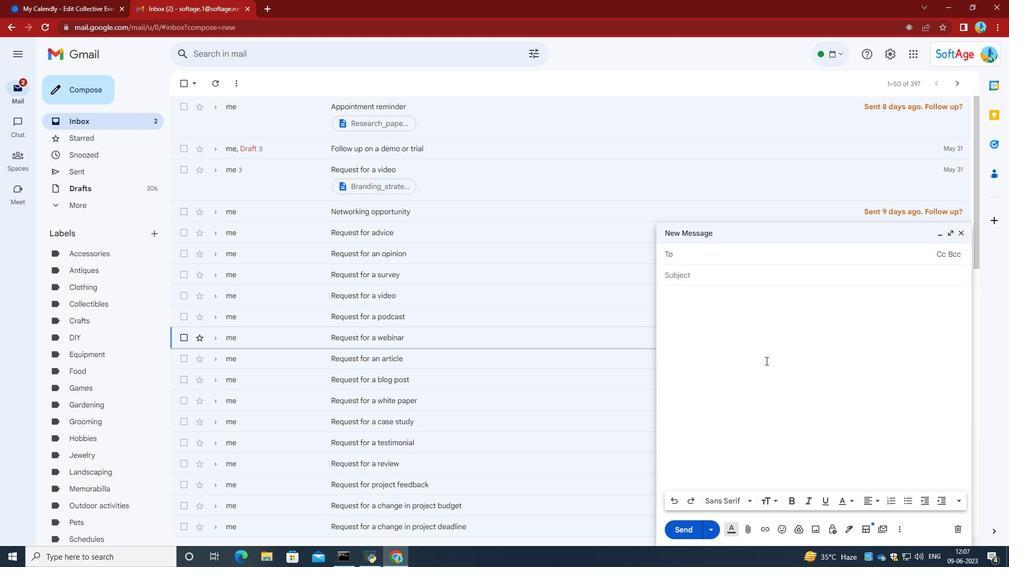 
Action: Mouse pressed left at (760, 352)
Screenshot: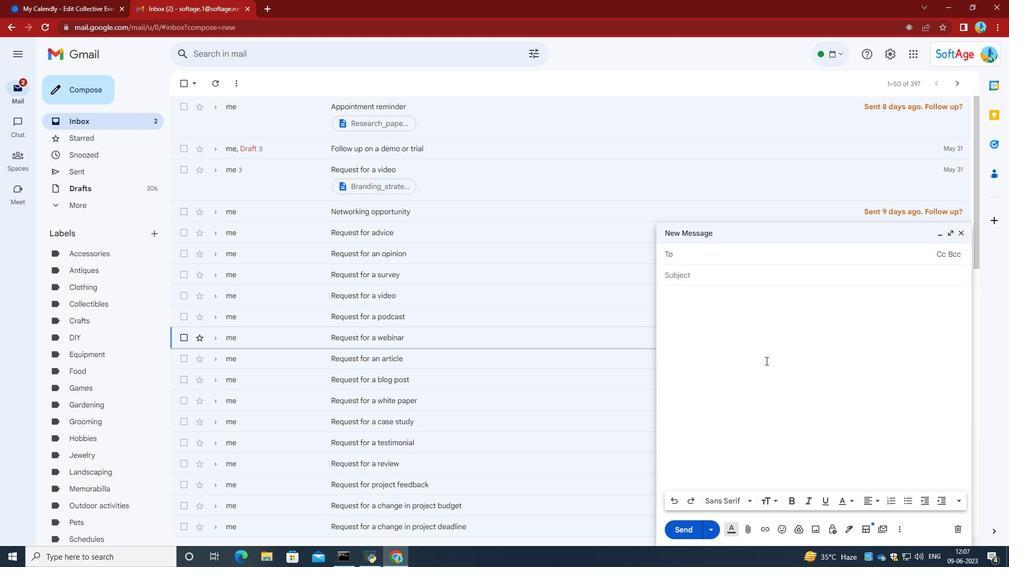
Action: Key pressed ctrl+V
Screenshot: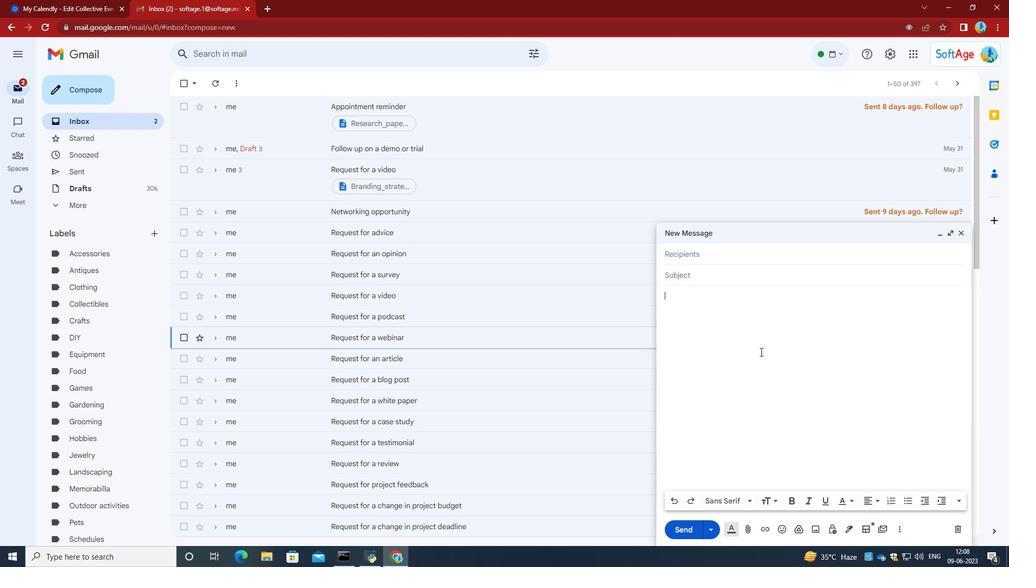 
Action: Mouse moved to (710, 260)
Screenshot: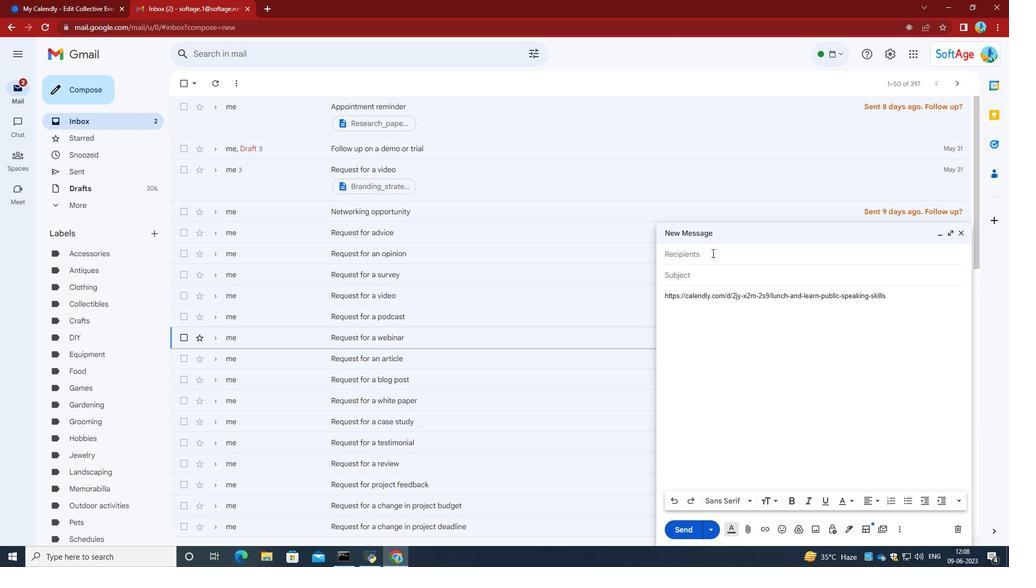 
Action: Mouse pressed left at (710, 260)
Screenshot: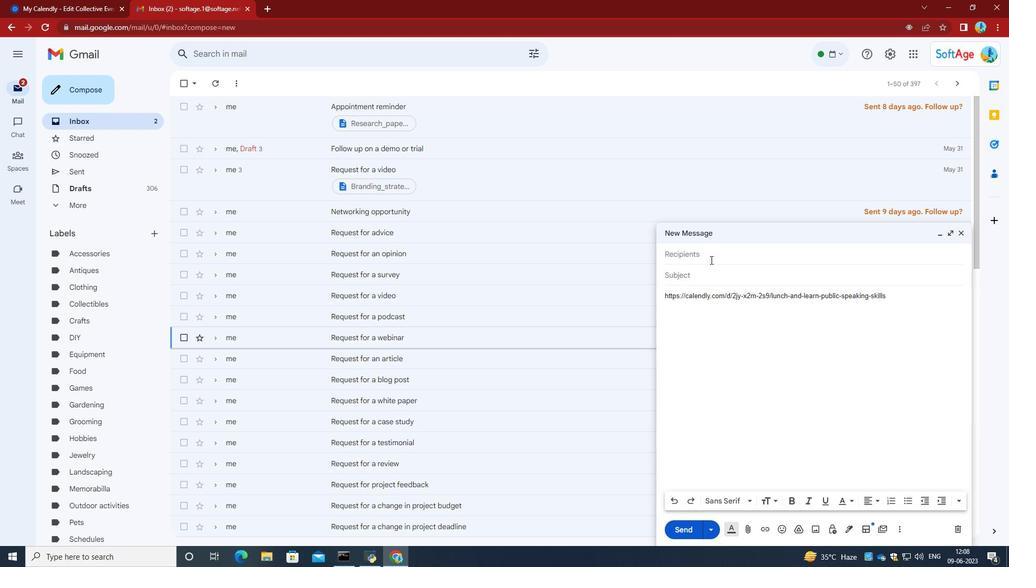
Action: Key pressed softage.10<Key.shift>@softage.net<Key.enter>softage.2<Key.shift>@softage.net<Key.enter>
Screenshot: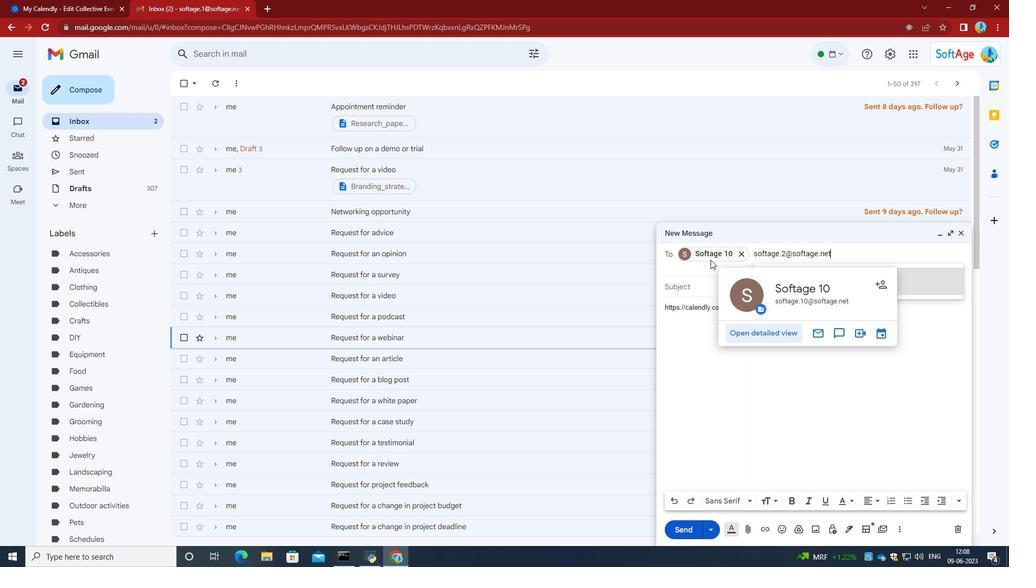 
Action: Mouse moved to (687, 532)
Screenshot: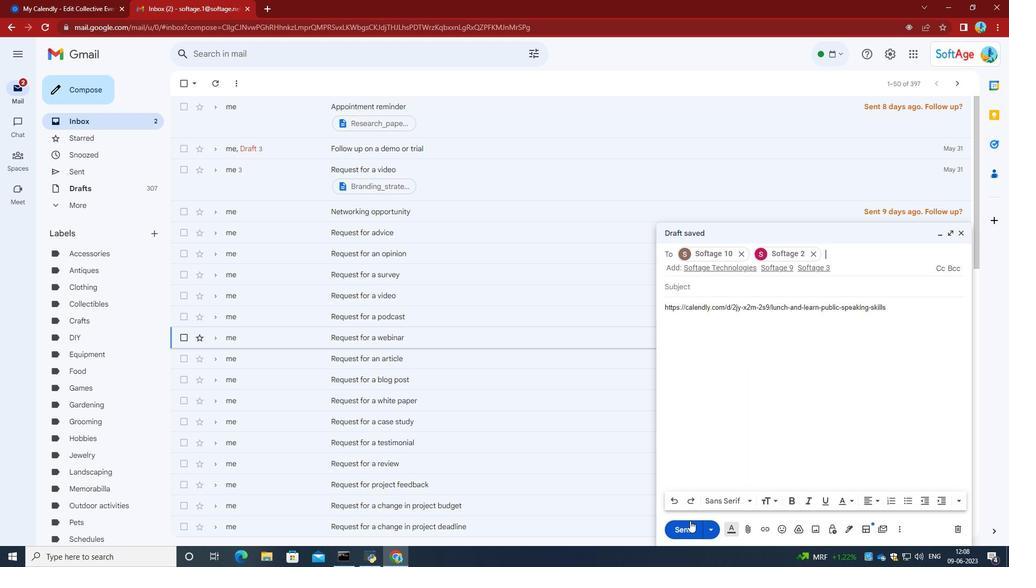 
Action: Mouse pressed left at (687, 532)
Screenshot: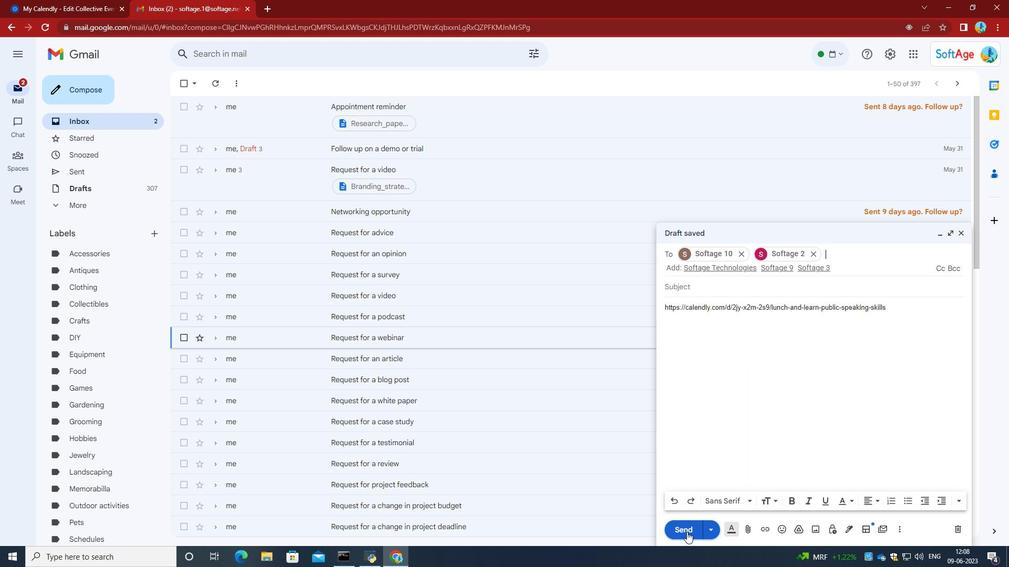 
